 Task: Search one way flight ticket for 5 adults, 2 children, 1 infant in seat and 2 infants on lap in economy from Worcester: Worcester Regional Airport to New Bern: Coastal Carolina Regional Airport (was Craven County Regional) on 5-4-2023. Choice of flights is JetBlue. Number of bags: 2 checked bags. Price is upto 72000. Outbound departure time preference is 11:30.
Action: Mouse moved to (262, 102)
Screenshot: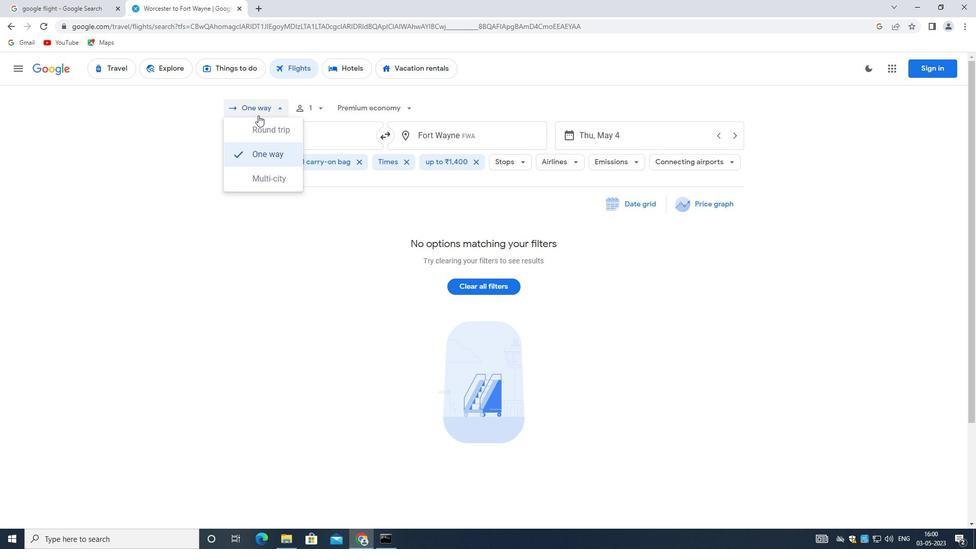 
Action: Mouse pressed left at (262, 102)
Screenshot: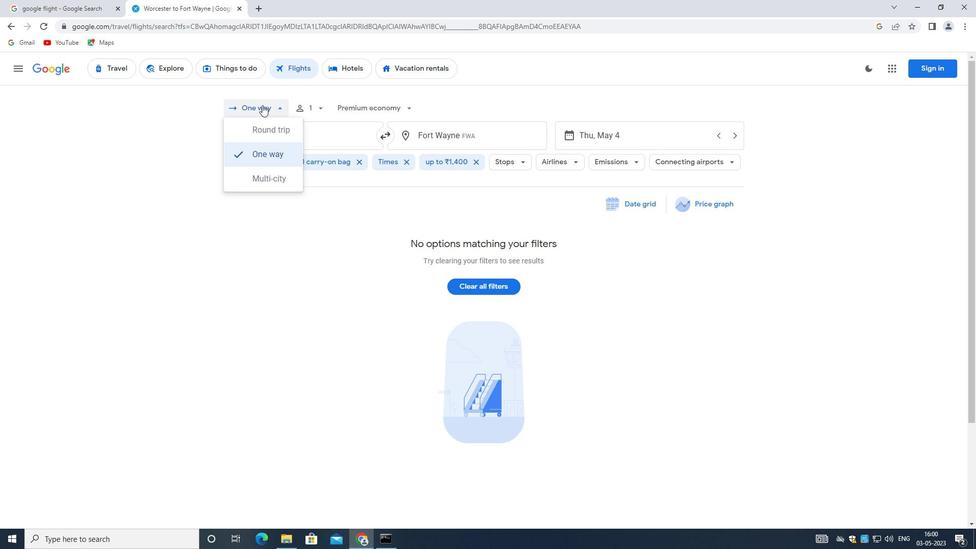 
Action: Mouse moved to (271, 106)
Screenshot: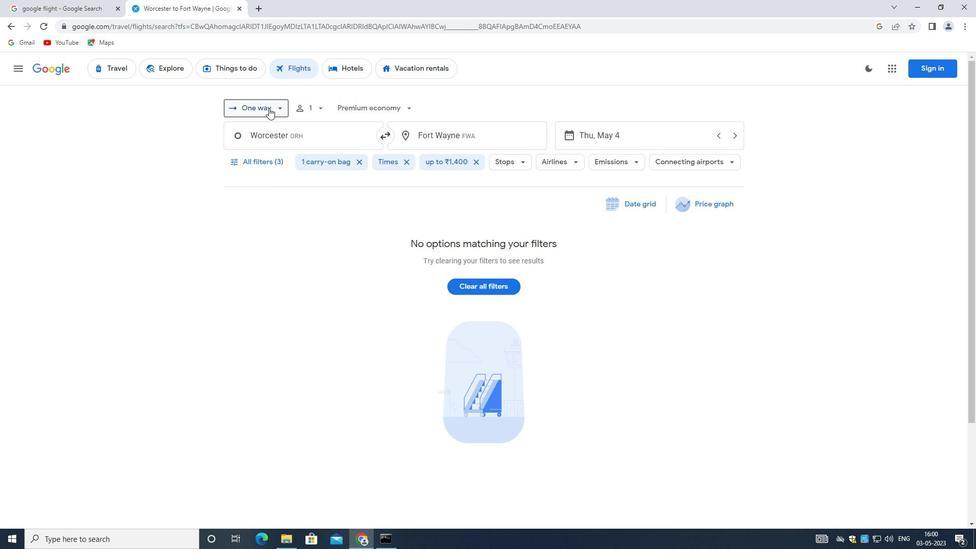 
Action: Mouse pressed left at (271, 106)
Screenshot: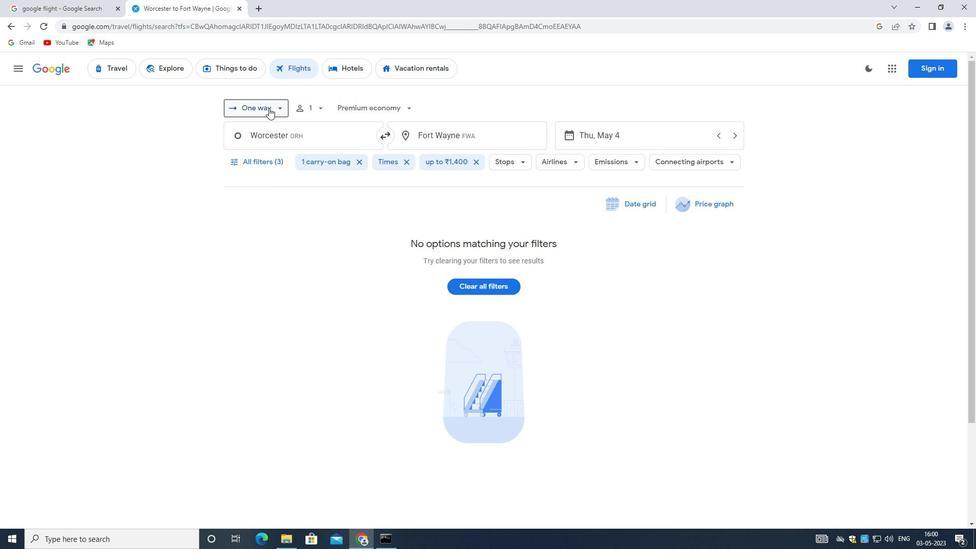 
Action: Mouse moved to (273, 150)
Screenshot: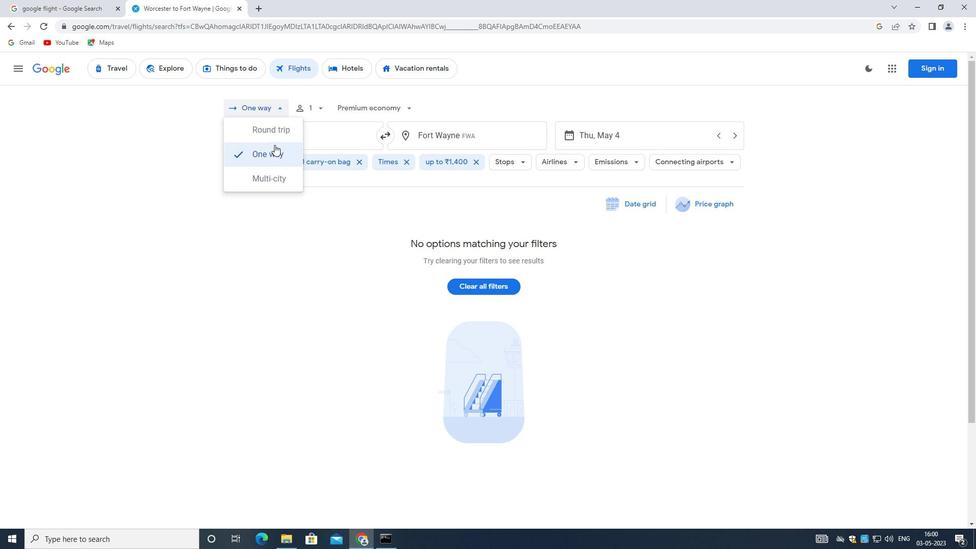 
Action: Mouse pressed left at (273, 150)
Screenshot: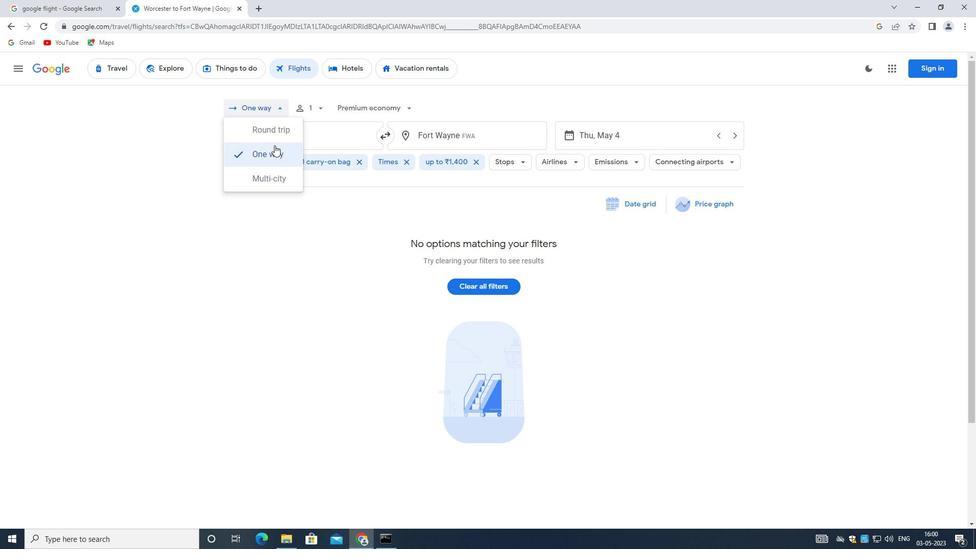 
Action: Mouse moved to (320, 108)
Screenshot: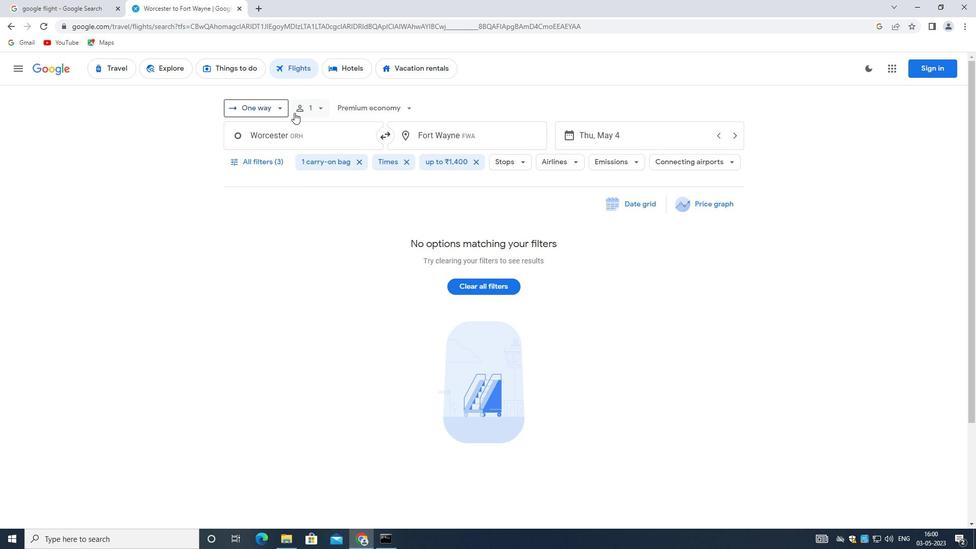 
Action: Mouse pressed left at (320, 108)
Screenshot: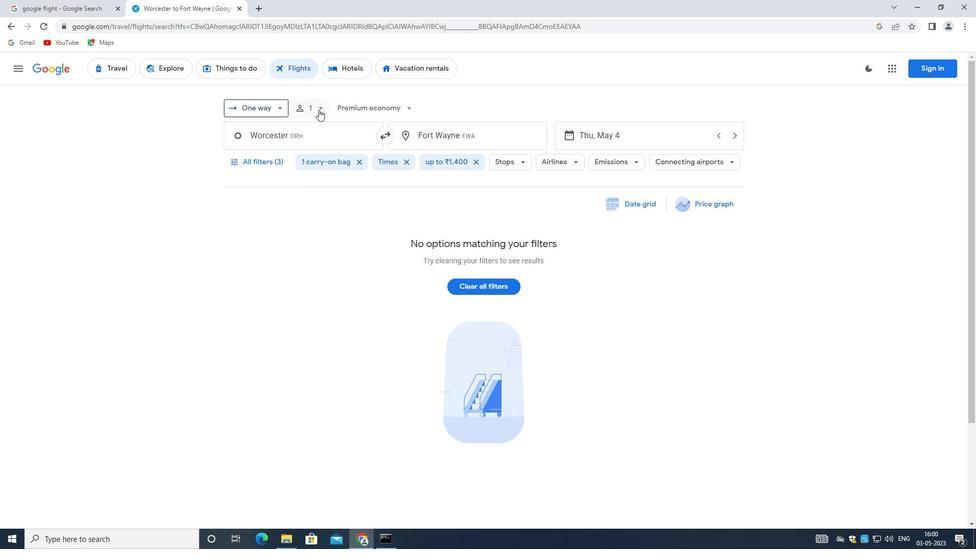 
Action: Mouse moved to (403, 131)
Screenshot: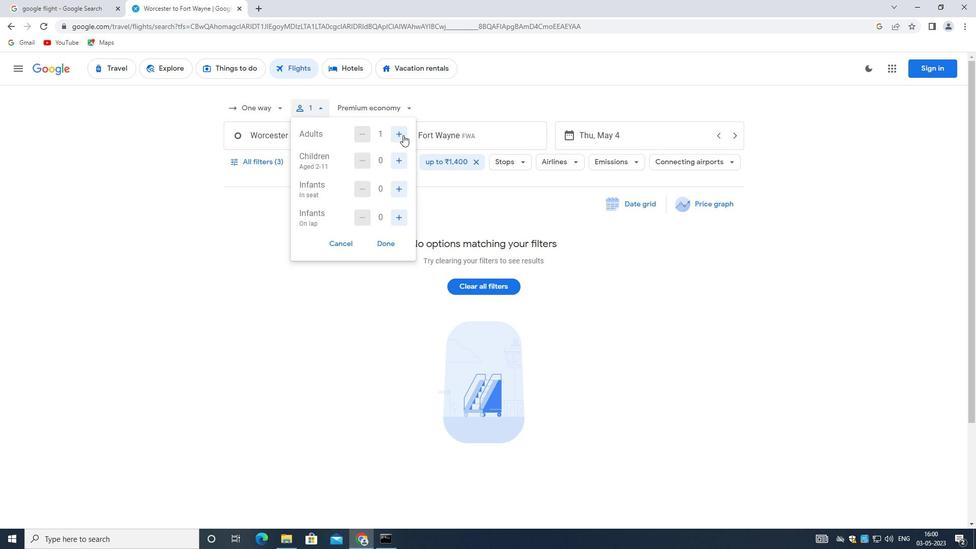 
Action: Mouse pressed left at (403, 131)
Screenshot: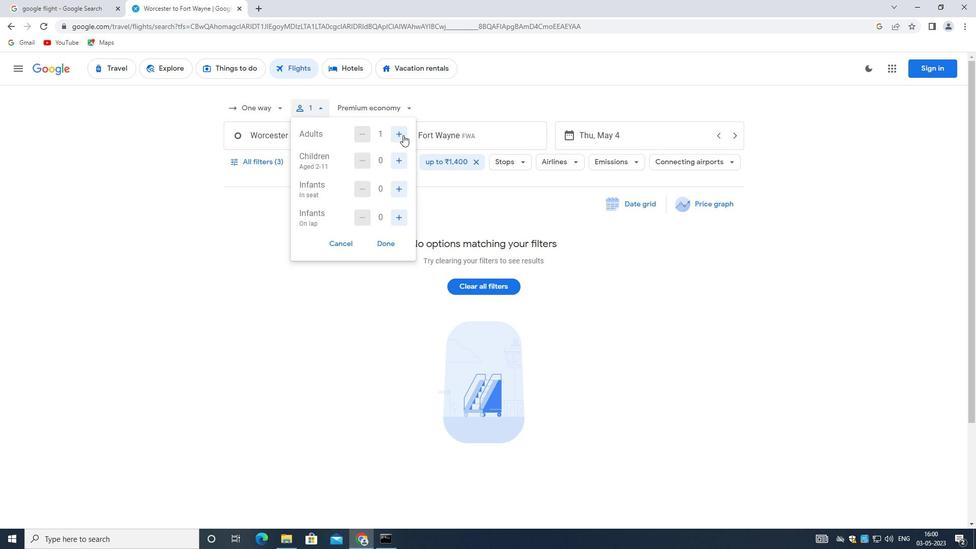 
Action: Mouse pressed left at (403, 131)
Screenshot: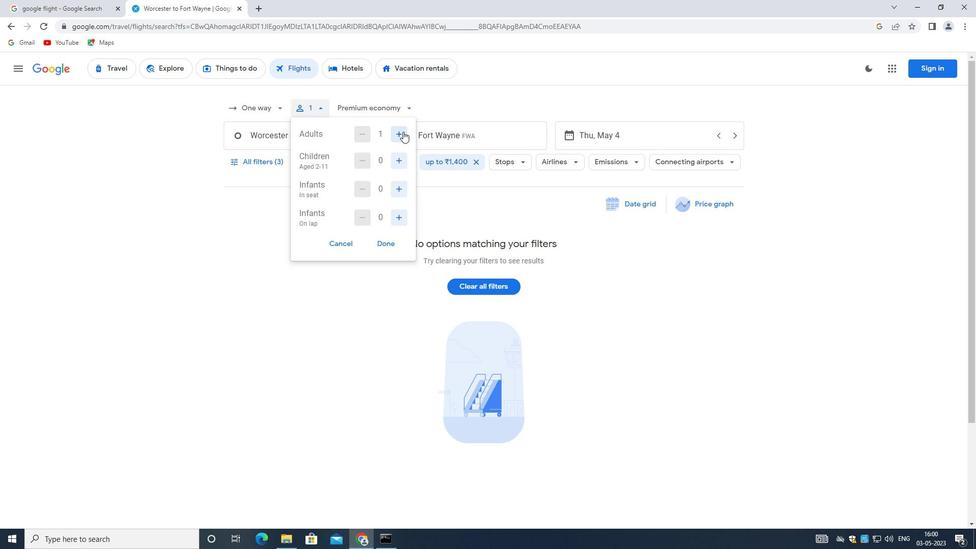 
Action: Mouse moved to (403, 131)
Screenshot: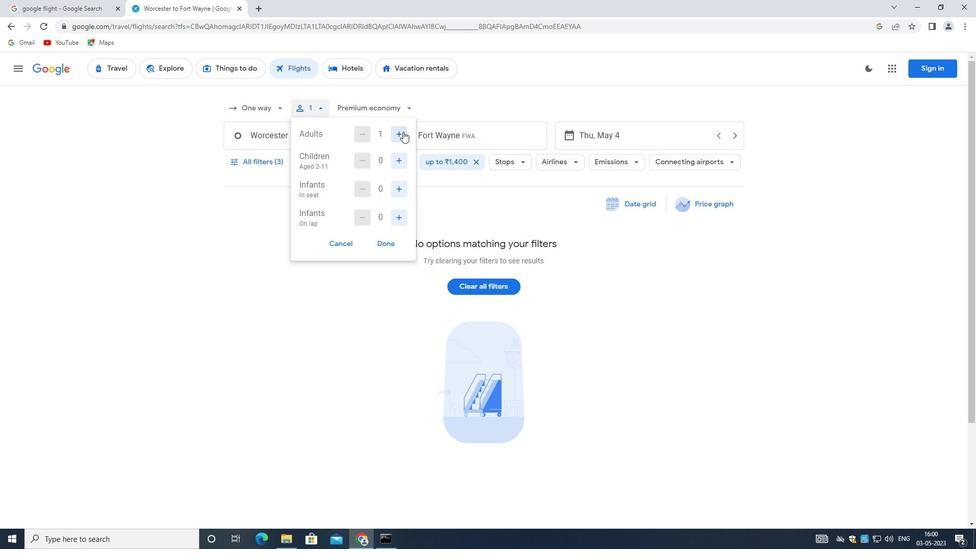 
Action: Mouse pressed left at (403, 131)
Screenshot: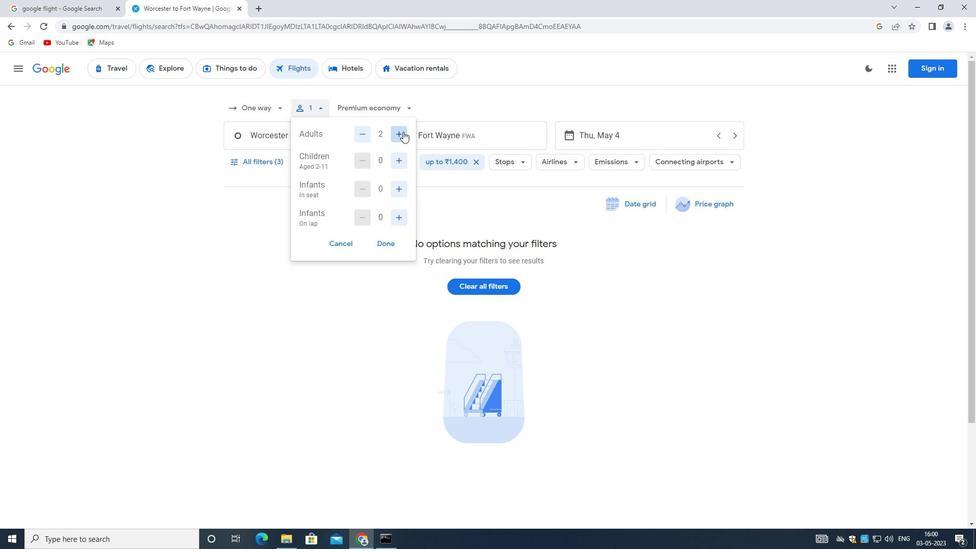 
Action: Mouse pressed left at (403, 131)
Screenshot: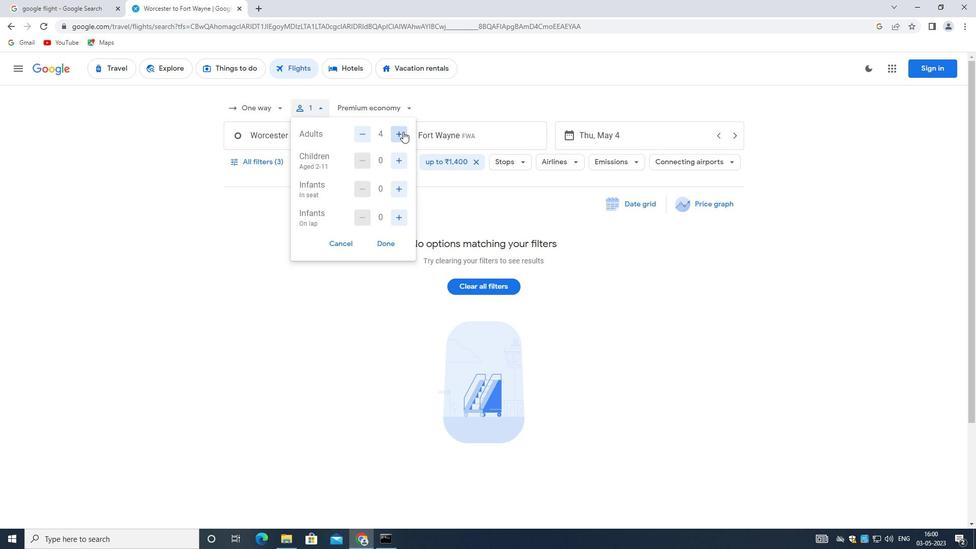 
Action: Mouse moved to (399, 163)
Screenshot: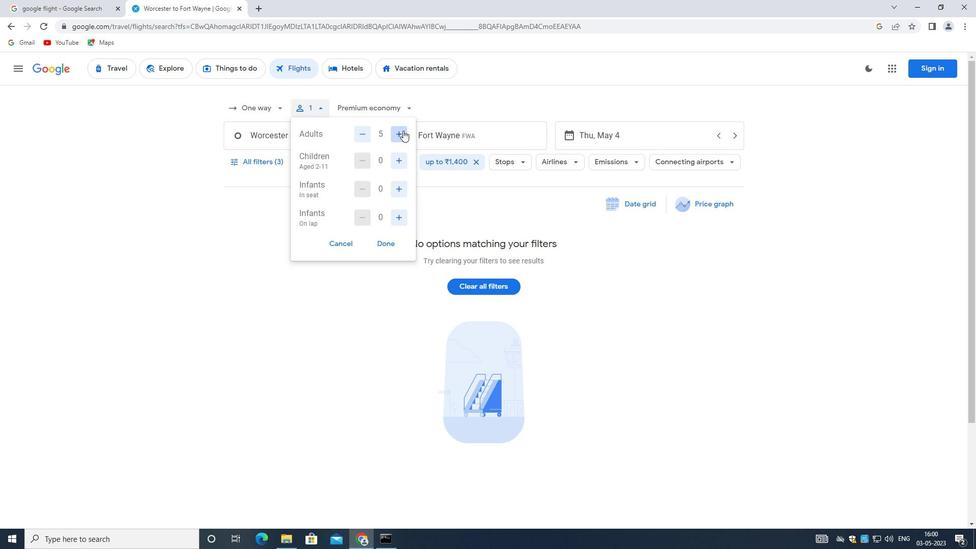 
Action: Mouse pressed left at (399, 163)
Screenshot: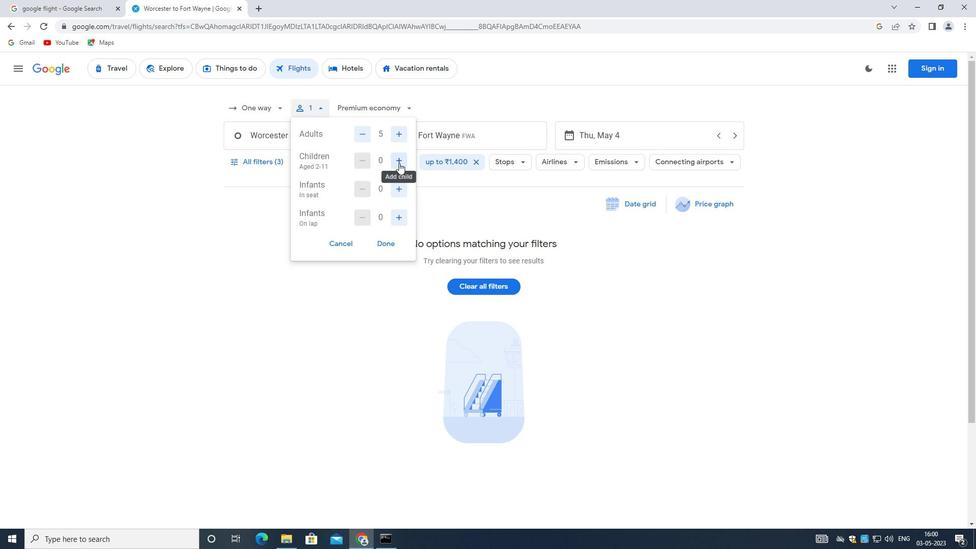 
Action: Mouse moved to (399, 163)
Screenshot: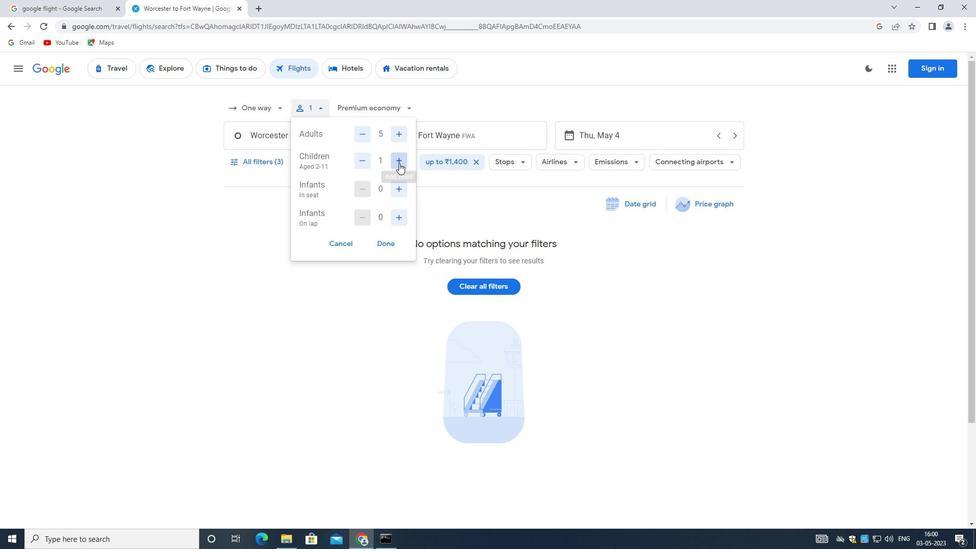 
Action: Mouse pressed left at (399, 163)
Screenshot: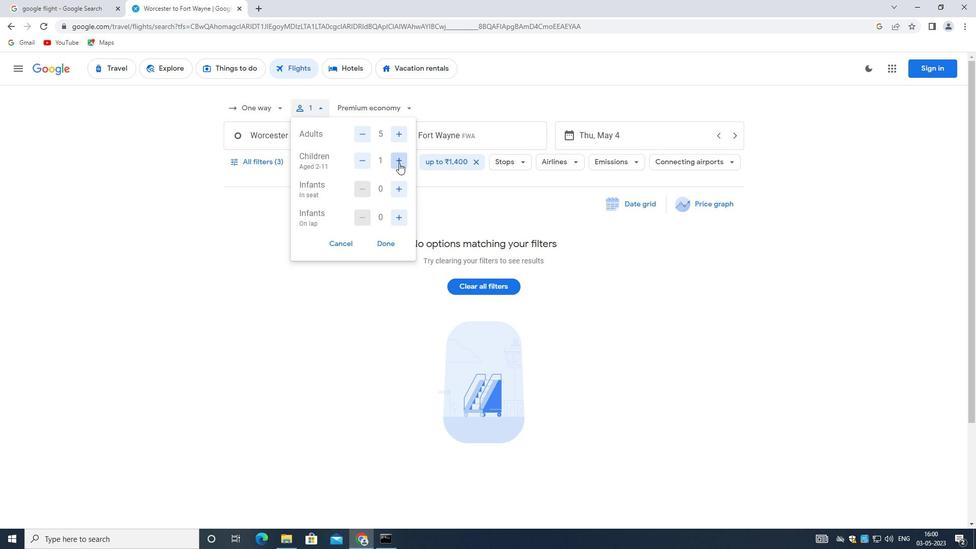 
Action: Mouse moved to (396, 191)
Screenshot: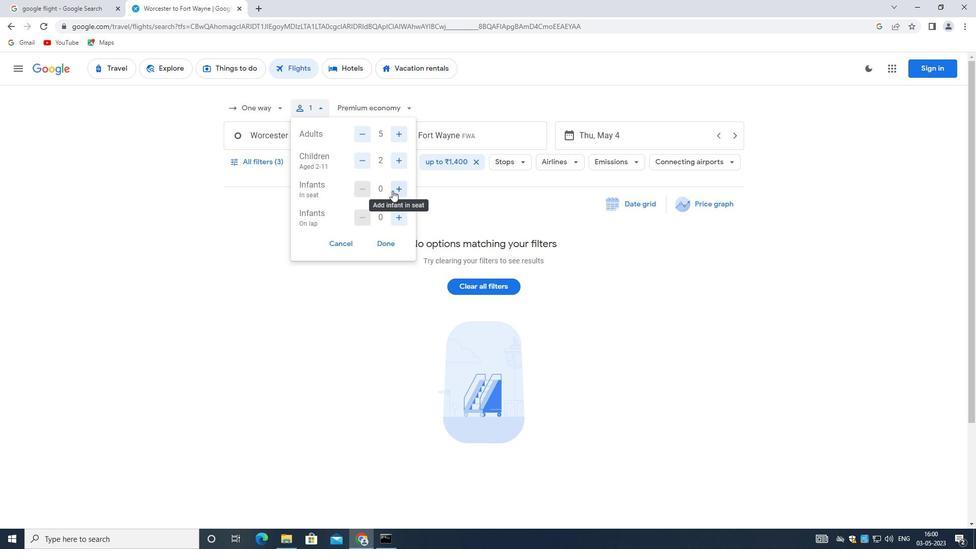 
Action: Mouse pressed left at (396, 191)
Screenshot: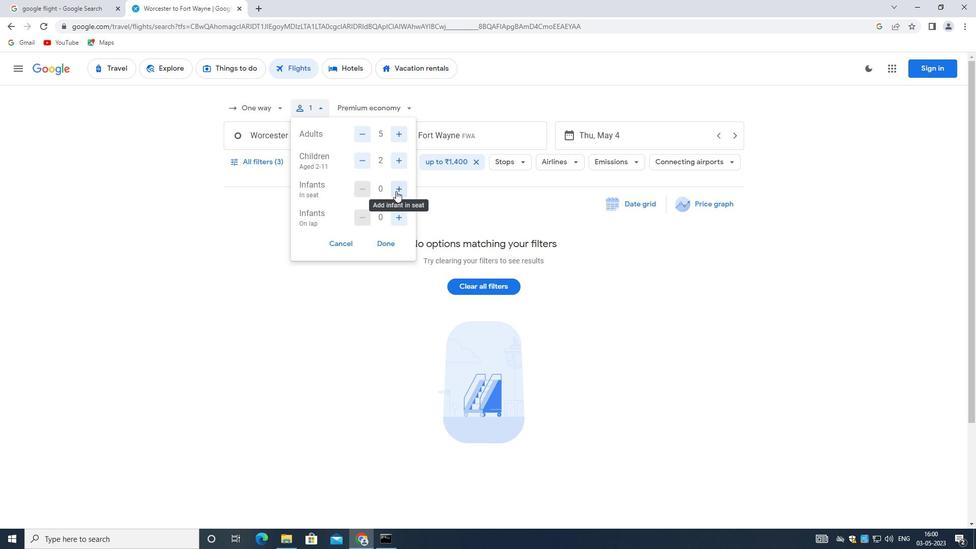 
Action: Mouse moved to (396, 213)
Screenshot: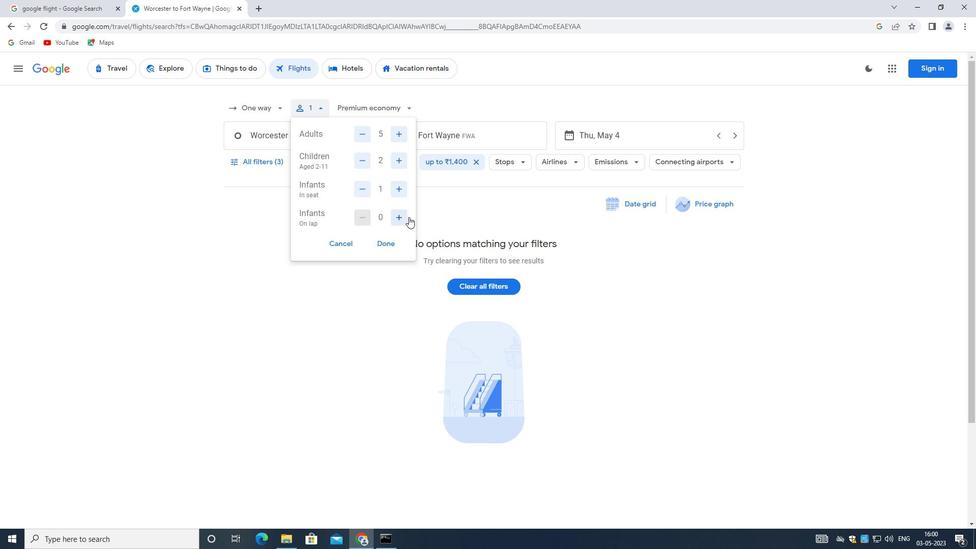 
Action: Mouse pressed left at (396, 213)
Screenshot: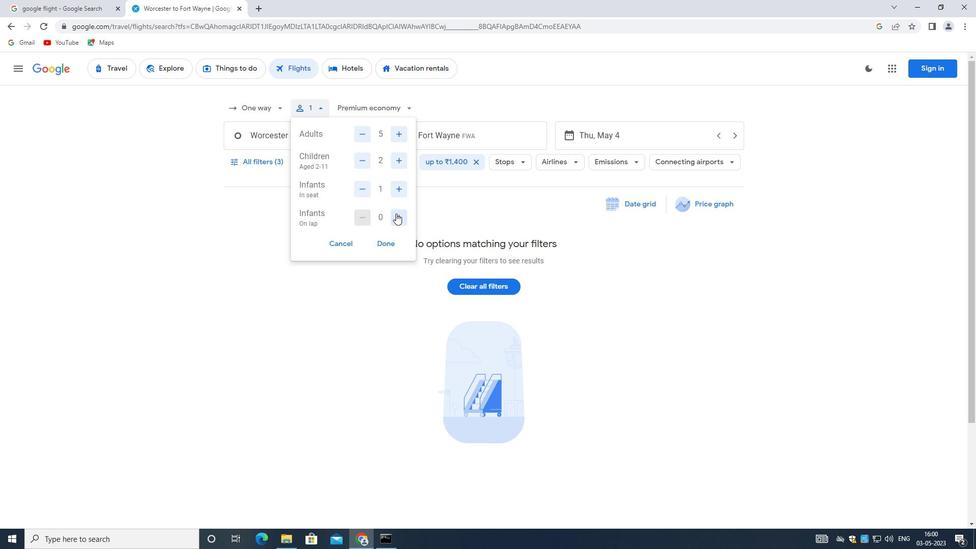 
Action: Mouse moved to (388, 241)
Screenshot: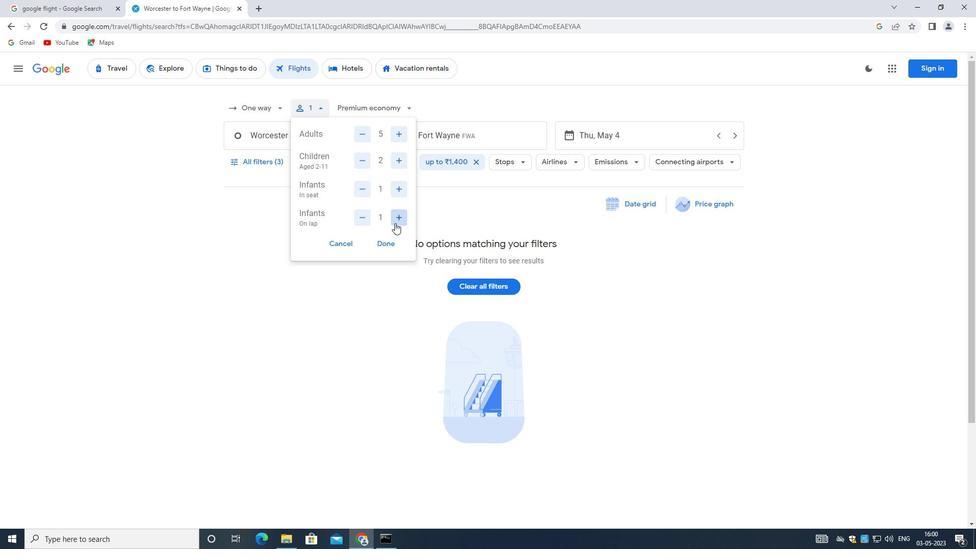 
Action: Mouse pressed left at (388, 241)
Screenshot: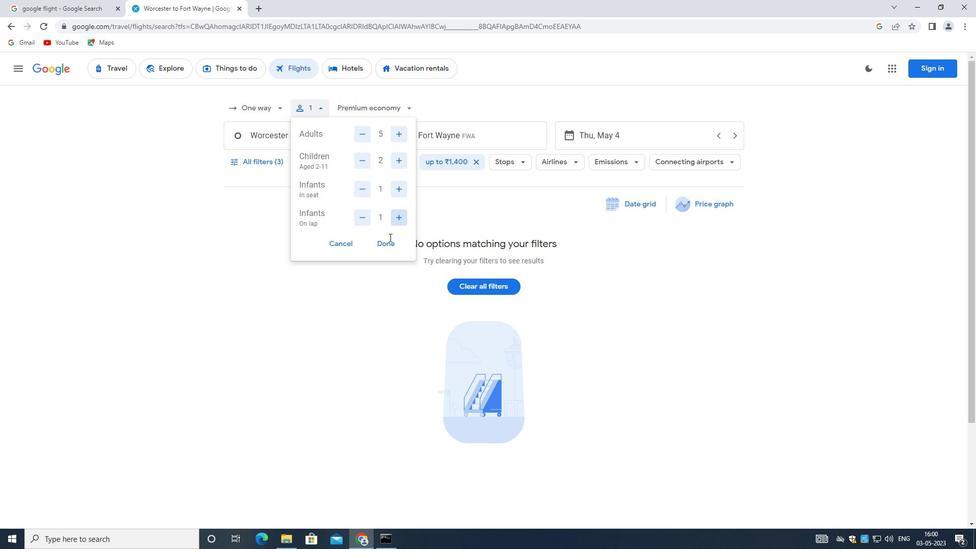 
Action: Mouse moved to (358, 109)
Screenshot: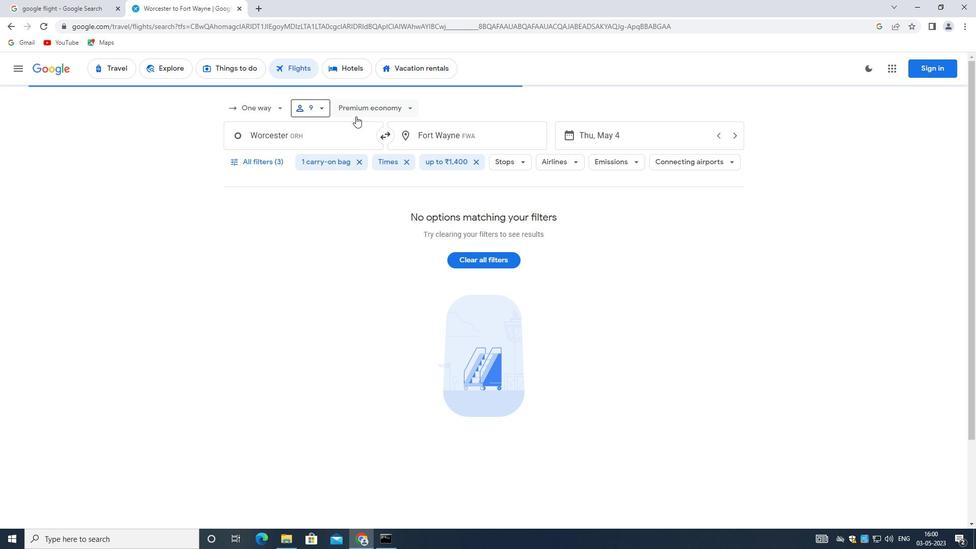 
Action: Mouse pressed left at (358, 109)
Screenshot: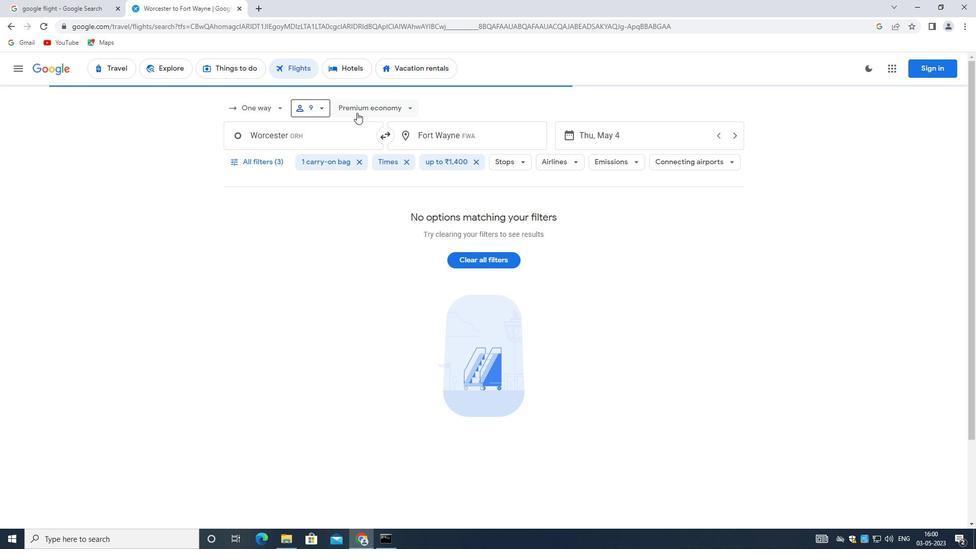 
Action: Mouse moved to (390, 126)
Screenshot: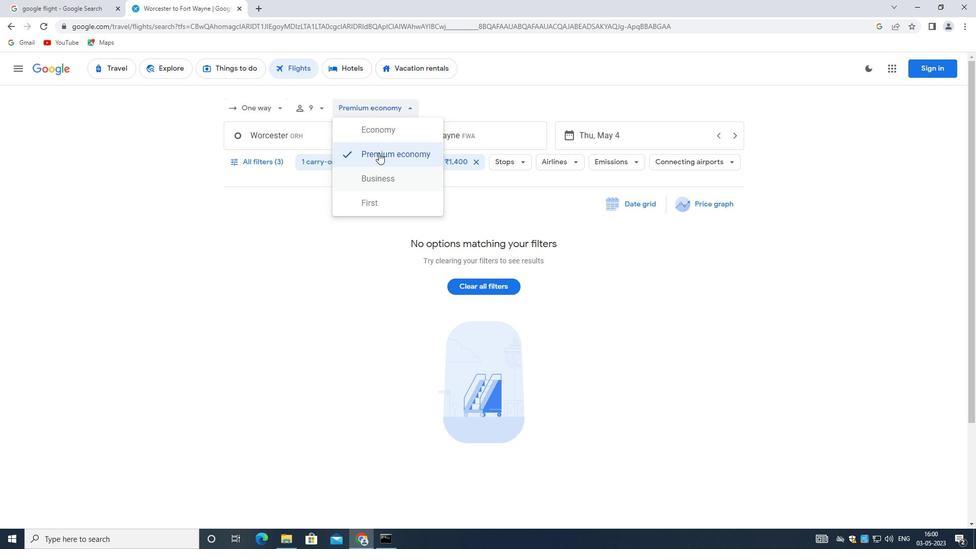 
Action: Mouse pressed left at (390, 126)
Screenshot: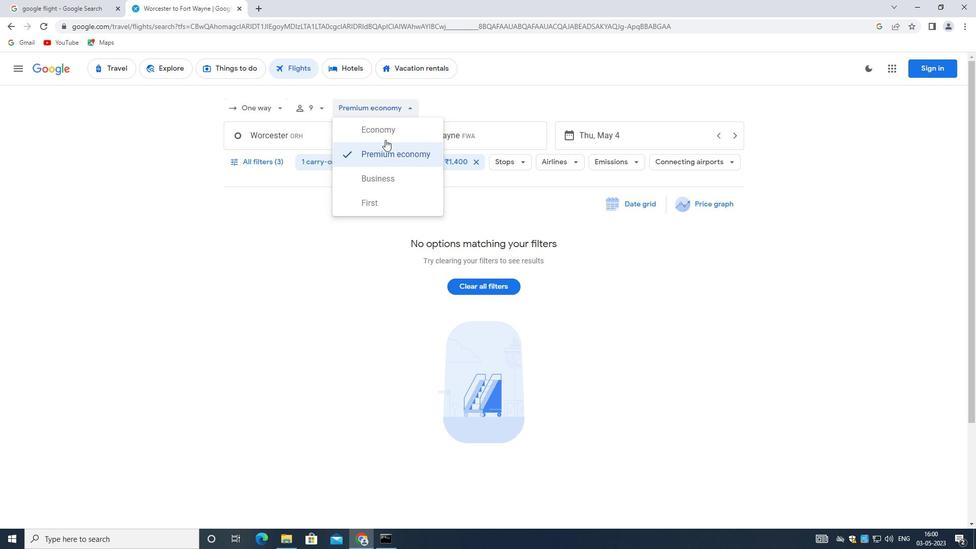 
Action: Mouse moved to (300, 138)
Screenshot: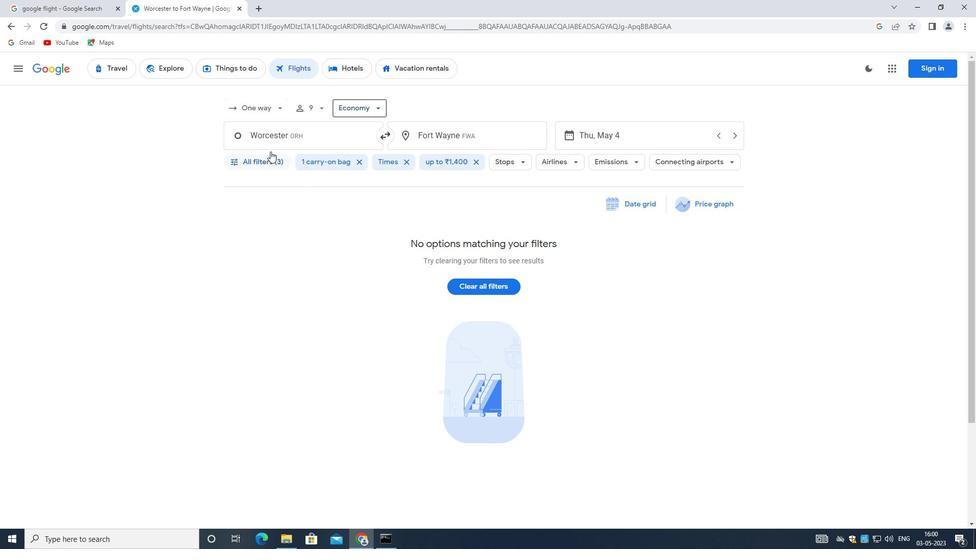 
Action: Mouse pressed left at (300, 138)
Screenshot: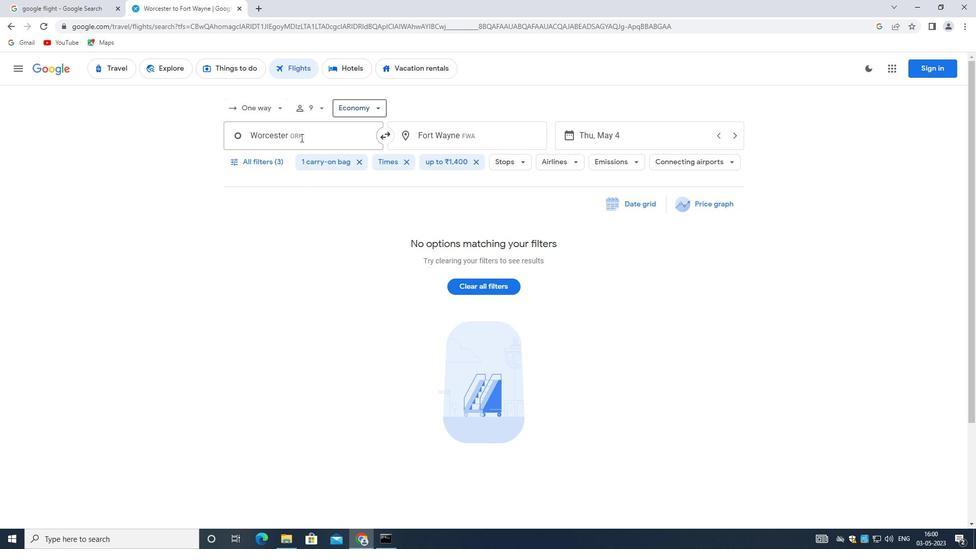 
Action: Mouse moved to (300, 138)
Screenshot: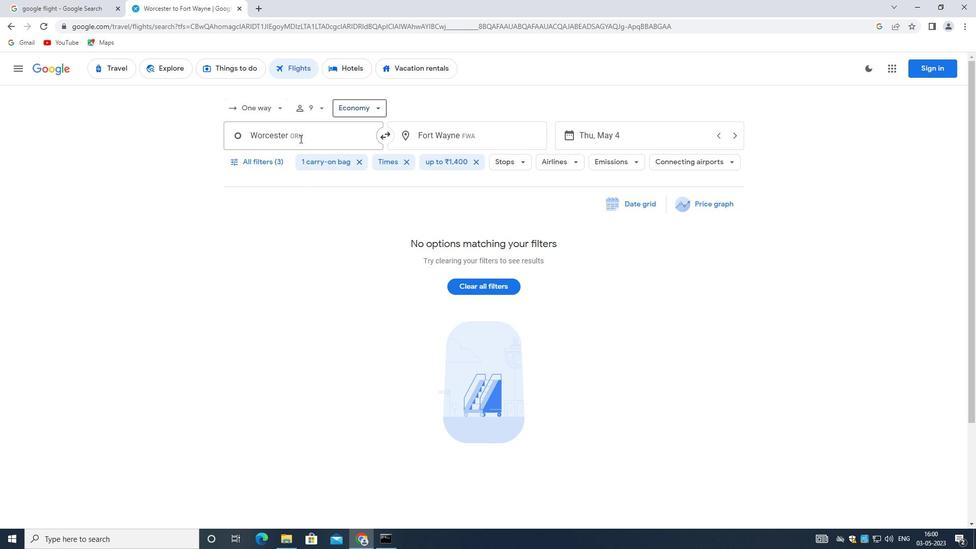 
Action: Key pressed <Key.backspace><Key.shift>WORCESTER<Key.space><Key.shift><Key.shift><Key.shift><Key.shift><Key.shift><Key.shift><Key.shift><Key.shift><Key.shift><Key.shift><Key.shift><Key.shift><Key.shift><Key.shift><Key.shift><Key.shift><Key.shift><Key.shift><Key.shift><Key.shift><Key.shift><Key.shift><Key.shift><Key.shift><Key.shift><Key.shift><Key.shift><Key.shift><Key.shift><Key.shift><Key.shift><Key.shift><Key.shift><Key.shift><Key.shift><Key.shift><Key.shift><Key.shift><Key.shift><Key.shift><Key.shift><Key.shift><Key.shift><Key.shift><Key.shift><Key.shift><Key.shift><Key.shift><Key.shift><Key.shift><Key.shift><Key.shift><Key.shift><Key.shift><Key.shift><Key.shift><Key.shift><Key.shift><Key.shift><Key.shift><Key.shift><Key.shift><Key.shift><Key.shift><Key.shift><Key.shift>
Screenshot: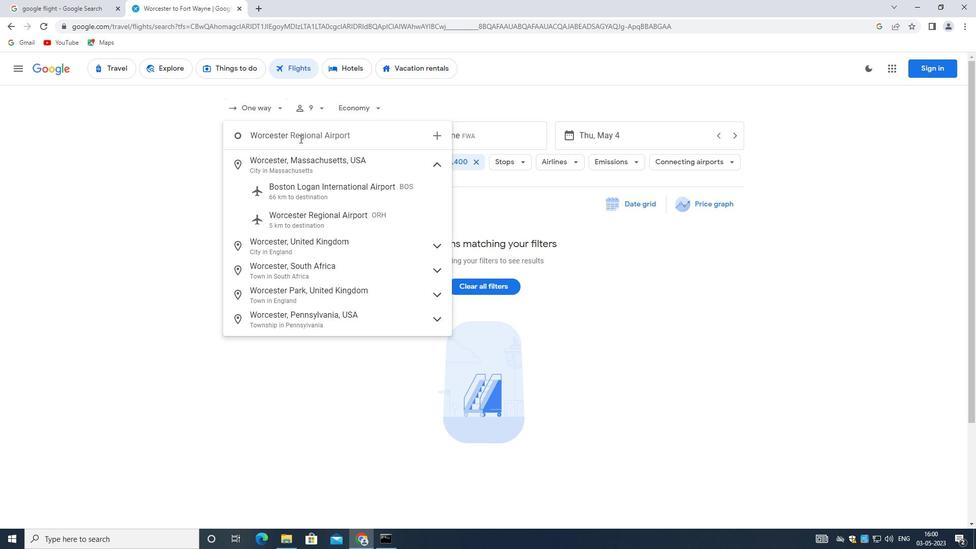 
Action: Mouse moved to (303, 215)
Screenshot: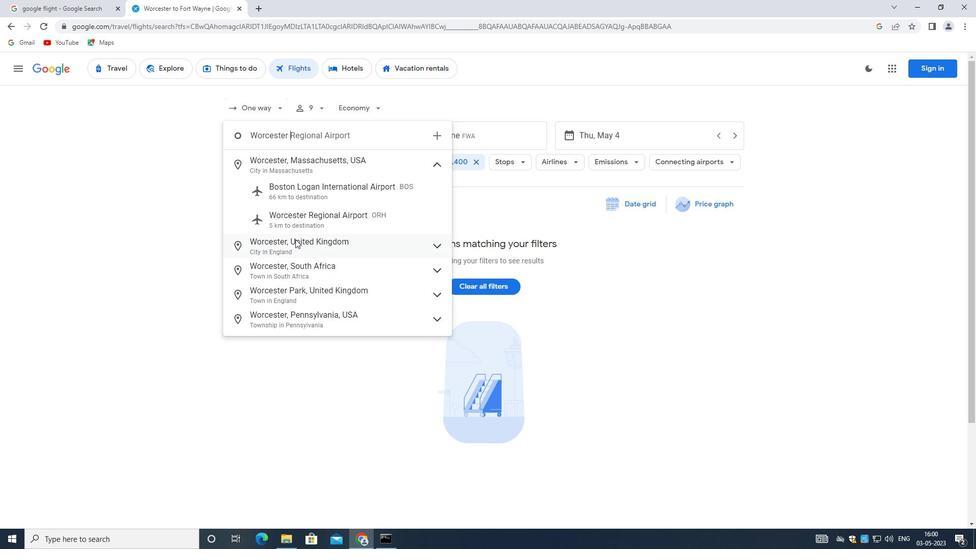 
Action: Mouse pressed left at (303, 215)
Screenshot: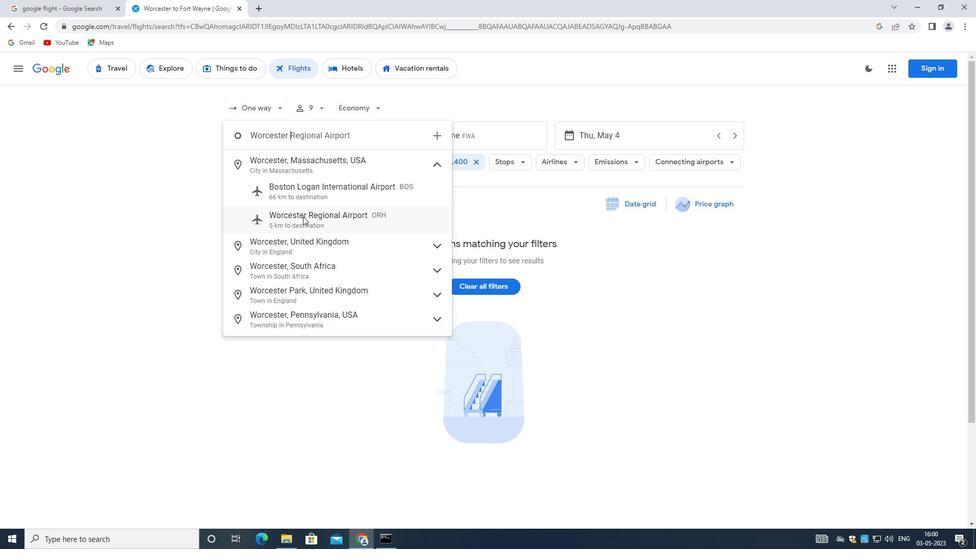 
Action: Mouse moved to (424, 131)
Screenshot: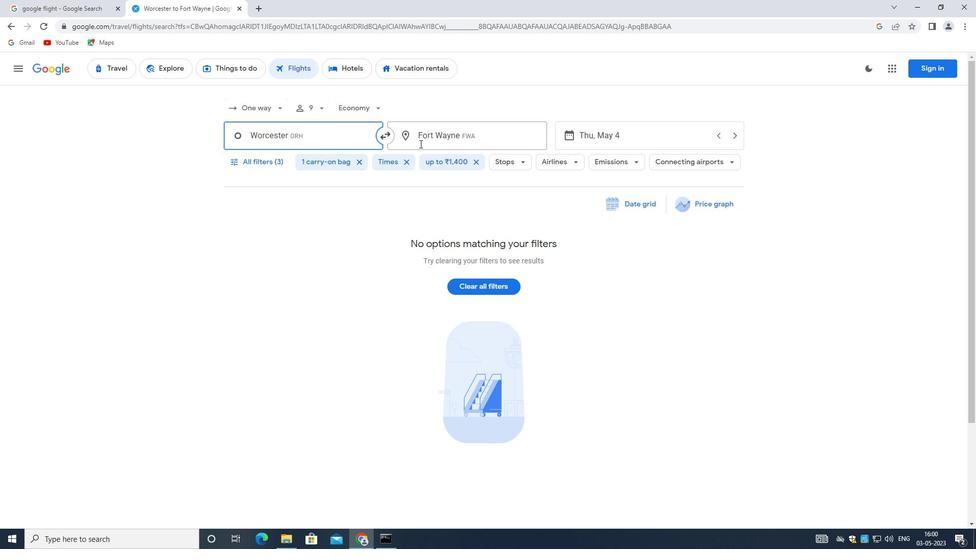 
Action: Mouse pressed left at (424, 131)
Screenshot: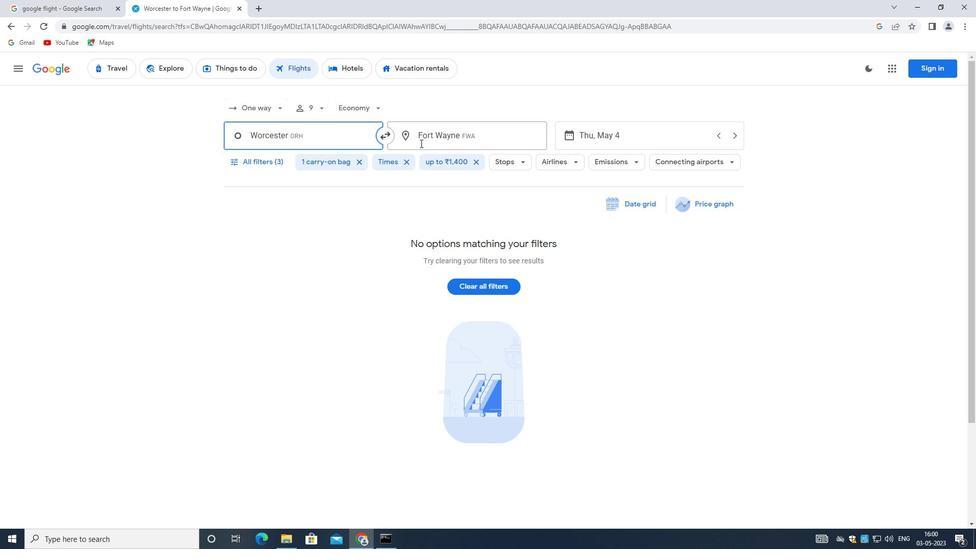 
Action: Key pressed <Key.backspace><Key.shift_r><Key.shift_r><Key.shift_r><Key.shift_r><Key.shift_r><Key.shift_r><Key.shift_r><Key.shift_r><Key.shift_r><Key.shift_r><Key.shift_r><Key.shift_r><Key.shift_r><Key.shift_r><Key.shift_r><Key.shift_r><Key.shift_r><Key.shift_r>NEW<Key.space>
Screenshot: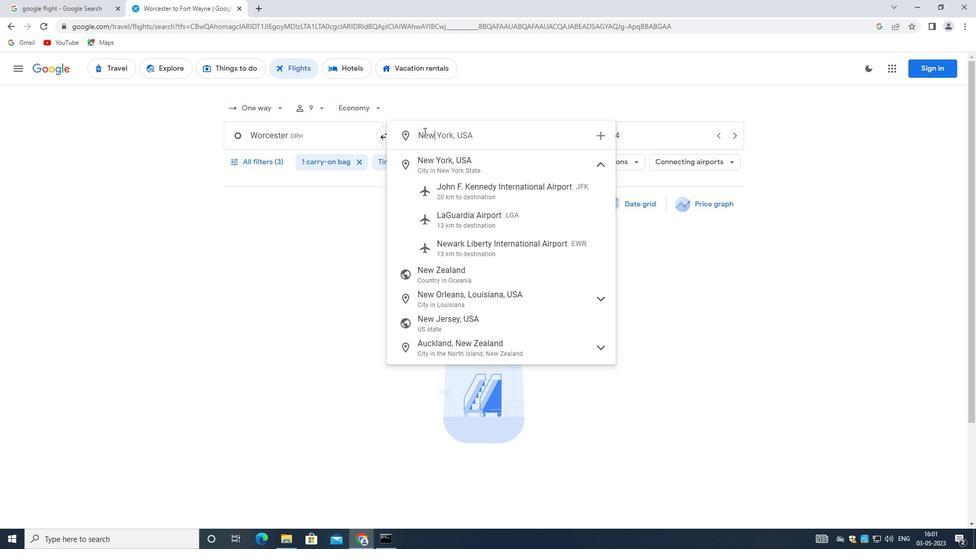
Action: Mouse moved to (411, 195)
Screenshot: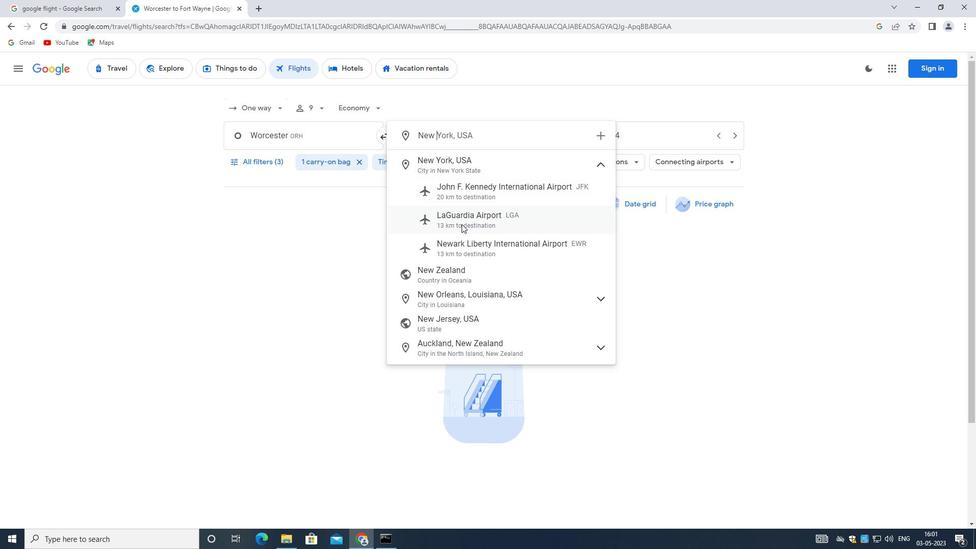 
Action: Key pressed <Key.backspace><Key.backspace><Key.backspace><Key.backspace><Key.backspace><Key.shift><Key.shift><Key.shift><Key.shift>COSTAL<Key.space><Key.shift>CAROLINA<Key.space><Key.shift><Key.shift><Key.shift>REGIONAL<Key.space><Key.shift>AIRPORT
Screenshot: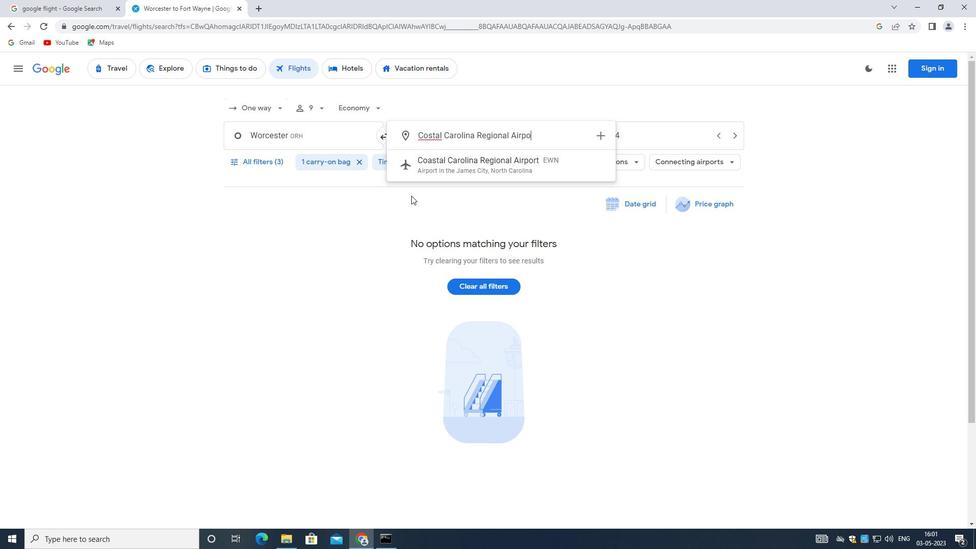 
Action: Mouse moved to (471, 165)
Screenshot: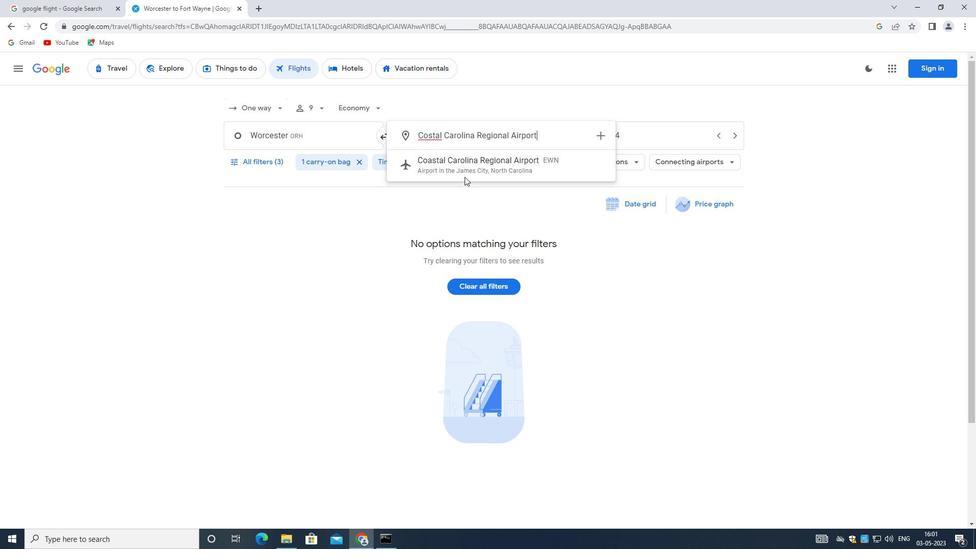
Action: Mouse pressed left at (471, 165)
Screenshot: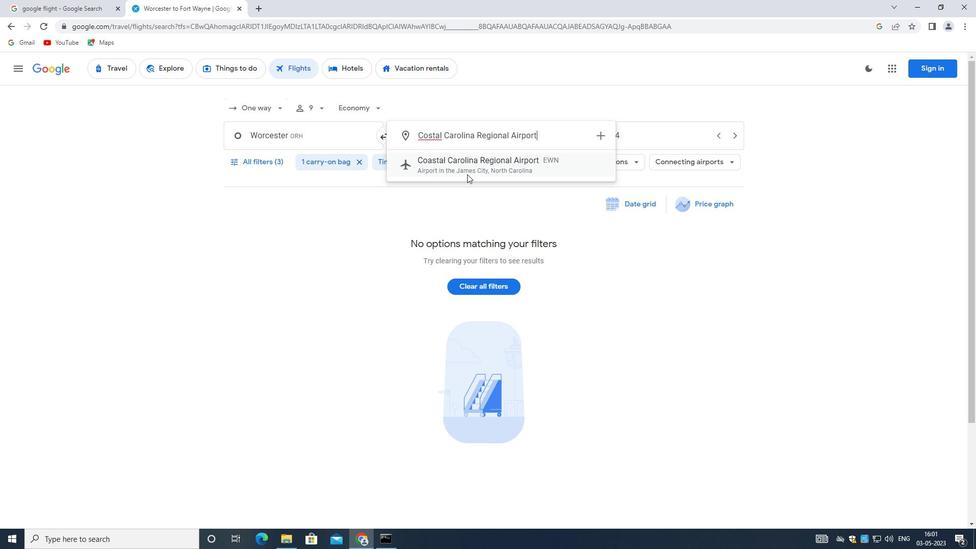 
Action: Mouse moved to (622, 135)
Screenshot: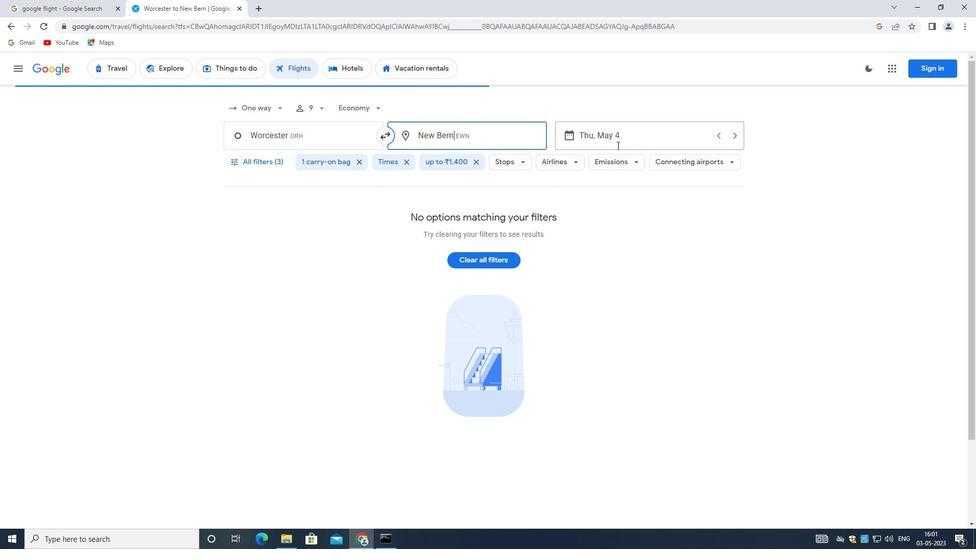 
Action: Mouse pressed left at (622, 135)
Screenshot: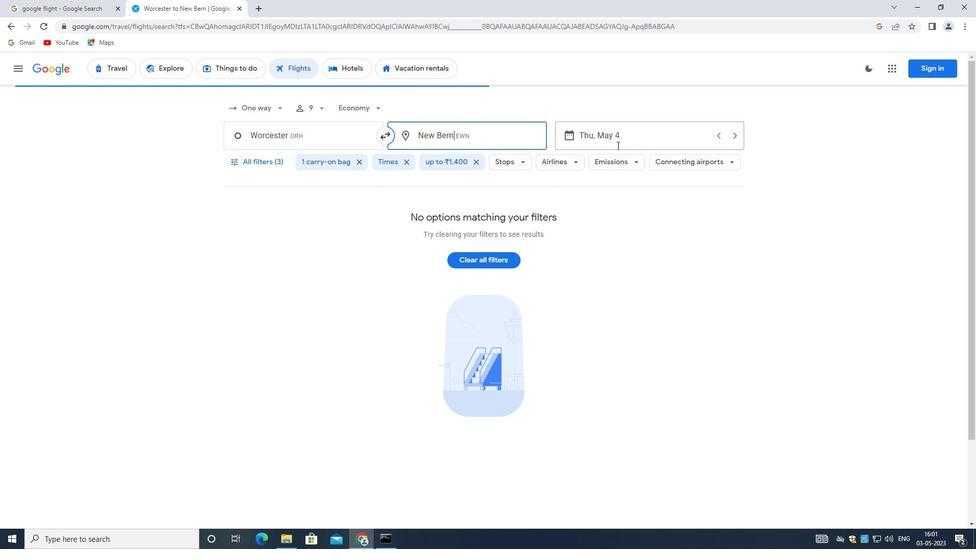 
Action: Mouse moved to (724, 378)
Screenshot: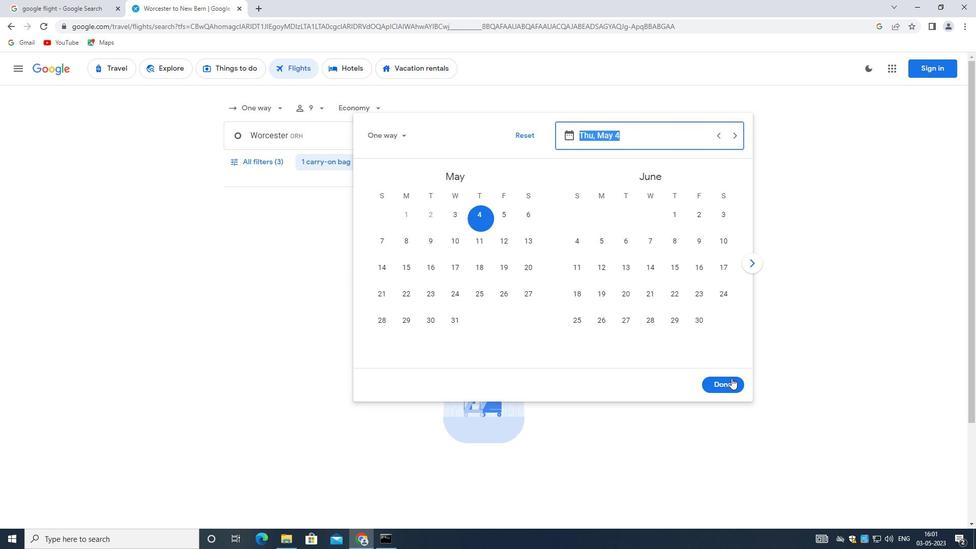 
Action: Mouse pressed left at (724, 378)
Screenshot: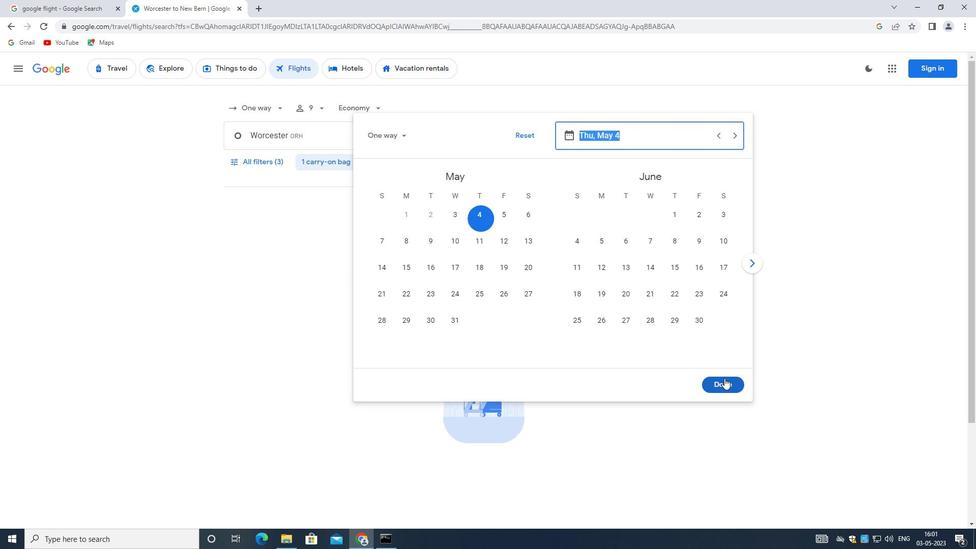 
Action: Mouse moved to (253, 164)
Screenshot: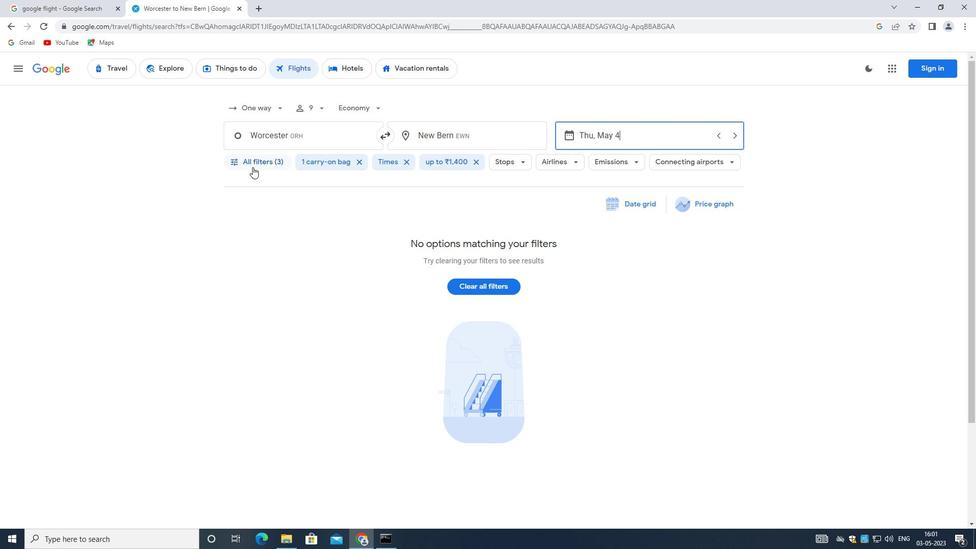 
Action: Mouse pressed left at (253, 164)
Screenshot: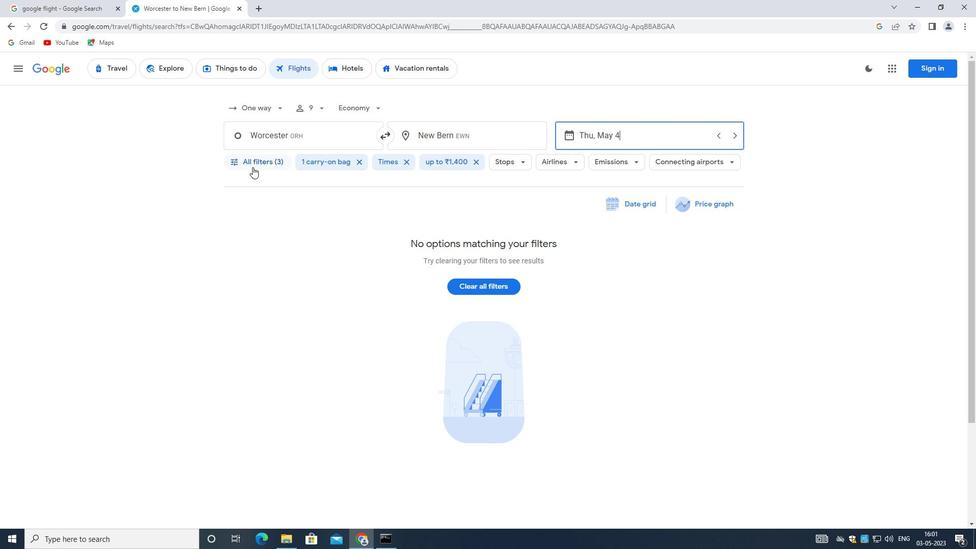 
Action: Mouse moved to (304, 329)
Screenshot: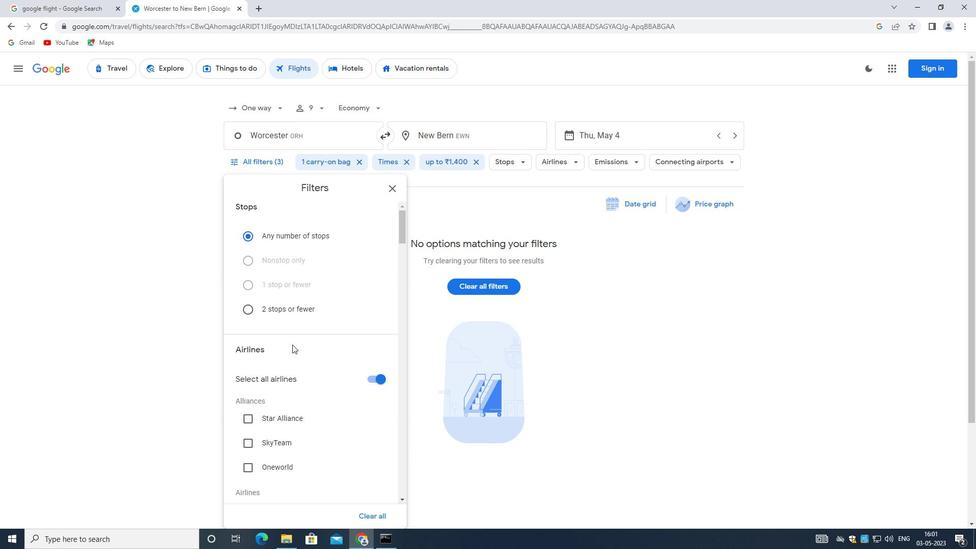 
Action: Mouse scrolled (304, 329) with delta (0, 0)
Screenshot: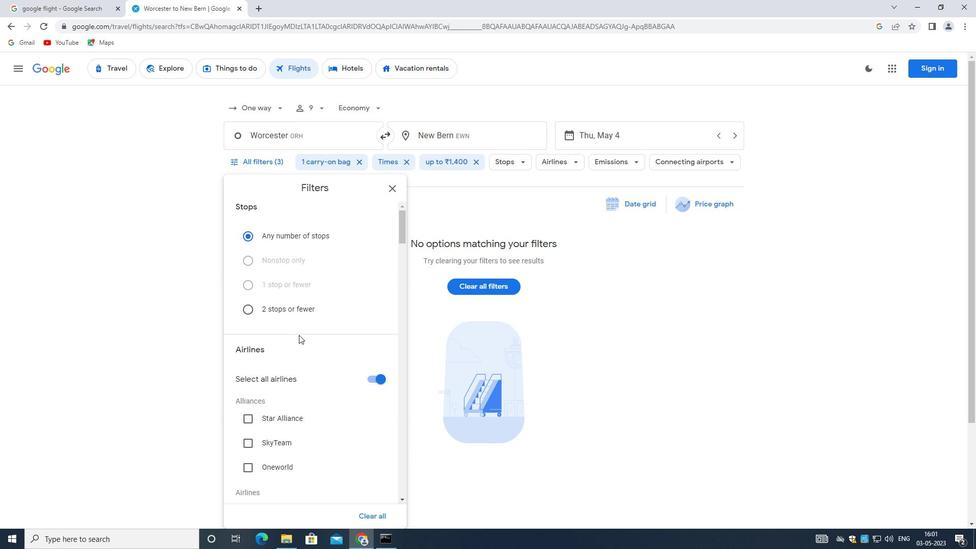
Action: Mouse scrolled (304, 329) with delta (0, 0)
Screenshot: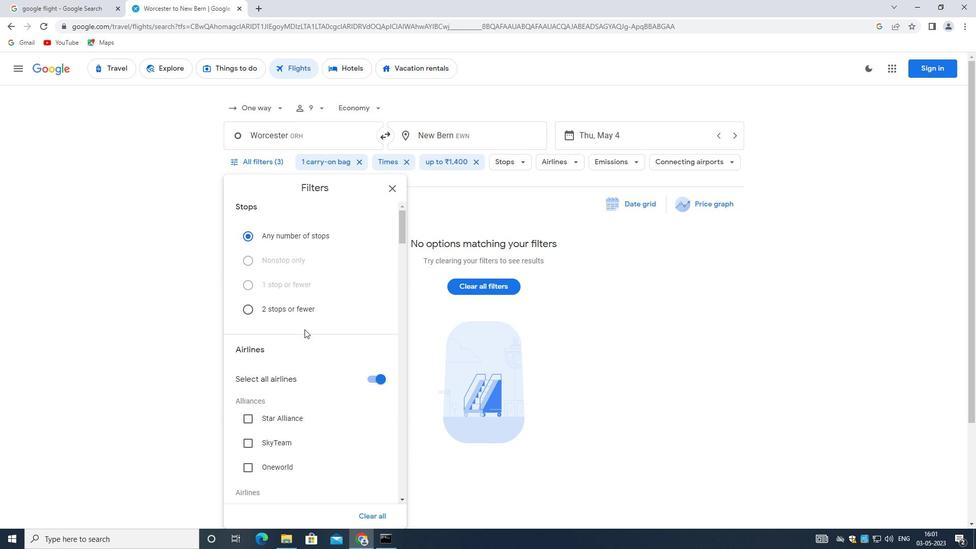 
Action: Mouse scrolled (304, 329) with delta (0, 0)
Screenshot: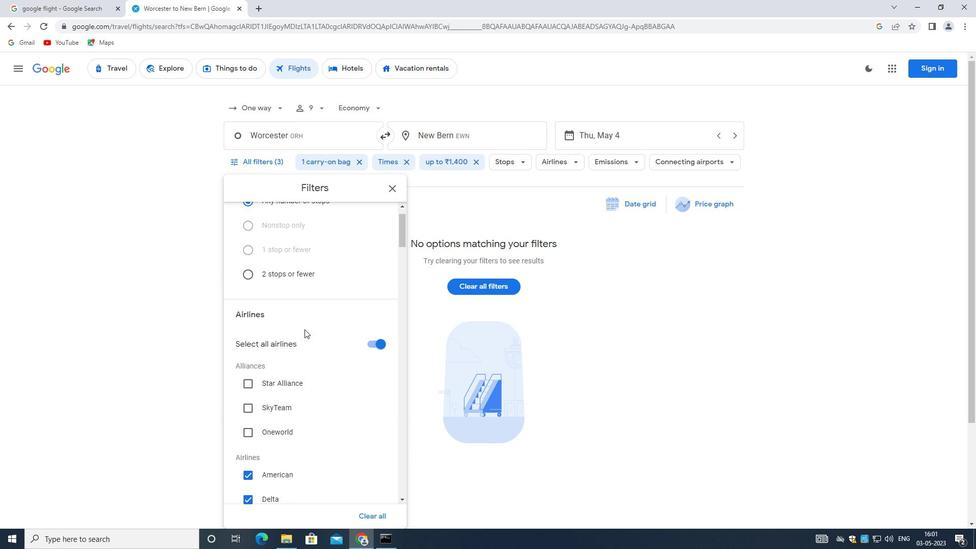 
Action: Mouse scrolled (304, 329) with delta (0, 0)
Screenshot: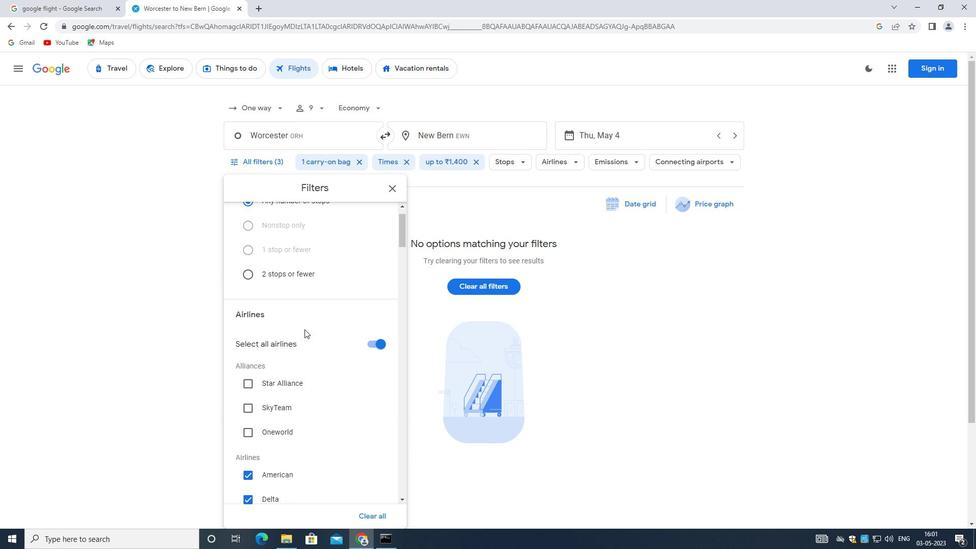 
Action: Mouse moved to (353, 255)
Screenshot: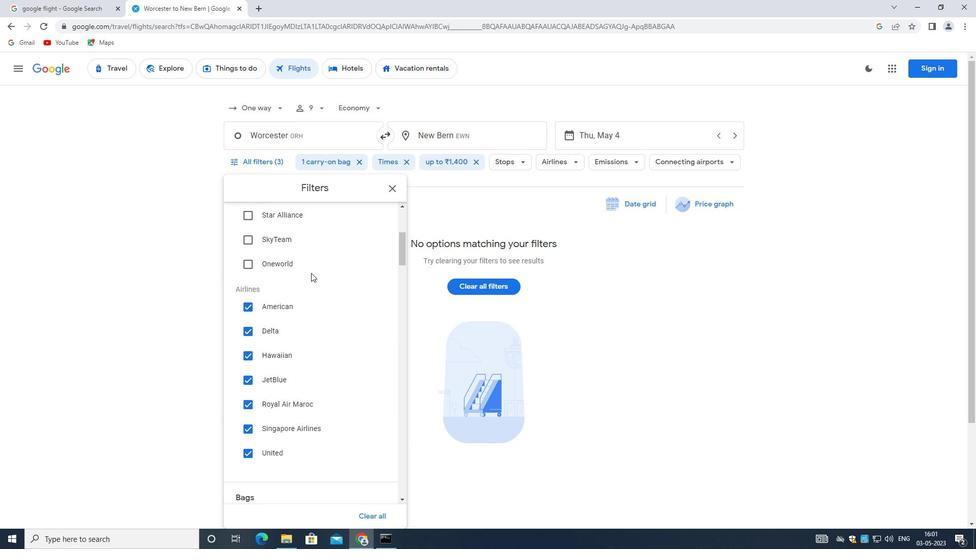 
Action: Mouse scrolled (353, 255) with delta (0, 0)
Screenshot: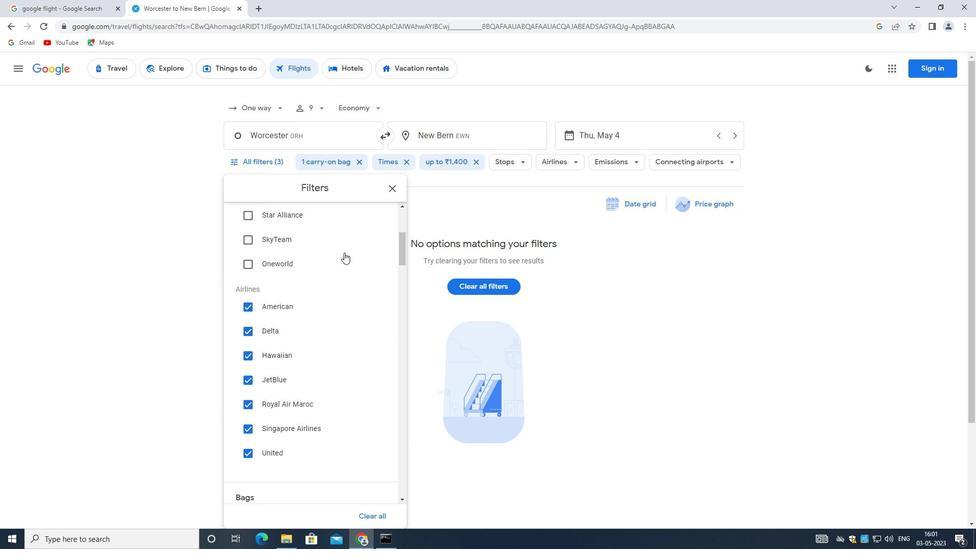 
Action: Mouse moved to (352, 312)
Screenshot: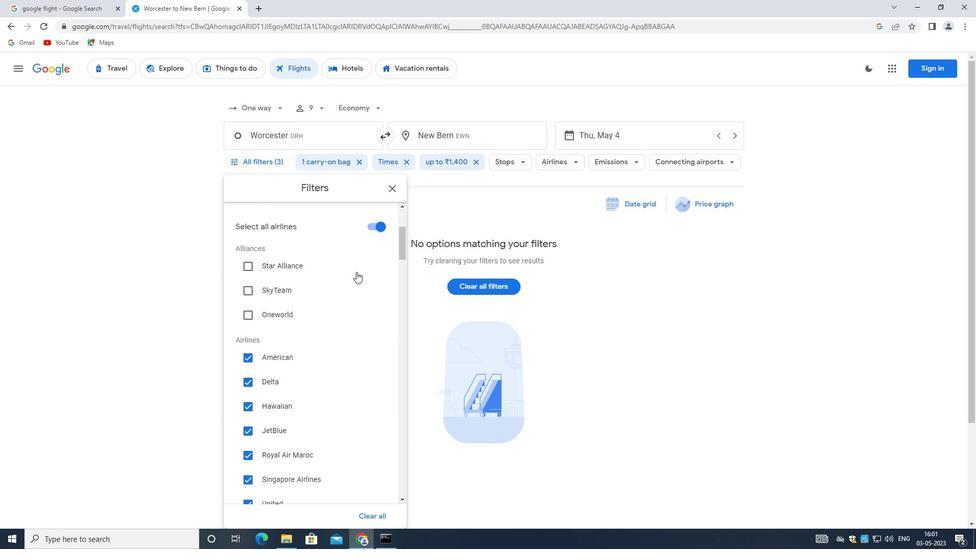 
Action: Mouse scrolled (352, 313) with delta (0, 0)
Screenshot: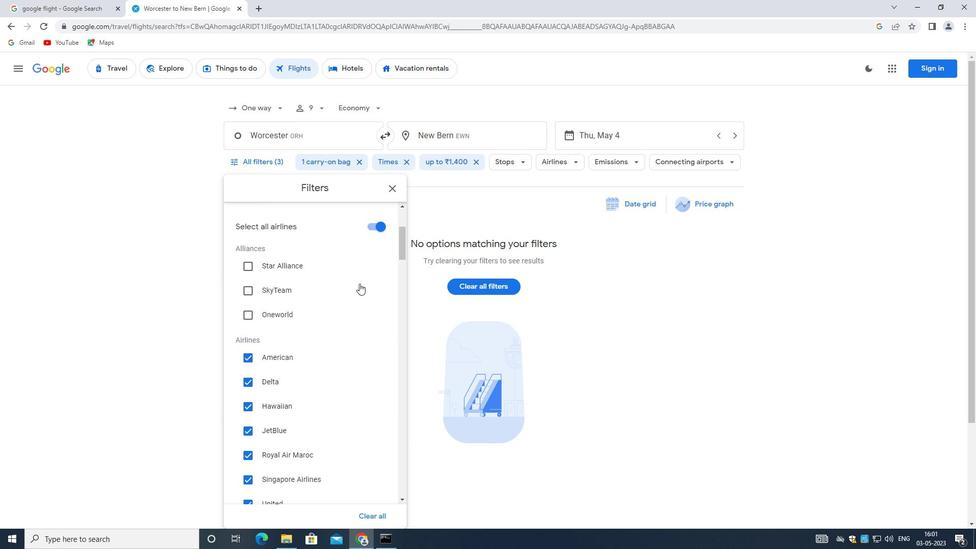 
Action: Mouse moved to (352, 313)
Screenshot: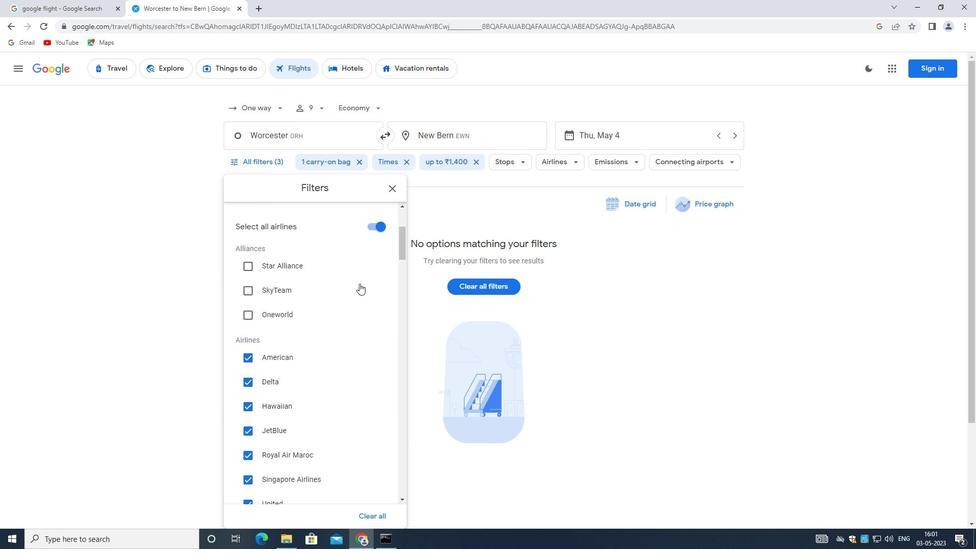 
Action: Mouse scrolled (352, 313) with delta (0, 0)
Screenshot: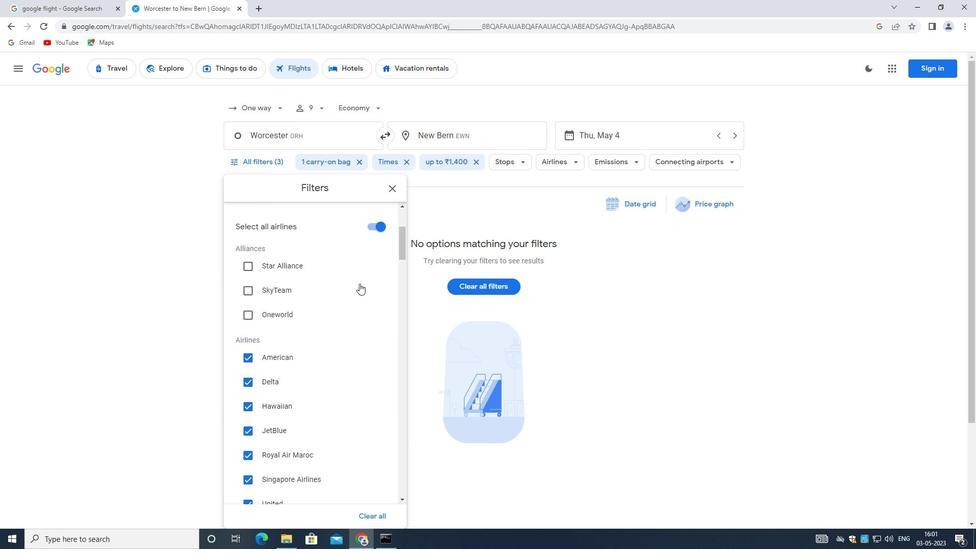 
Action: Mouse moved to (350, 312)
Screenshot: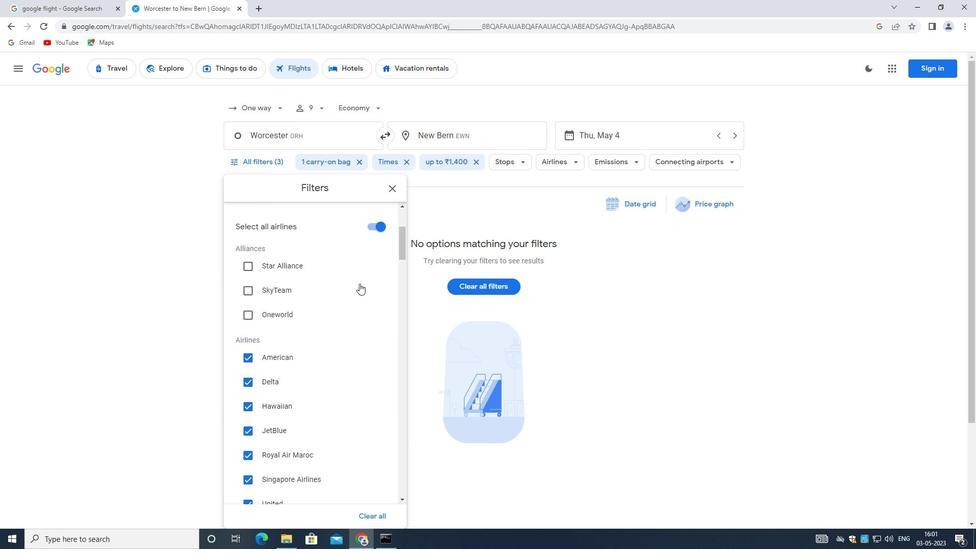 
Action: Mouse scrolled (350, 312) with delta (0, 0)
Screenshot: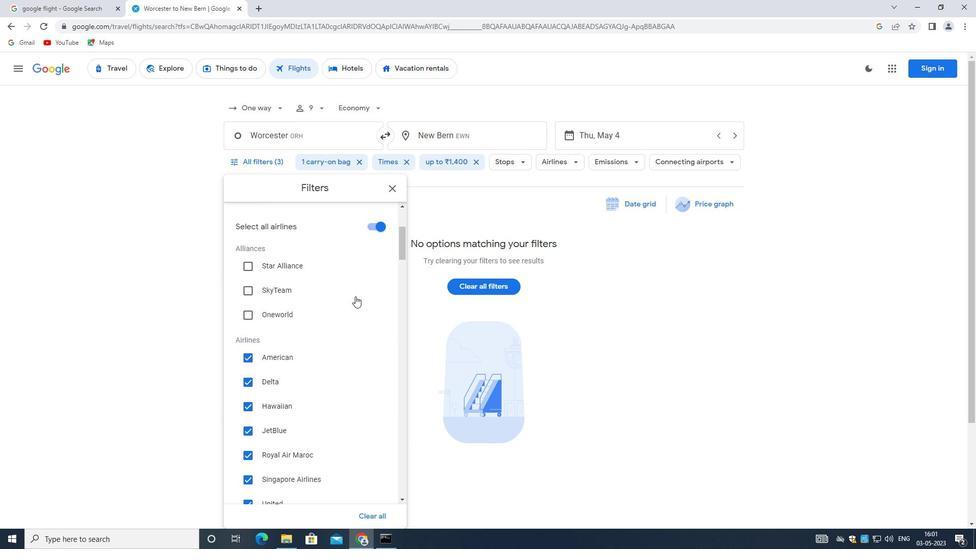 
Action: Mouse scrolled (350, 312) with delta (0, 0)
Screenshot: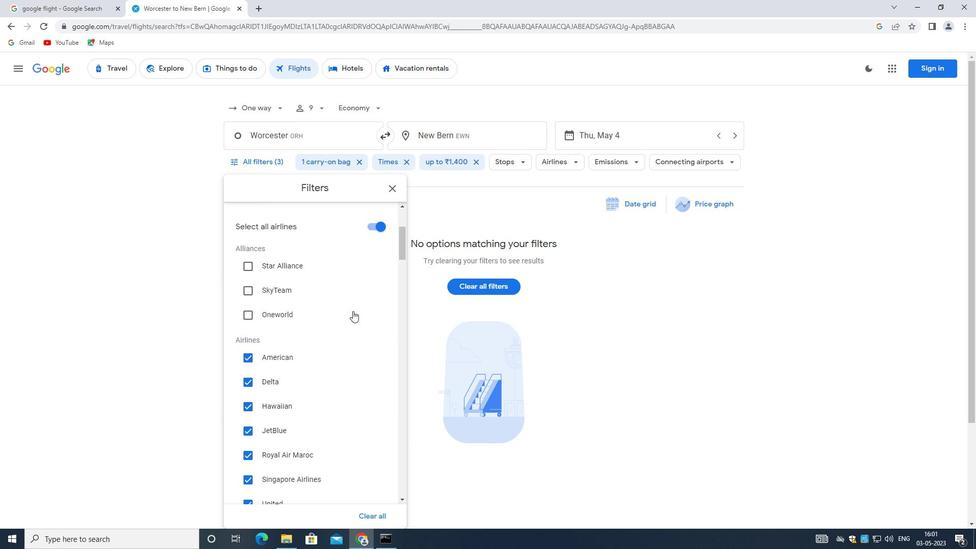 
Action: Mouse moved to (367, 374)
Screenshot: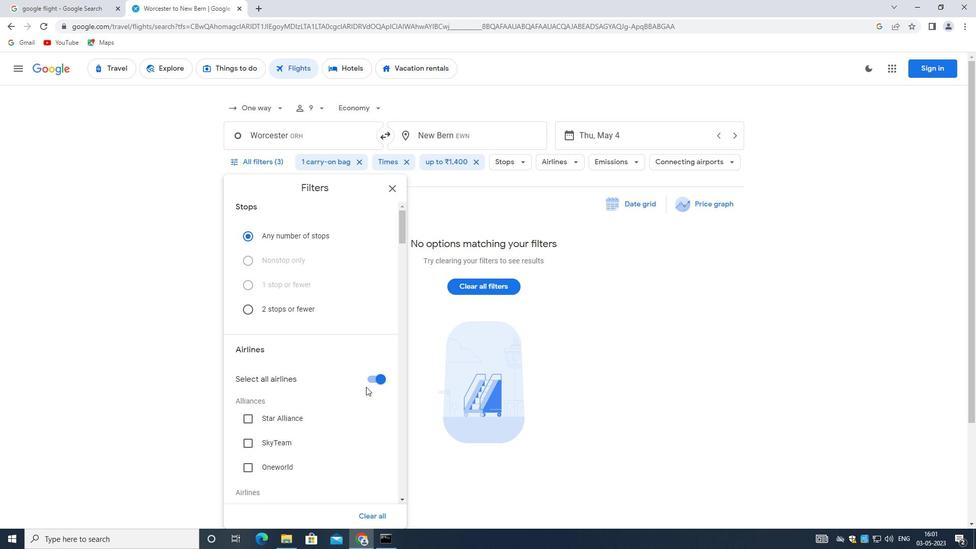 
Action: Mouse pressed left at (367, 374)
Screenshot: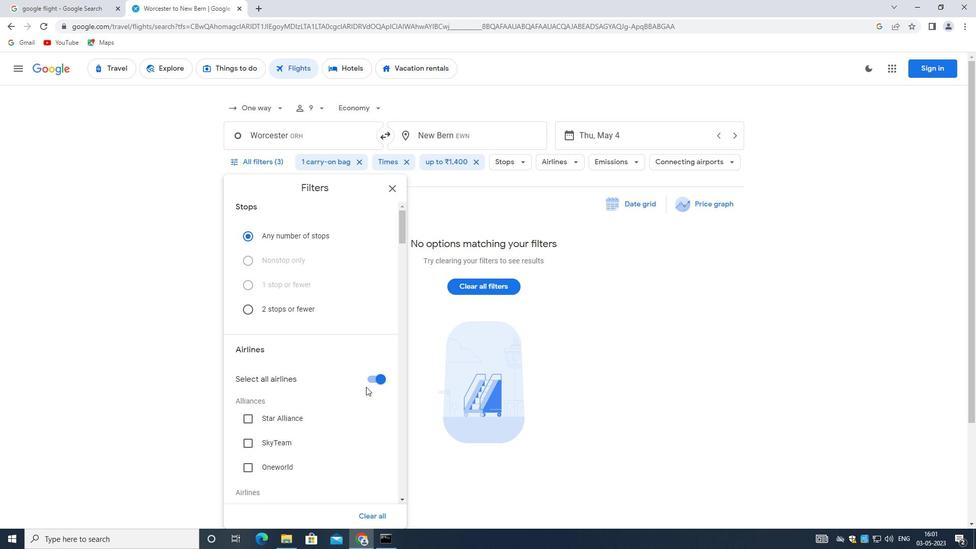 
Action: Mouse moved to (313, 339)
Screenshot: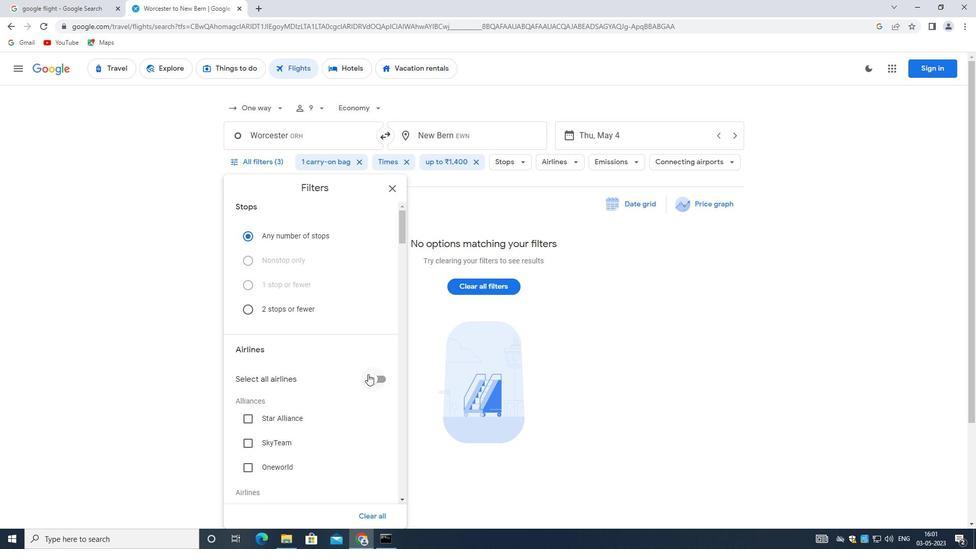 
Action: Mouse scrolled (313, 338) with delta (0, 0)
Screenshot: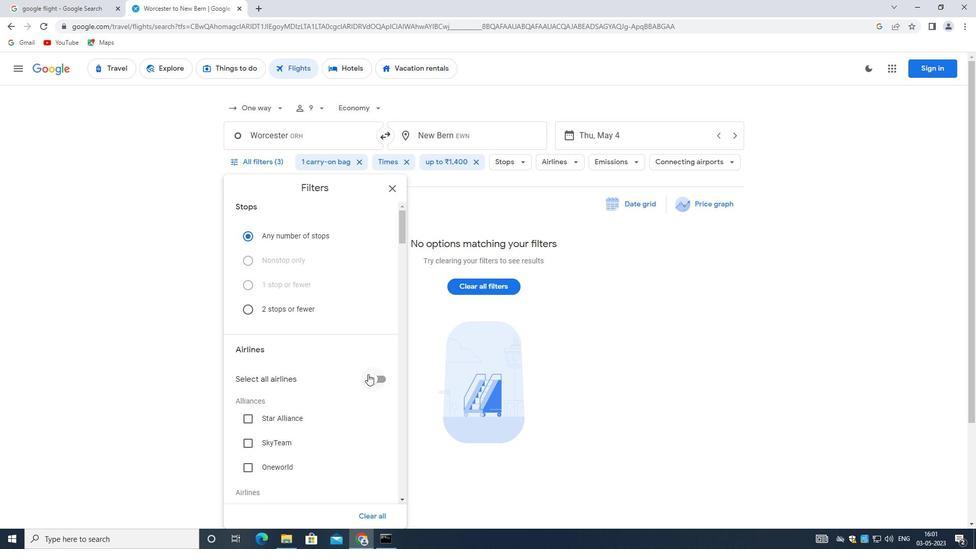 
Action: Mouse scrolled (313, 338) with delta (0, 0)
Screenshot: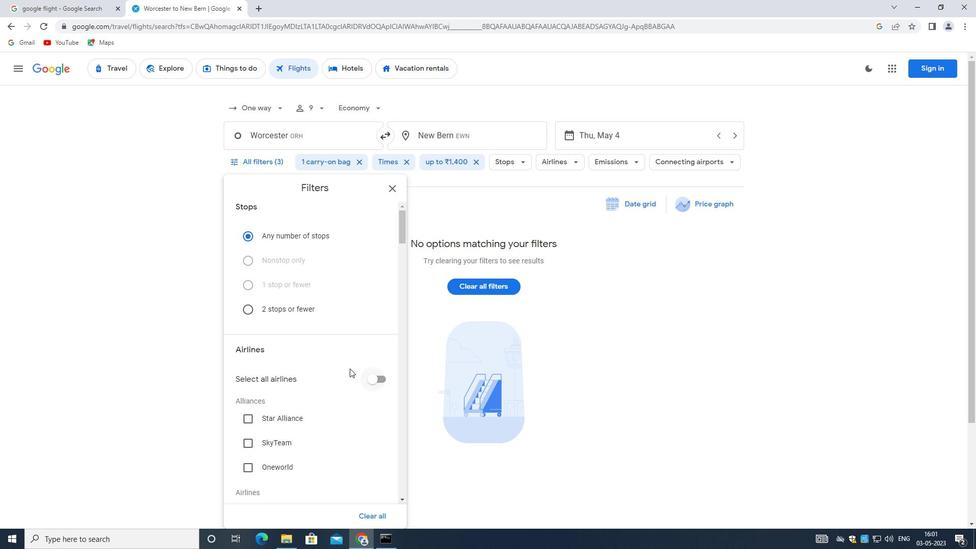 
Action: Mouse scrolled (313, 338) with delta (0, 0)
Screenshot: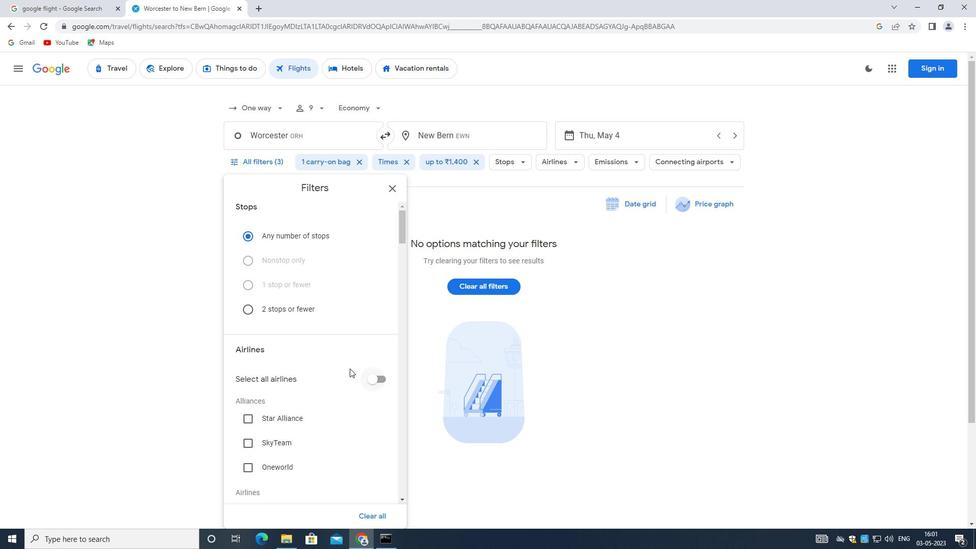 
Action: Mouse scrolled (313, 338) with delta (0, 0)
Screenshot: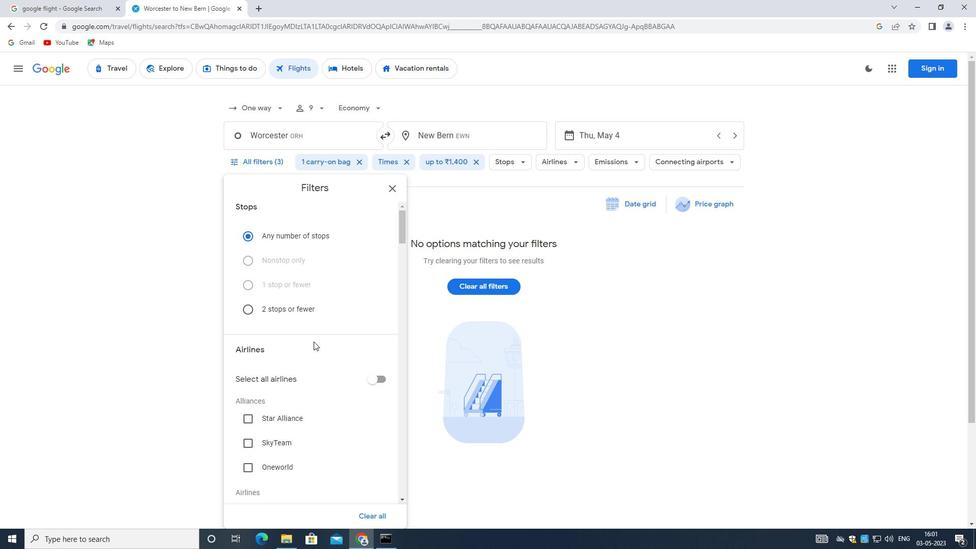
Action: Mouse scrolled (313, 338) with delta (0, 0)
Screenshot: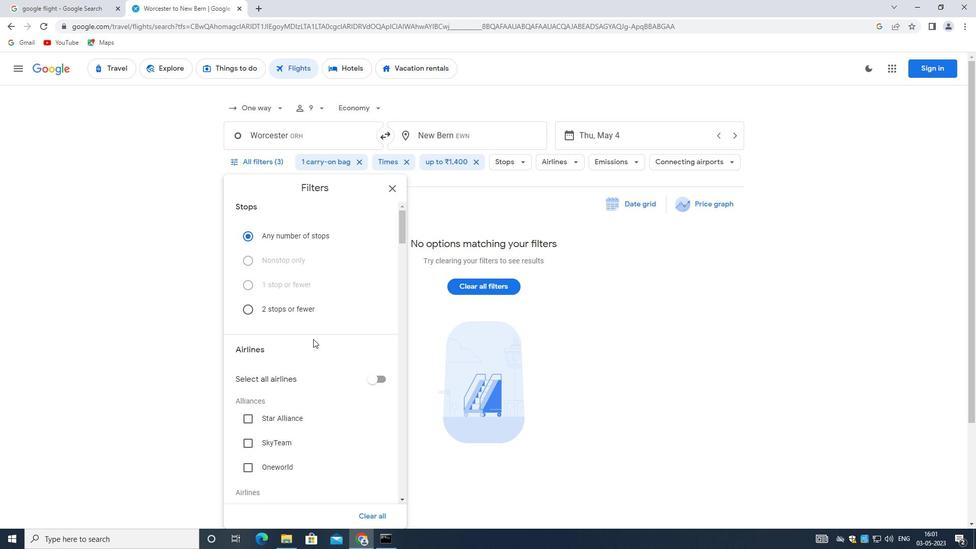 
Action: Mouse scrolled (313, 338) with delta (0, 0)
Screenshot: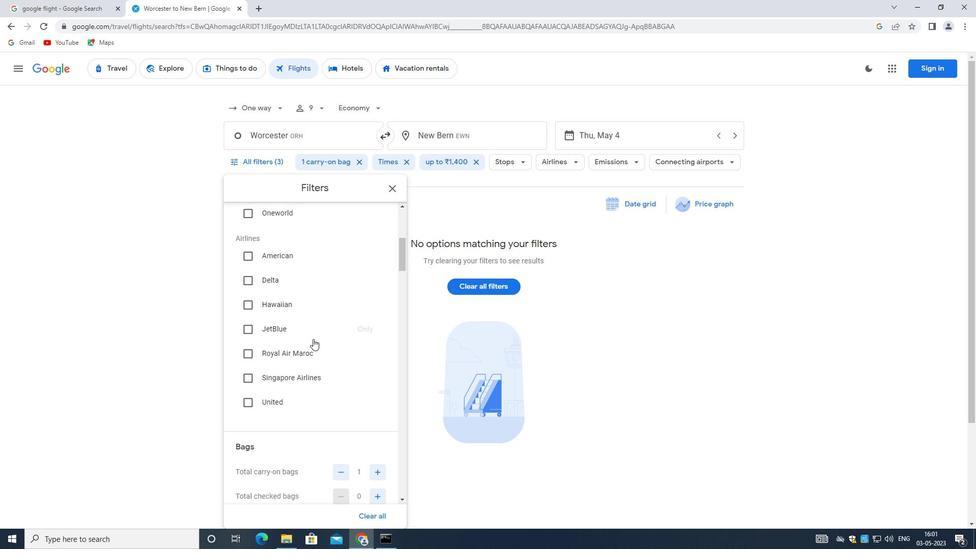 
Action: Mouse scrolled (313, 338) with delta (0, 0)
Screenshot: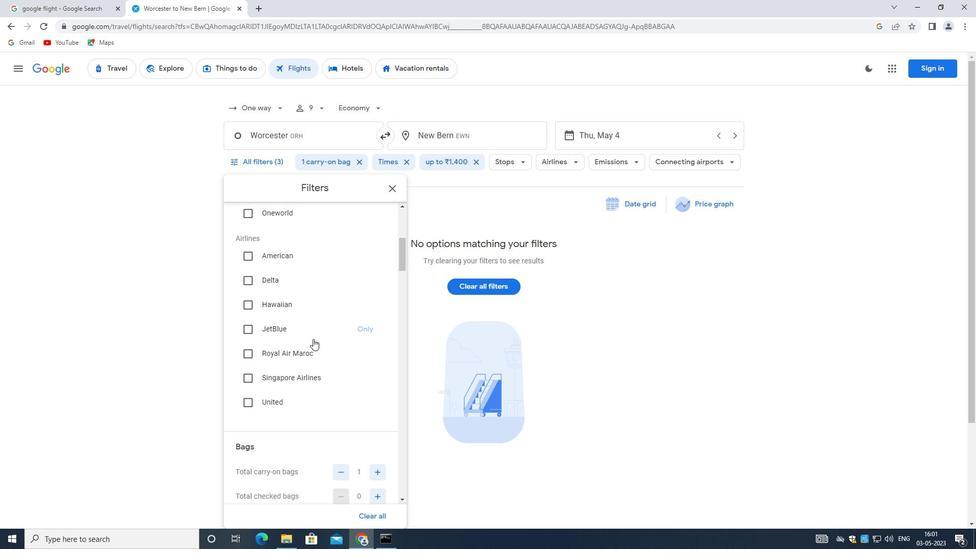 
Action: Mouse moved to (379, 394)
Screenshot: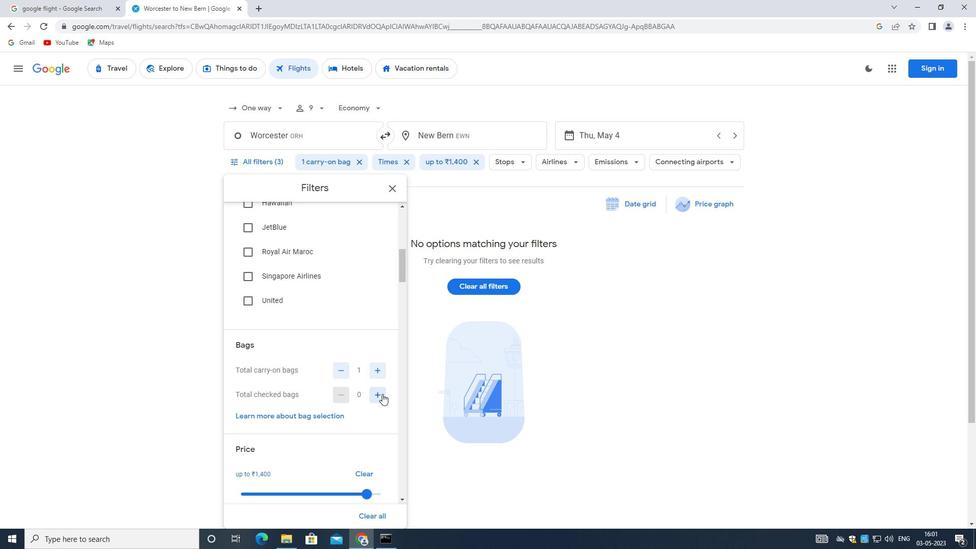 
Action: Mouse pressed left at (379, 394)
Screenshot: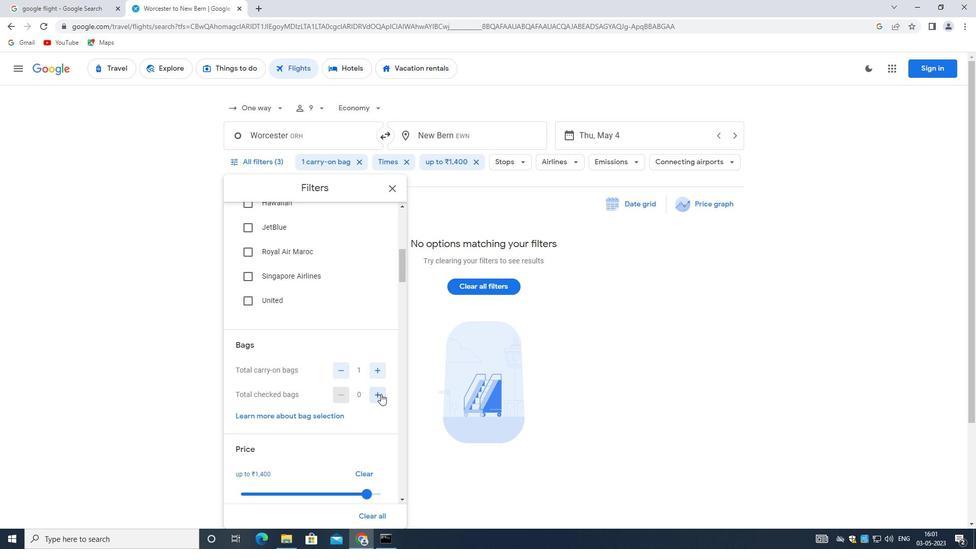 
Action: Mouse pressed left at (379, 394)
Screenshot: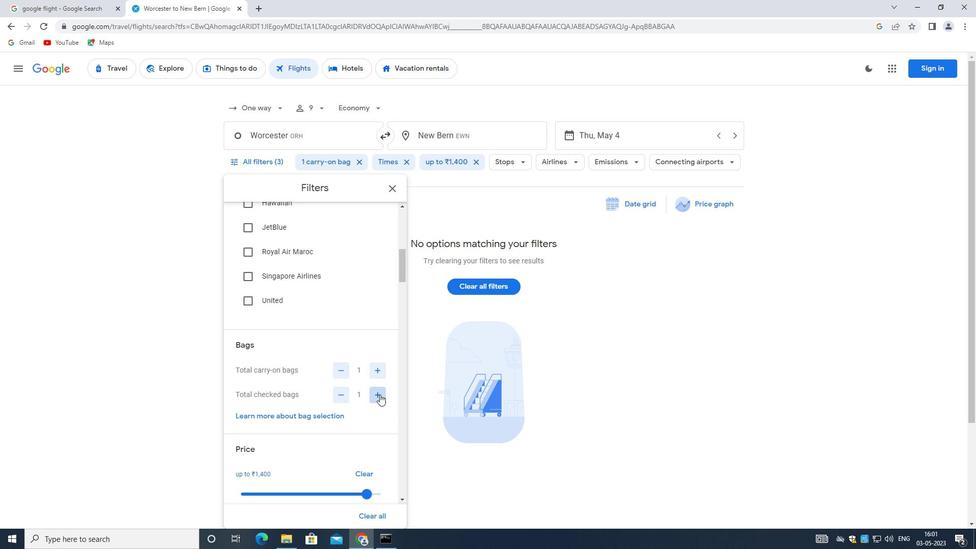 
Action: Mouse moved to (340, 372)
Screenshot: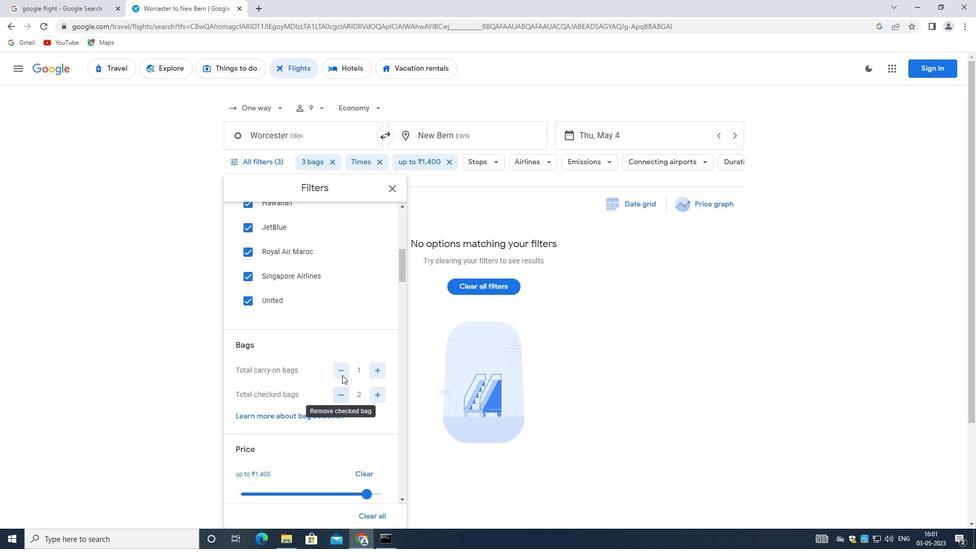 
Action: Mouse pressed left at (340, 372)
Screenshot: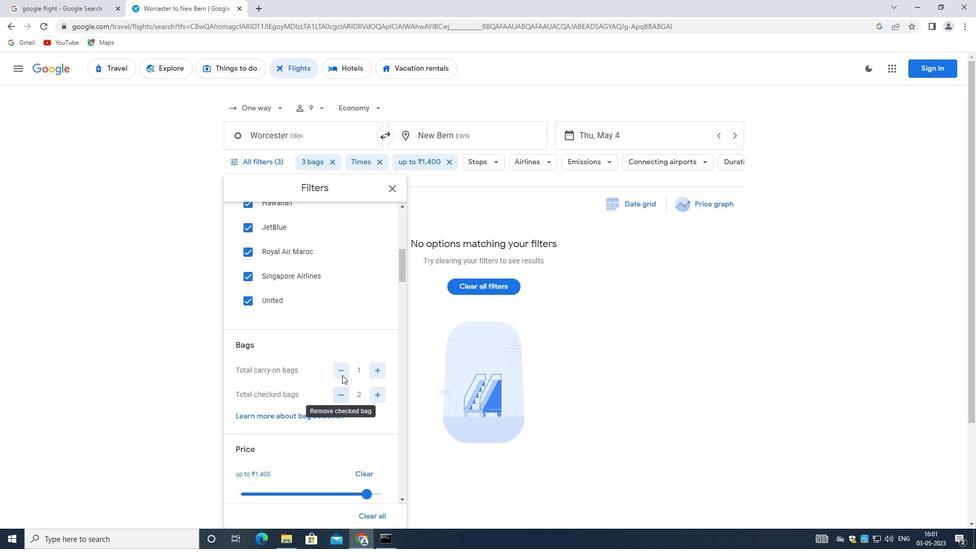 
Action: Mouse moved to (319, 379)
Screenshot: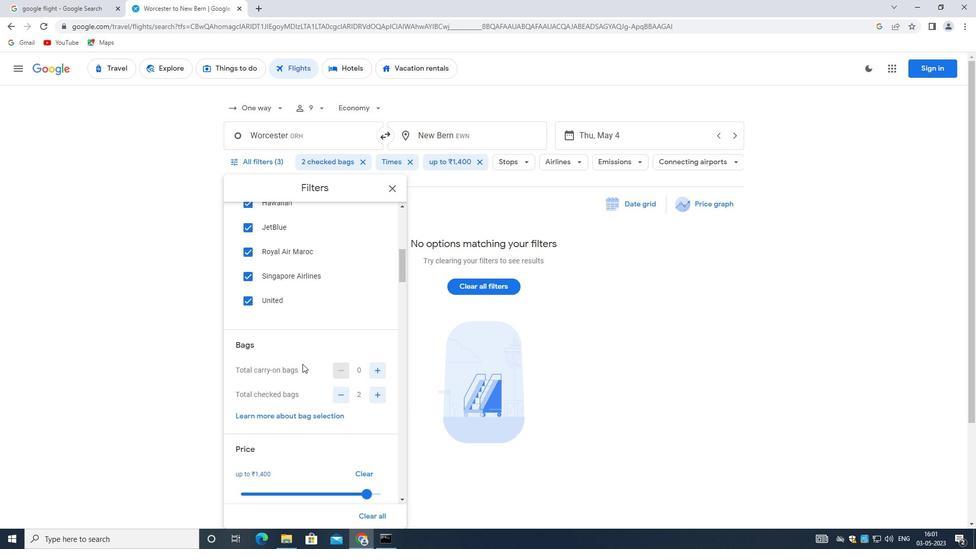 
Action: Mouse scrolled (319, 379) with delta (0, 0)
Screenshot: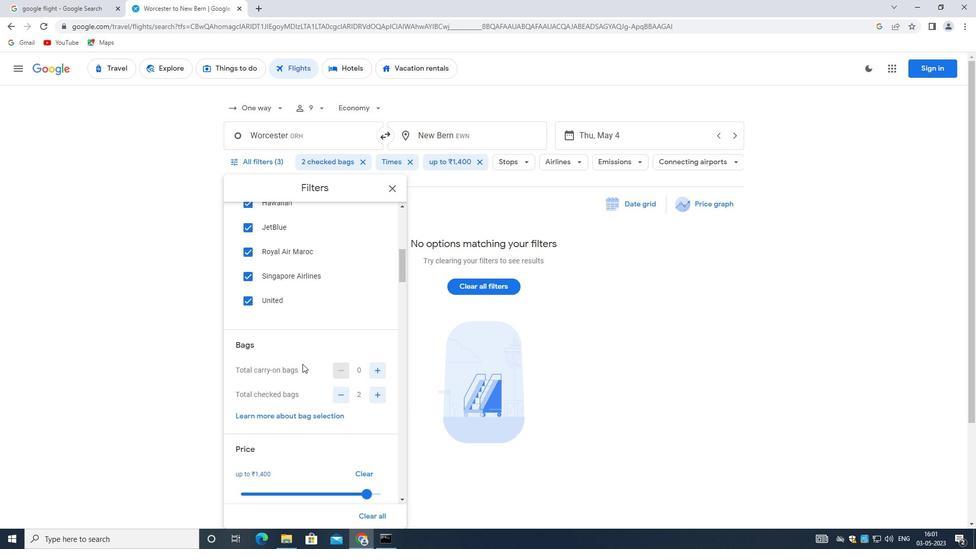 
Action: Mouse moved to (319, 379)
Screenshot: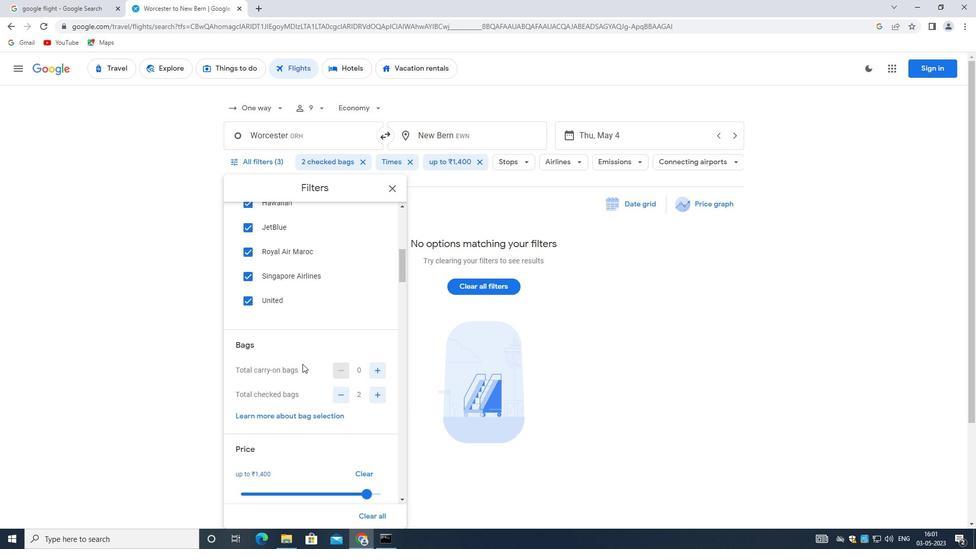 
Action: Mouse scrolled (319, 379) with delta (0, 0)
Screenshot: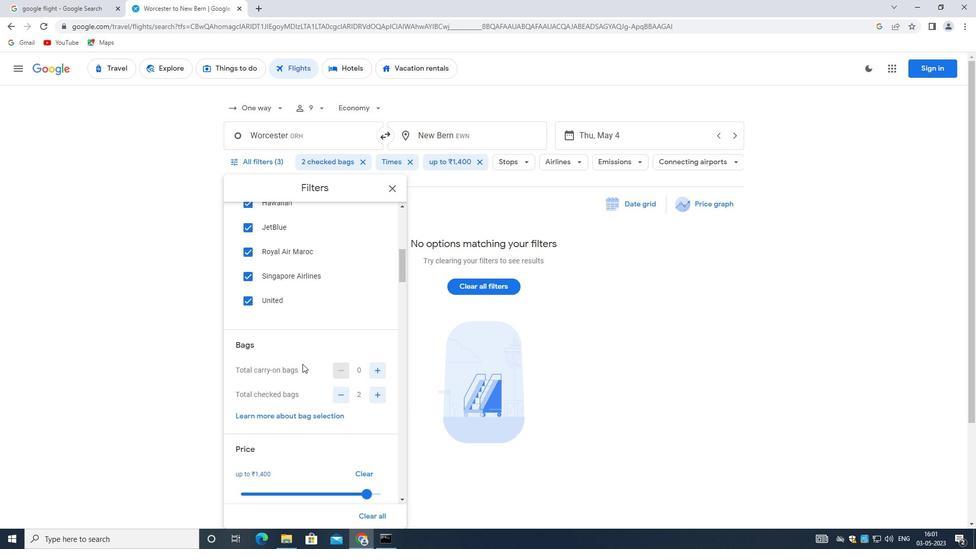 
Action: Mouse moved to (319, 380)
Screenshot: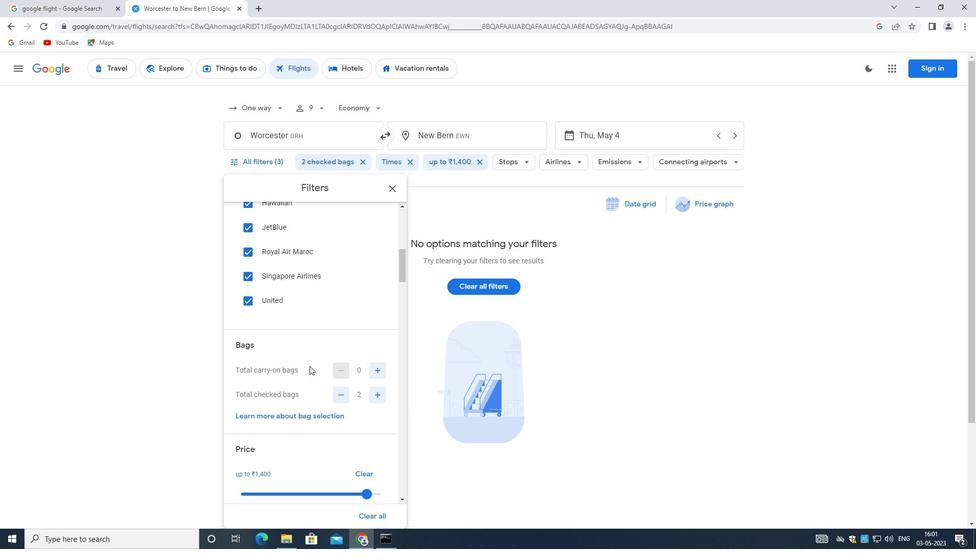 
Action: Mouse scrolled (319, 380) with delta (0, 0)
Screenshot: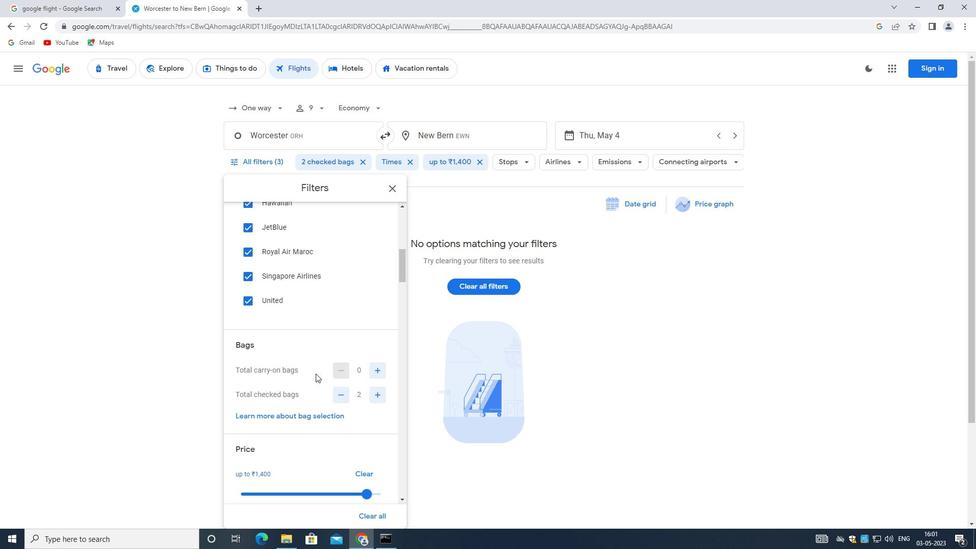 
Action: Mouse moved to (365, 340)
Screenshot: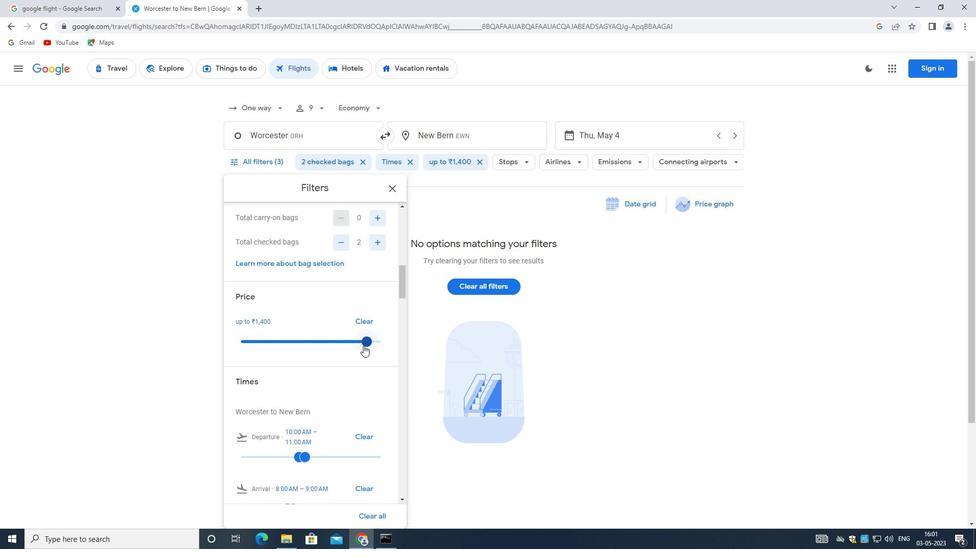 
Action: Mouse pressed left at (365, 340)
Screenshot: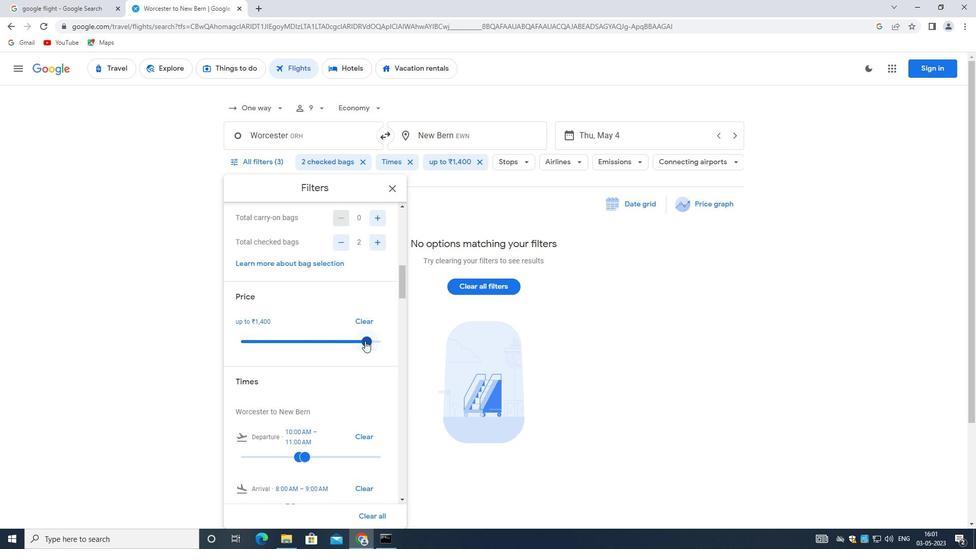 
Action: Mouse moved to (360, 376)
Screenshot: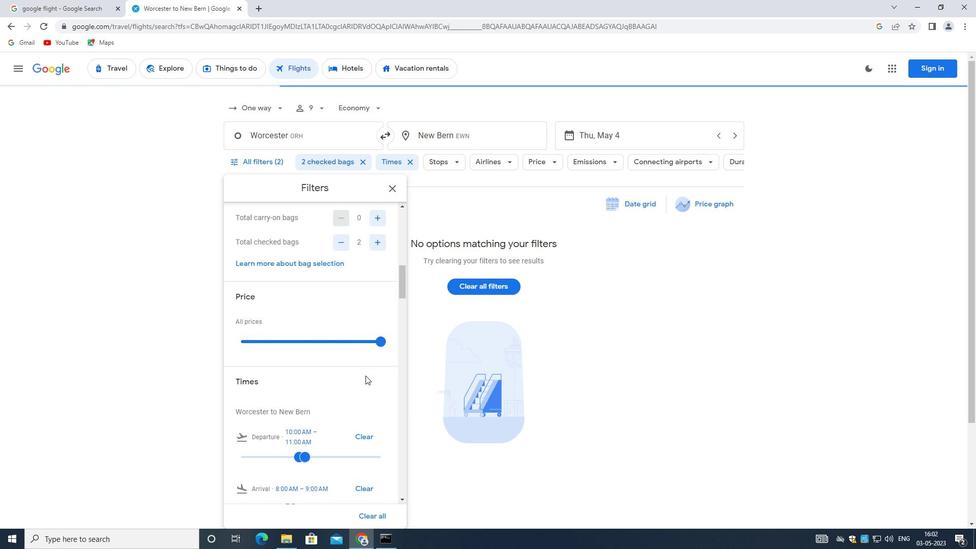 
Action: Mouse scrolled (360, 376) with delta (0, 0)
Screenshot: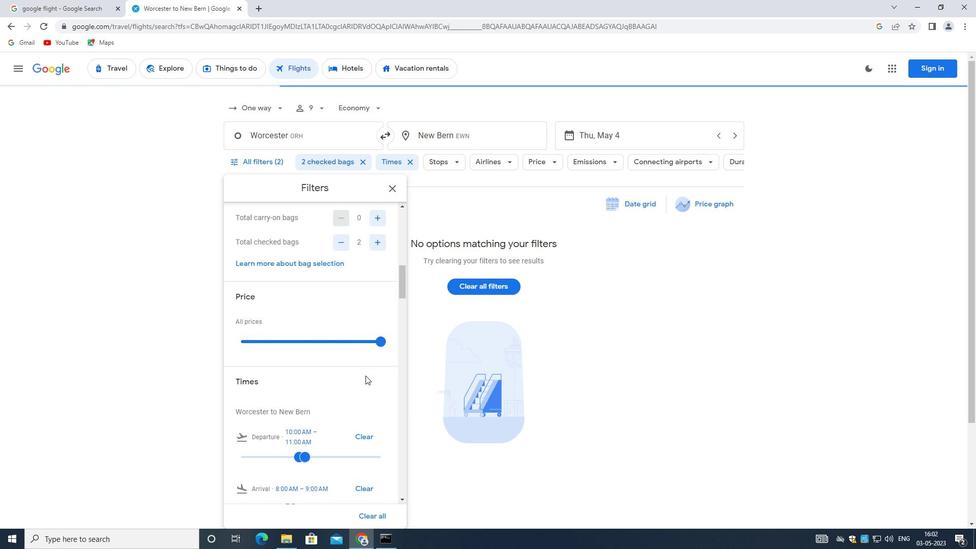 
Action: Mouse moved to (308, 404)
Screenshot: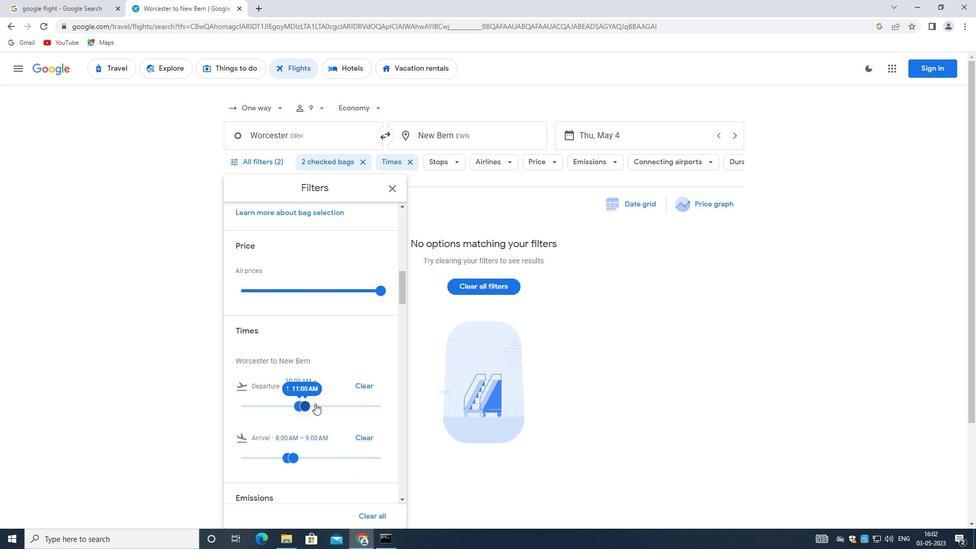 
Action: Mouse pressed left at (308, 404)
Screenshot: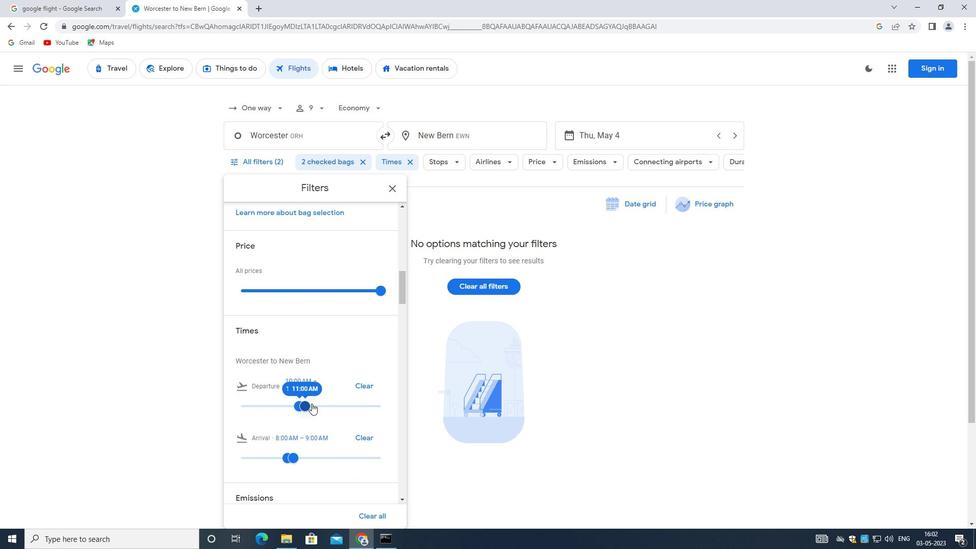 
Action: Mouse moved to (298, 405)
Screenshot: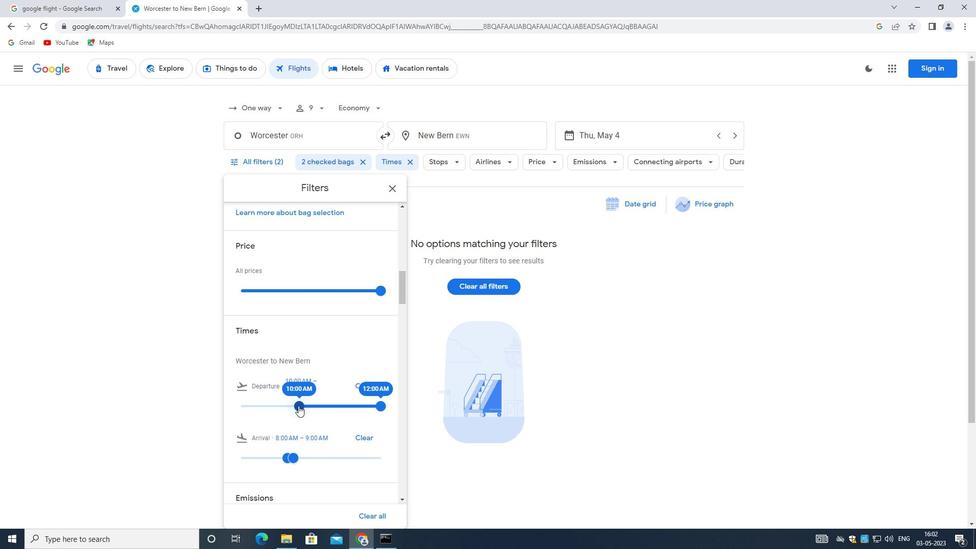 
Action: Mouse pressed left at (298, 405)
Screenshot: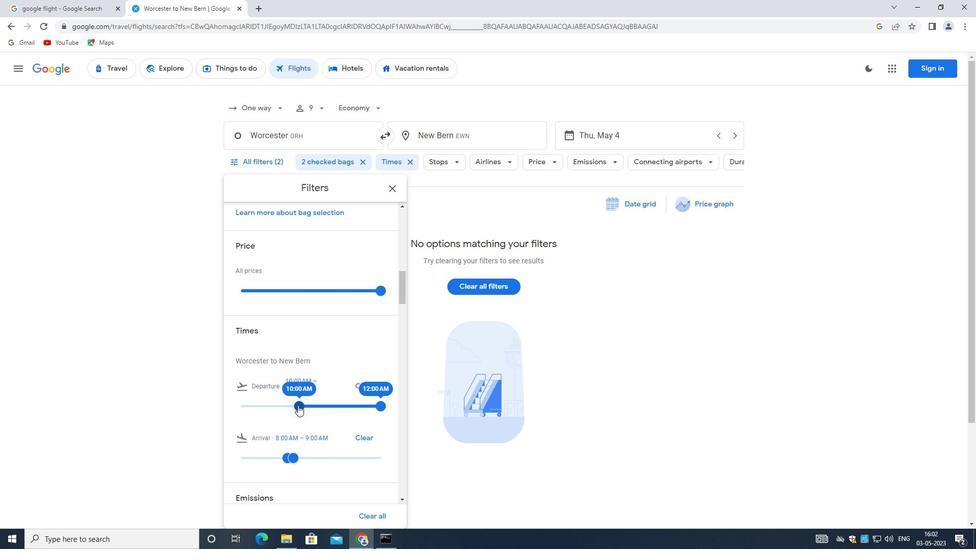 
Action: Mouse moved to (376, 403)
Screenshot: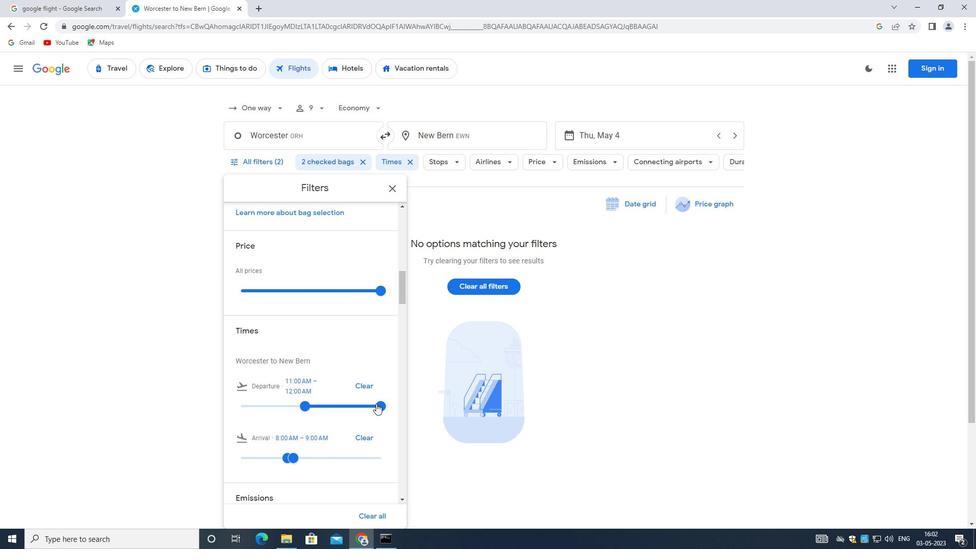 
Action: Mouse pressed left at (376, 403)
Screenshot: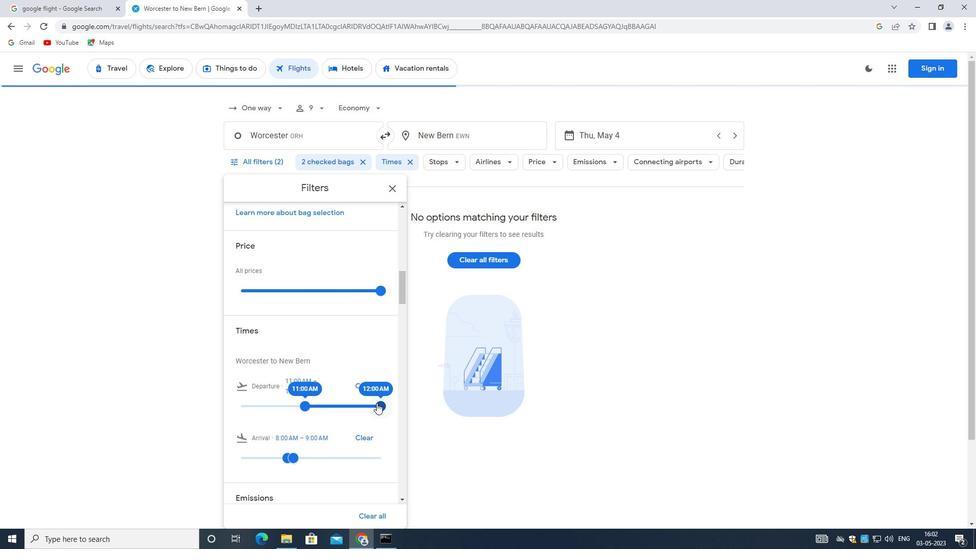
Action: Mouse moved to (319, 401)
Screenshot: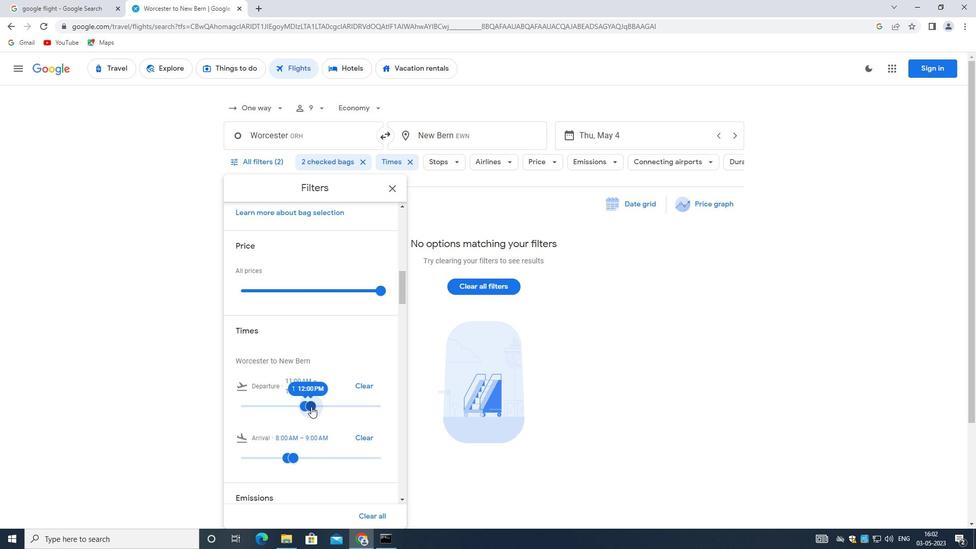 
Action: Mouse scrolled (319, 400) with delta (0, 0)
Screenshot: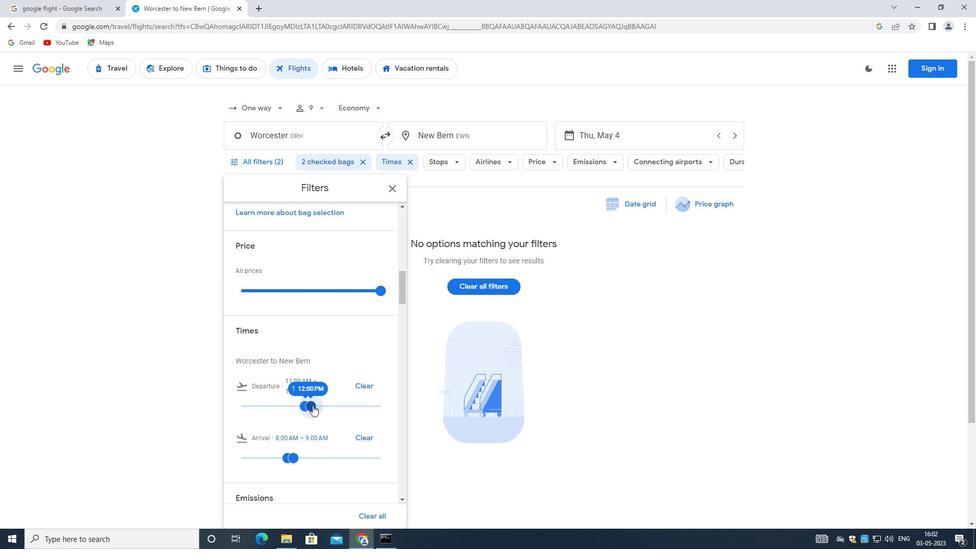 
Action: Mouse scrolled (319, 400) with delta (0, 0)
Screenshot: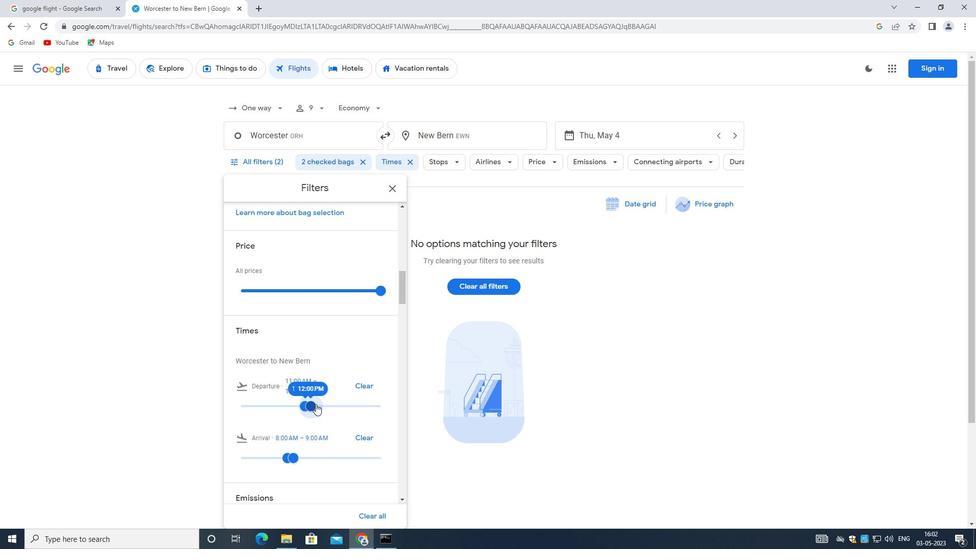 
Action: Mouse scrolled (319, 400) with delta (0, 0)
Screenshot: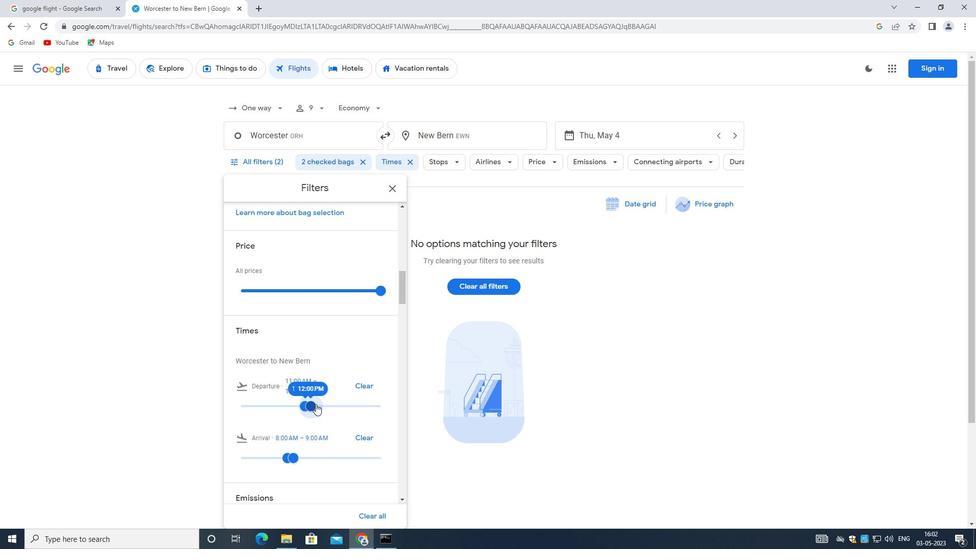 
Action: Mouse scrolled (319, 400) with delta (0, 0)
Screenshot: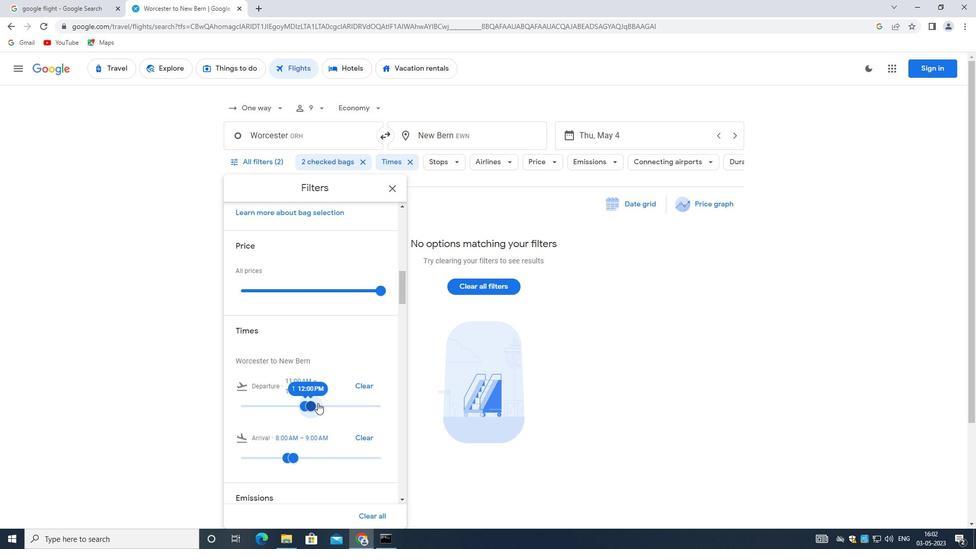 
Action: Mouse scrolled (319, 400) with delta (0, 0)
Screenshot: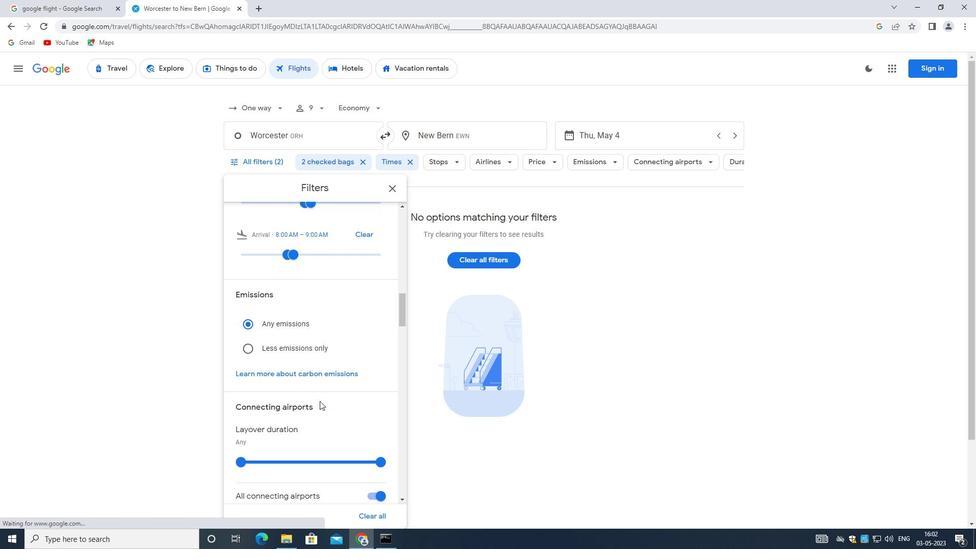
Action: Mouse scrolled (319, 400) with delta (0, 0)
Screenshot: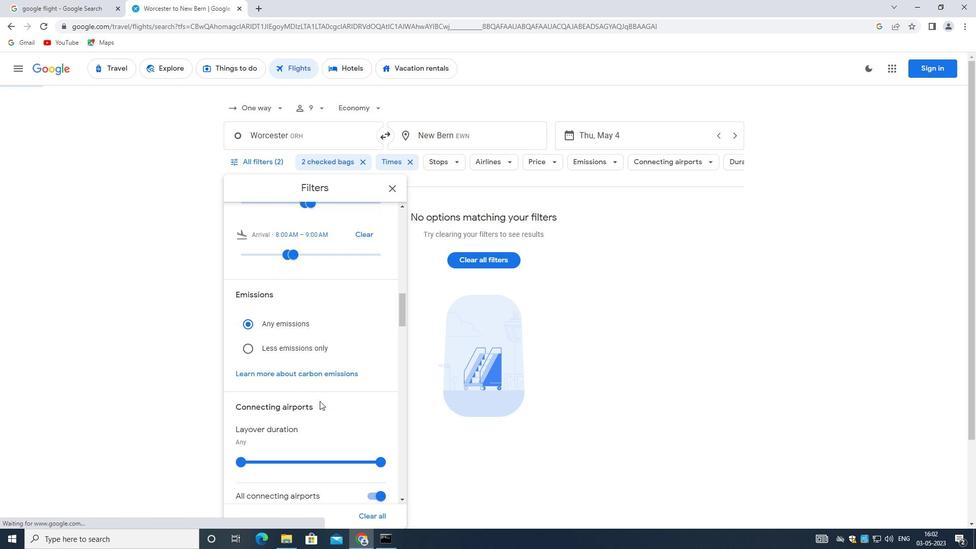 
Action: Mouse scrolled (319, 400) with delta (0, 0)
Screenshot: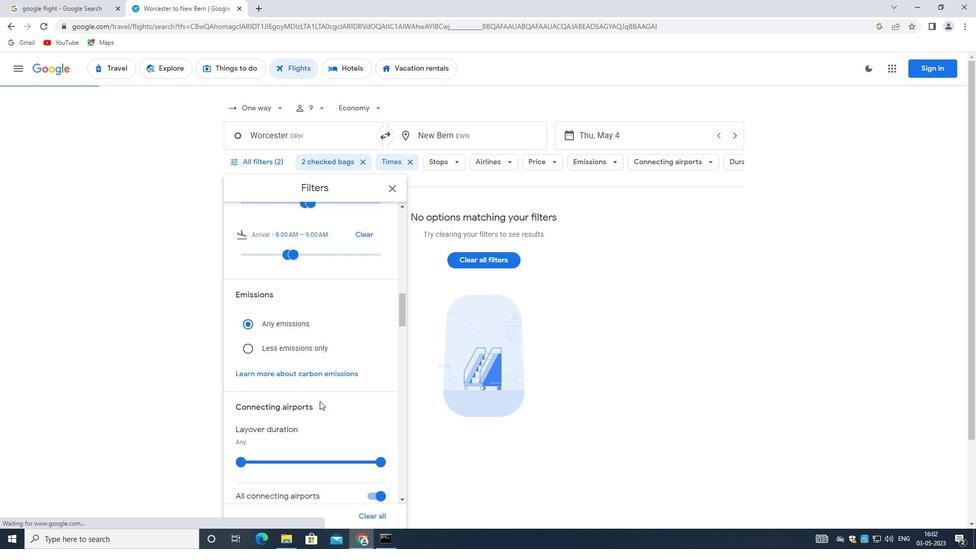 
Action: Mouse moved to (319, 401)
Screenshot: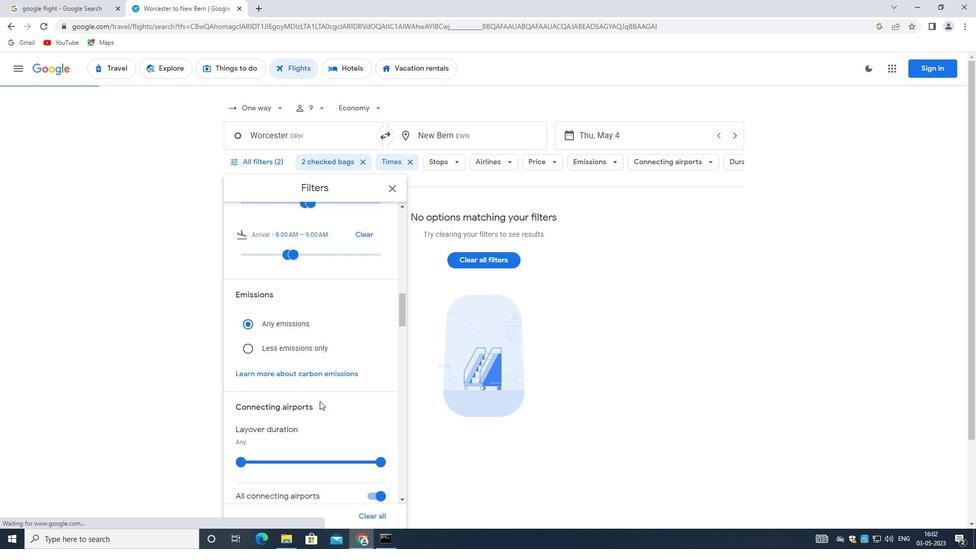 
Action: Mouse scrolled (319, 400) with delta (0, 0)
Screenshot: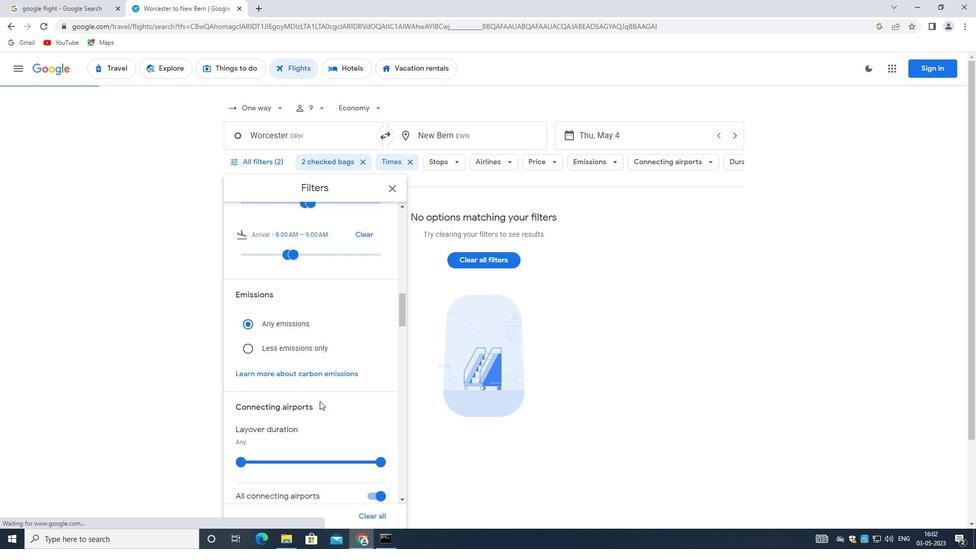 
Action: Mouse moved to (370, 295)
Screenshot: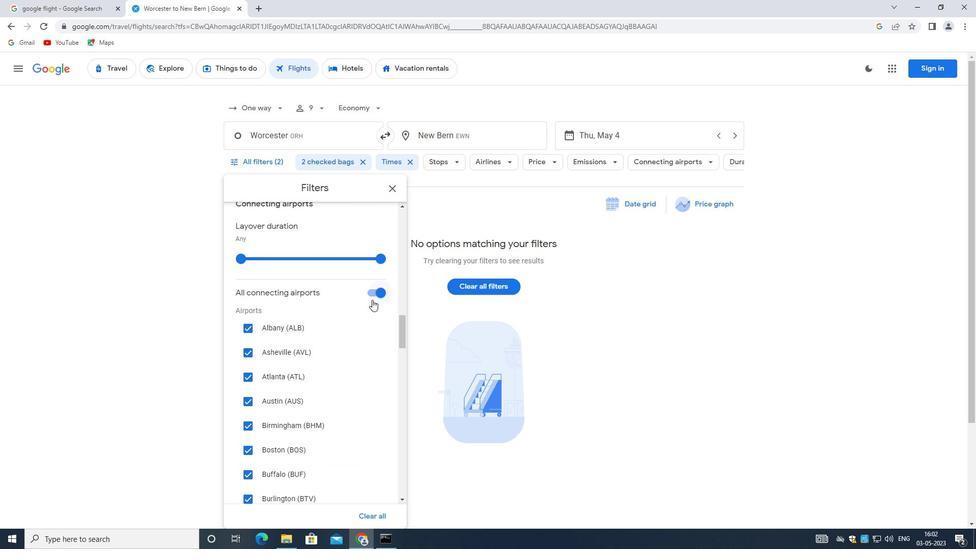 
Action: Mouse pressed left at (370, 295)
Screenshot: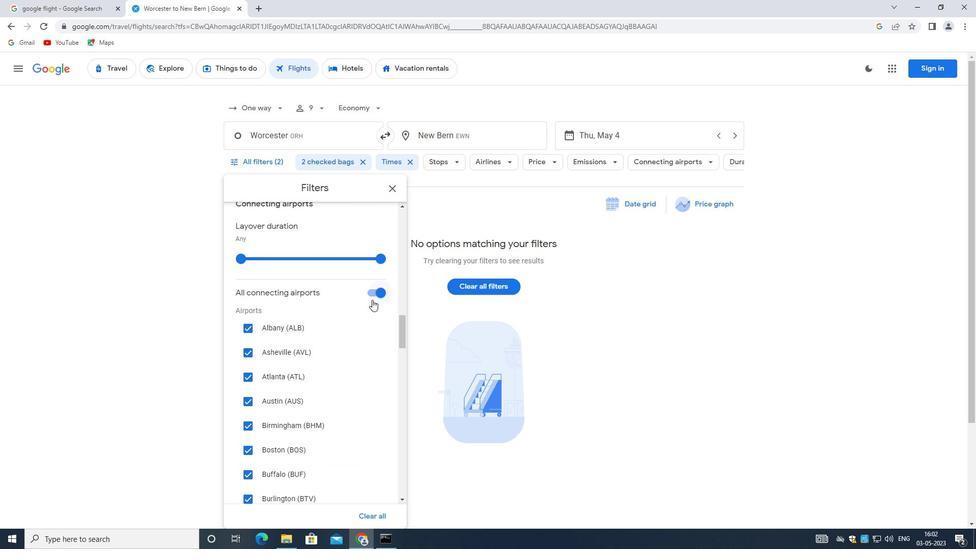 
Action: Mouse moved to (347, 337)
Screenshot: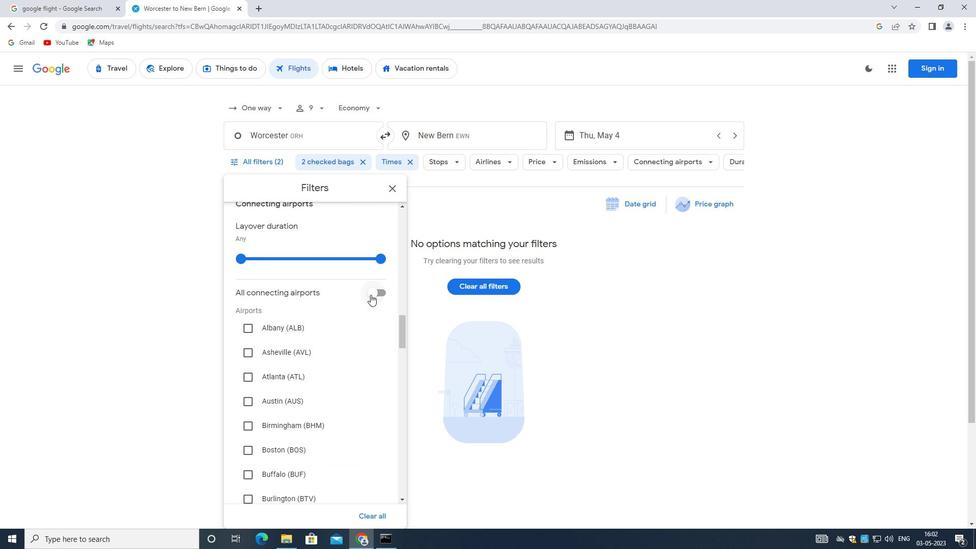 
Action: Mouse scrolled (347, 337) with delta (0, 0)
Screenshot: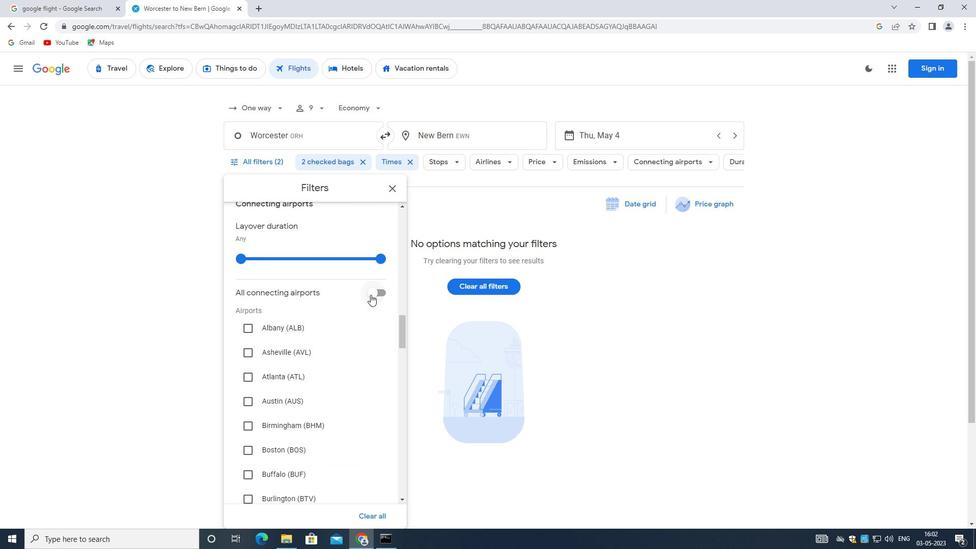 
Action: Mouse moved to (343, 344)
Screenshot: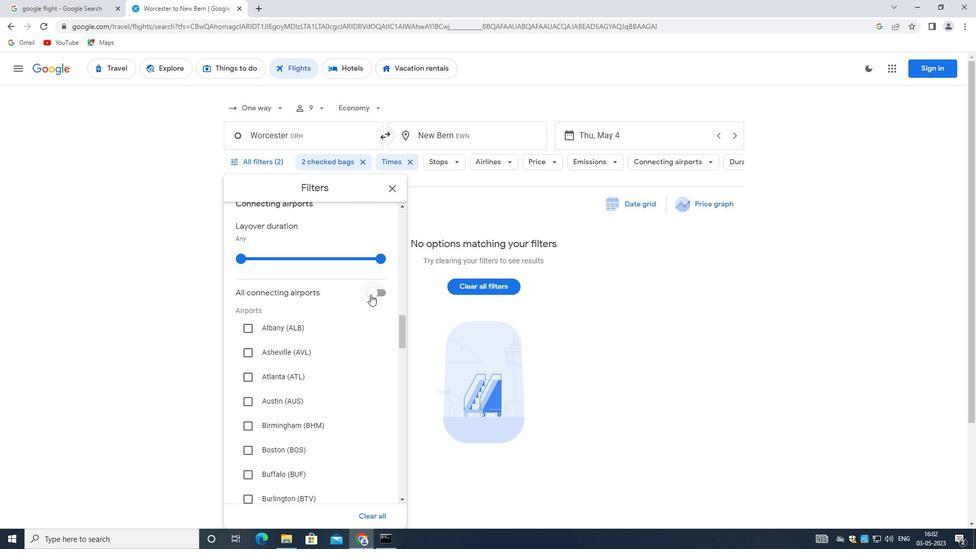 
Action: Mouse scrolled (343, 343) with delta (0, 0)
Screenshot: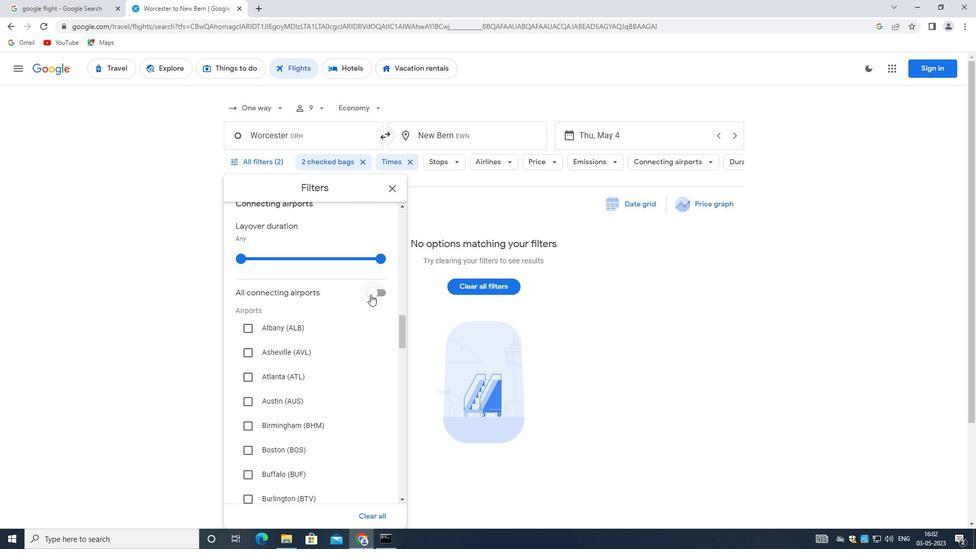 
Action: Mouse moved to (342, 346)
Screenshot: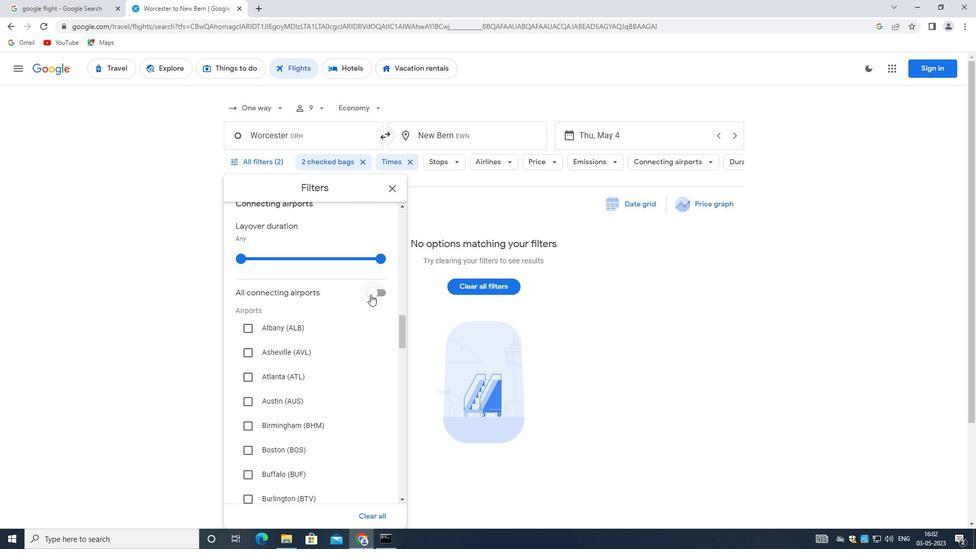 
Action: Mouse scrolled (342, 346) with delta (0, 0)
Screenshot: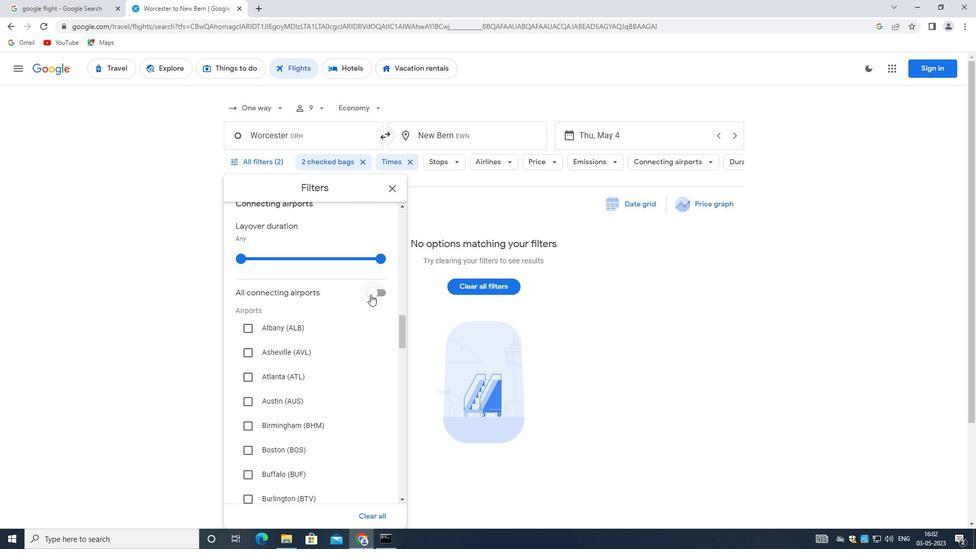 
Action: Mouse moved to (342, 347)
Screenshot: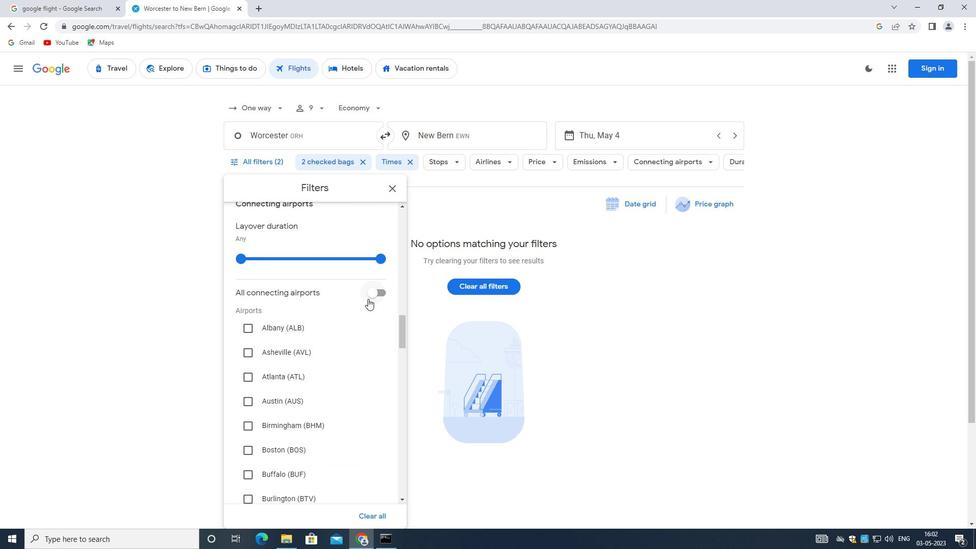 
Action: Mouse scrolled (342, 346) with delta (0, 0)
Screenshot: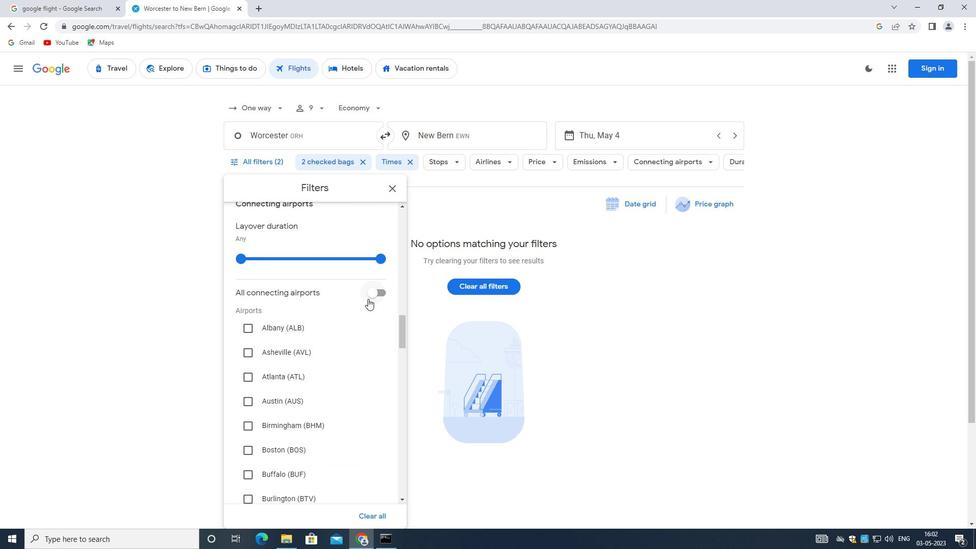 
Action: Mouse moved to (341, 348)
Screenshot: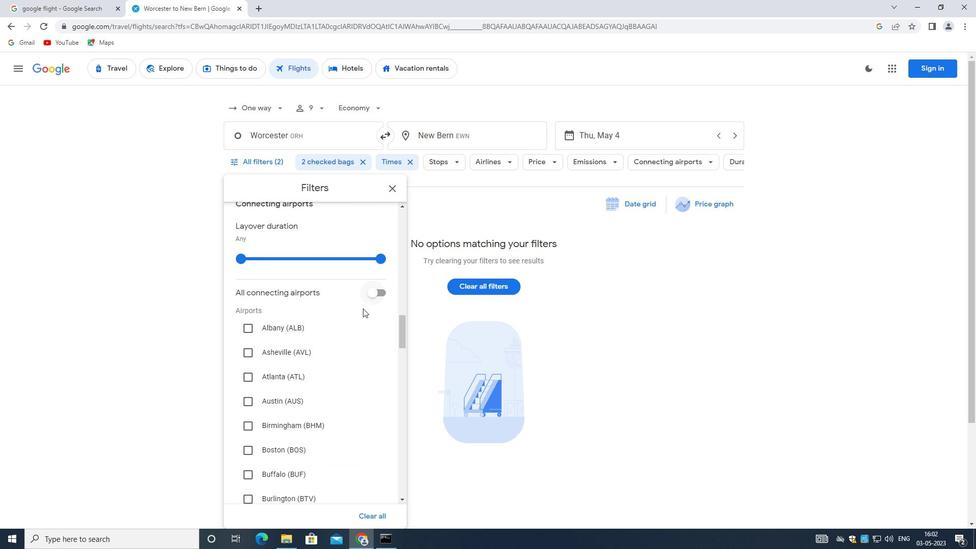 
Action: Mouse scrolled (341, 347) with delta (0, 0)
Screenshot: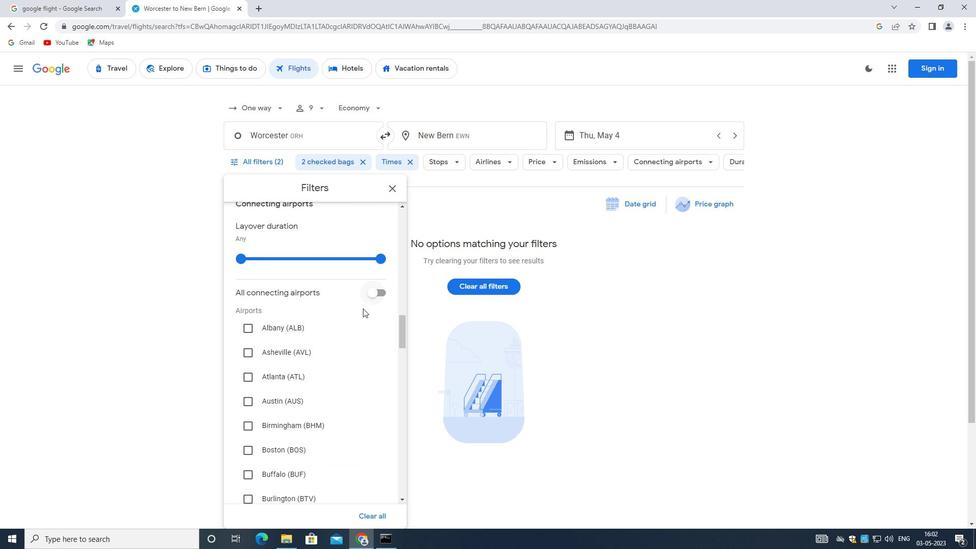
Action: Mouse moved to (337, 351)
Screenshot: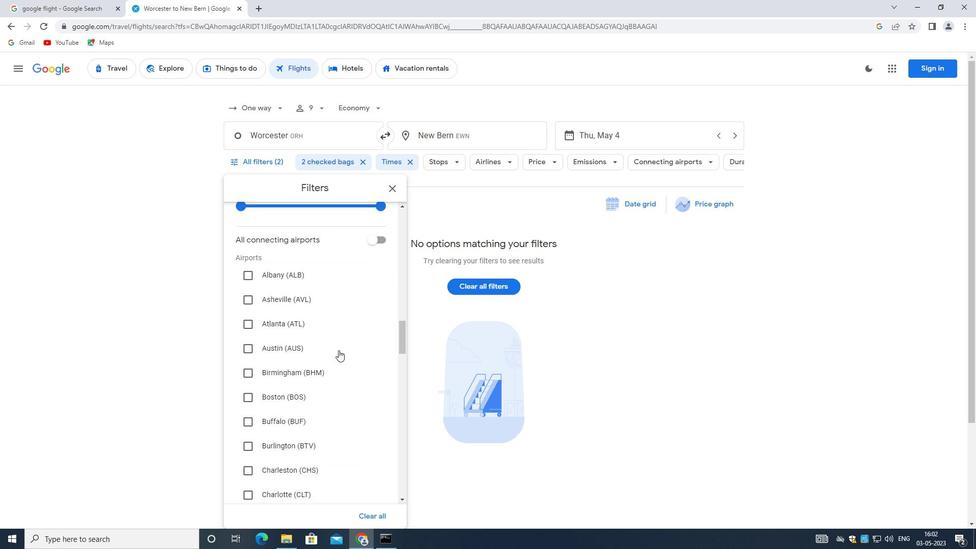 
Action: Mouse scrolled (337, 351) with delta (0, 0)
Screenshot: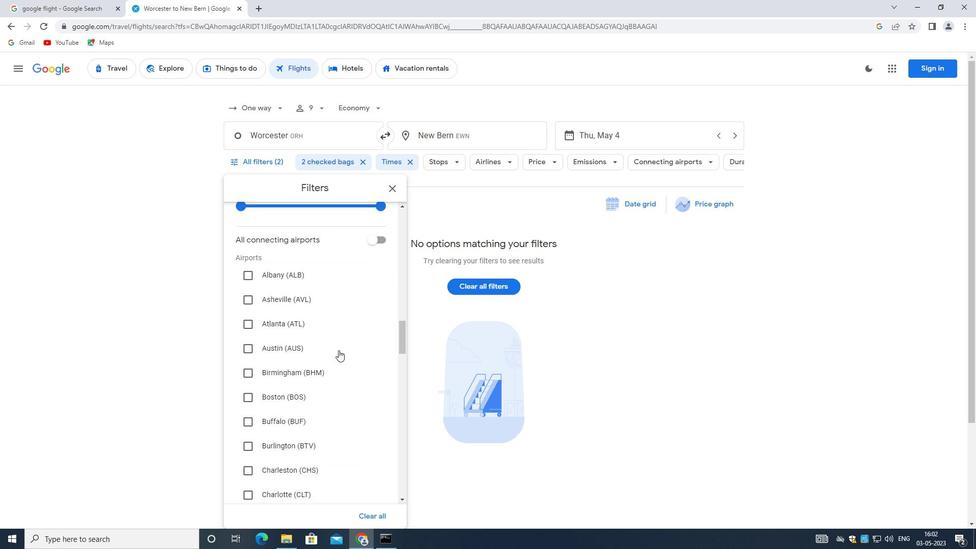 
Action: Mouse scrolled (337, 351) with delta (0, 0)
Screenshot: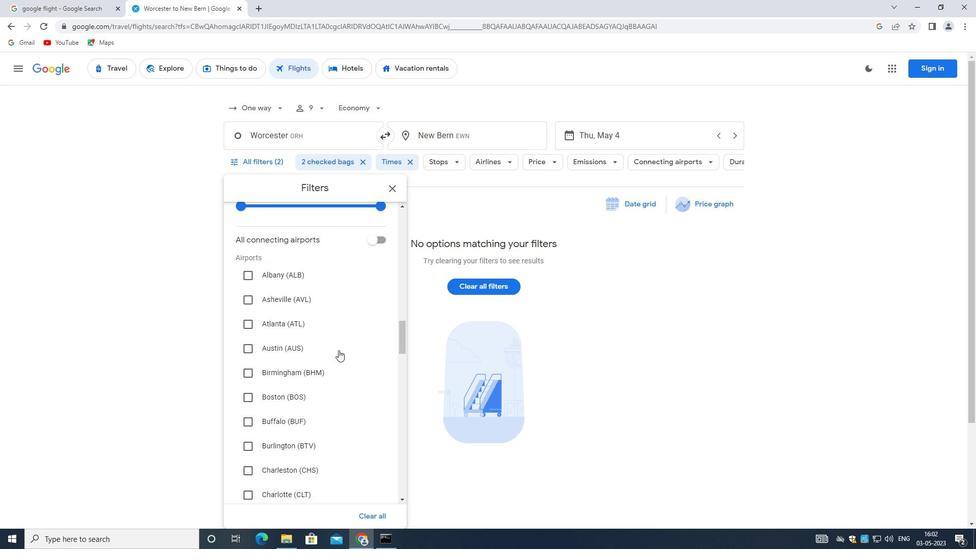 
Action: Mouse moved to (335, 353)
Screenshot: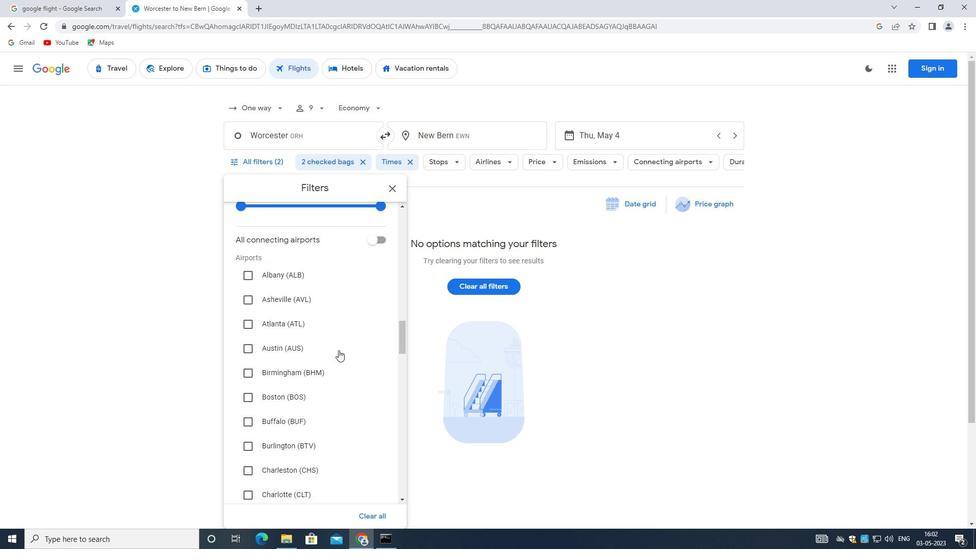 
Action: Mouse scrolled (335, 352) with delta (0, 0)
Screenshot: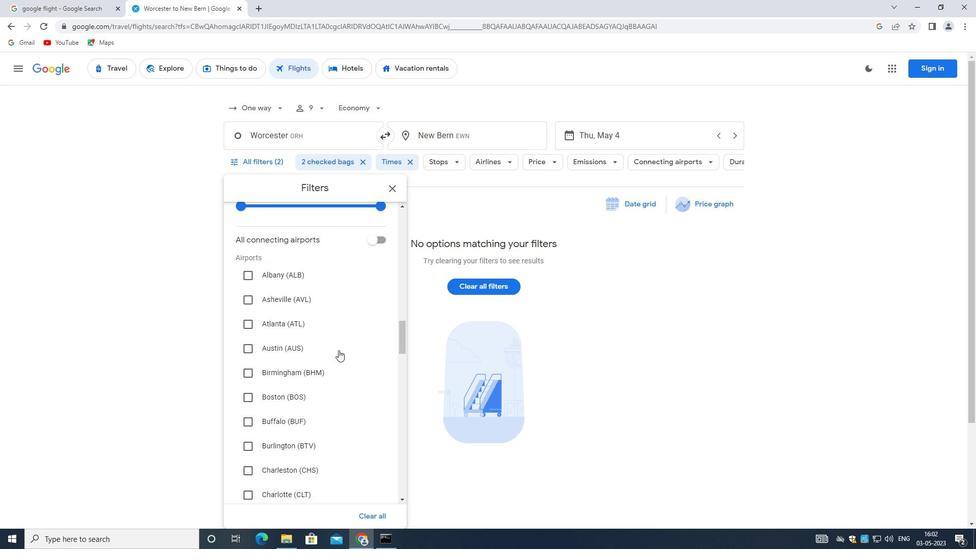 
Action: Mouse moved to (334, 353)
Screenshot: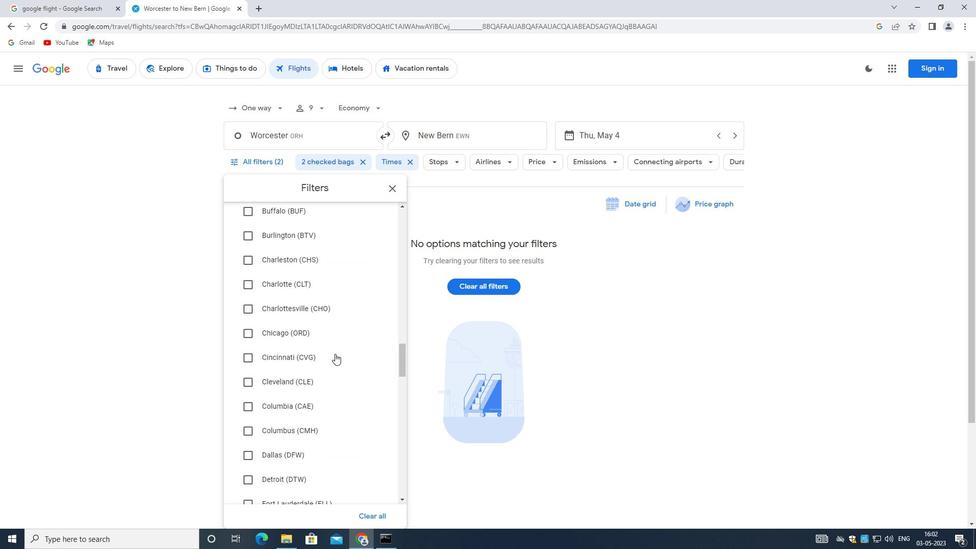 
Action: Mouse scrolled (334, 353) with delta (0, 0)
Screenshot: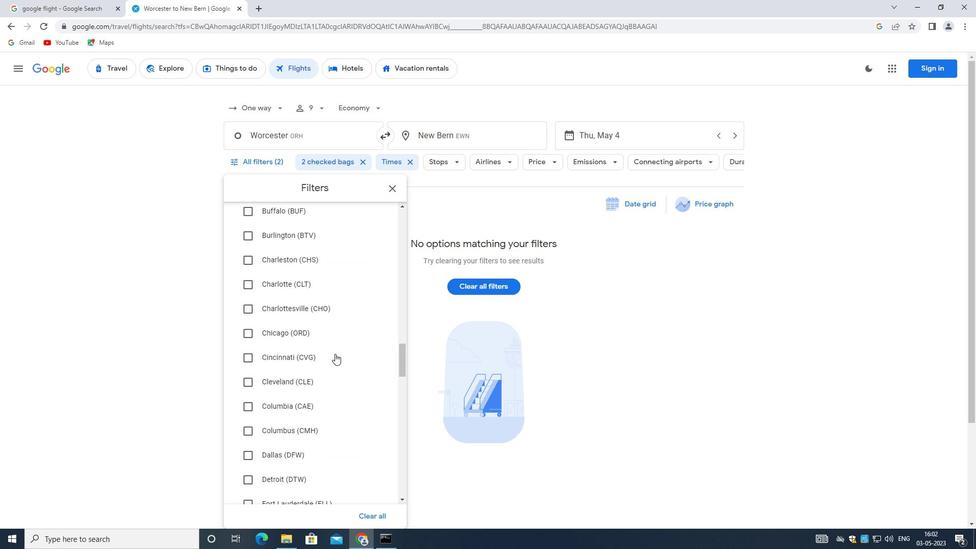 
Action: Mouse moved to (334, 353)
Screenshot: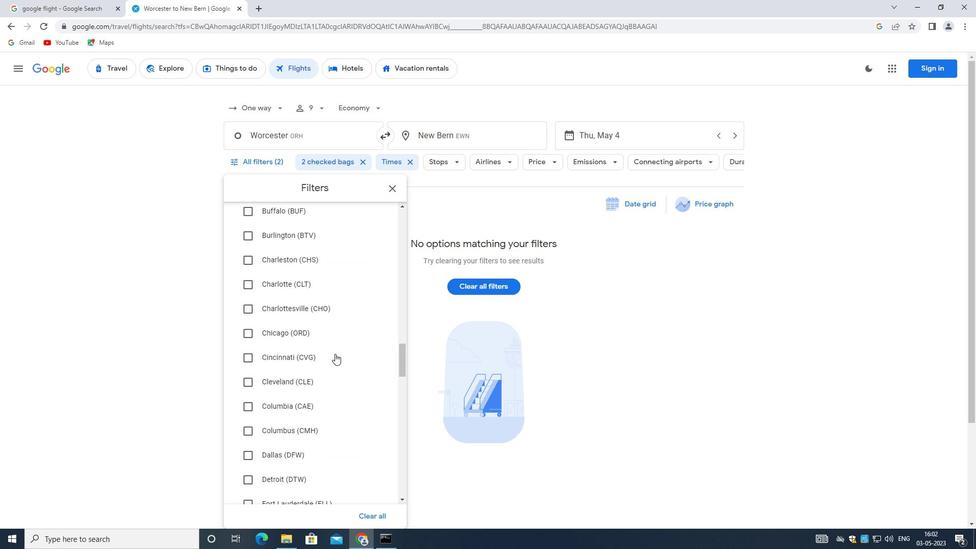 
Action: Mouse scrolled (334, 353) with delta (0, 0)
Screenshot: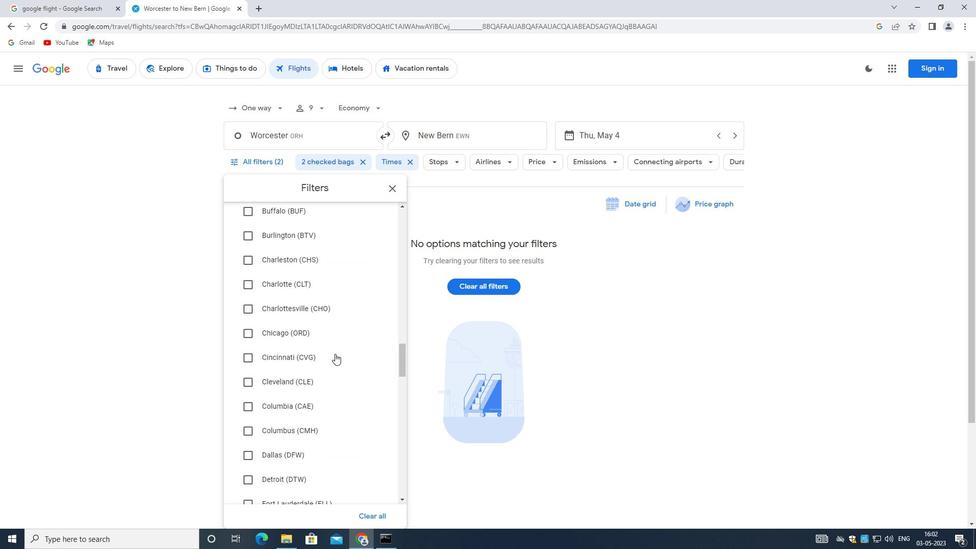 
Action: Mouse moved to (334, 354)
Screenshot: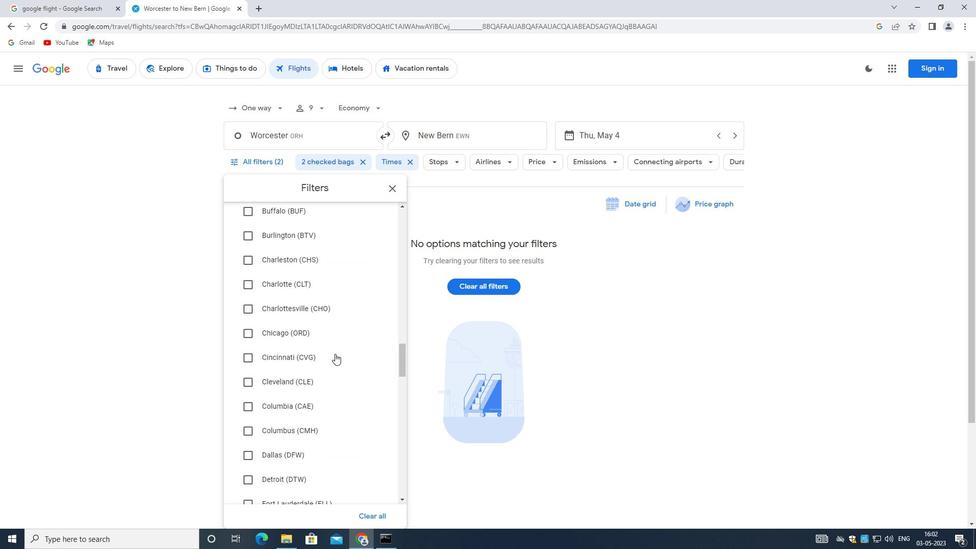 
Action: Mouse scrolled (334, 353) with delta (0, 0)
Screenshot: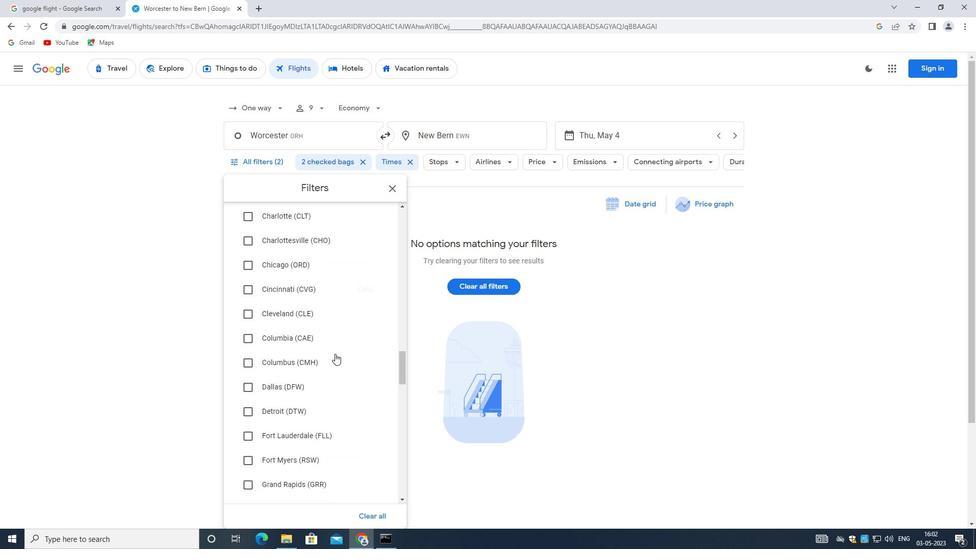 
Action: Mouse moved to (332, 354)
Screenshot: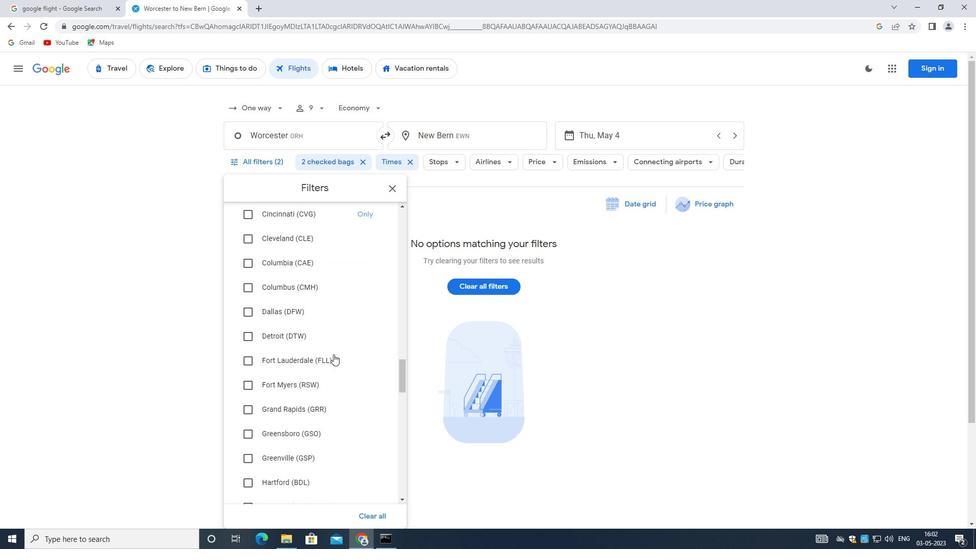 
Action: Mouse scrolled (332, 354) with delta (0, 0)
Screenshot: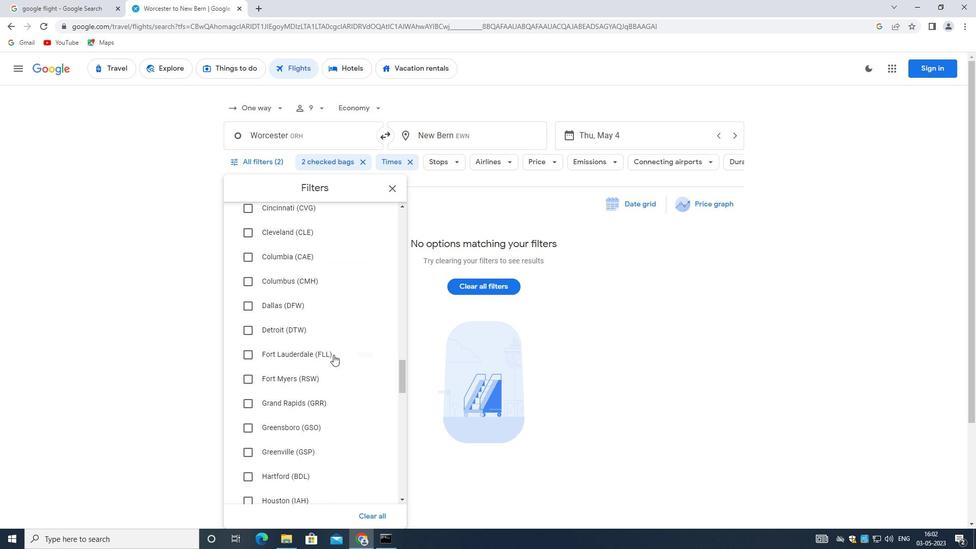 
Action: Mouse scrolled (332, 354) with delta (0, 0)
Screenshot: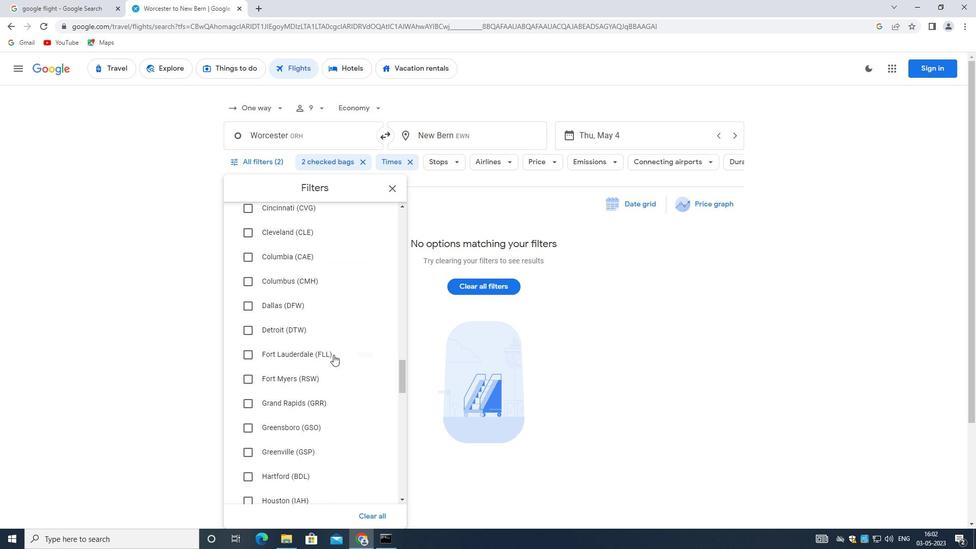 
Action: Mouse moved to (332, 354)
Screenshot: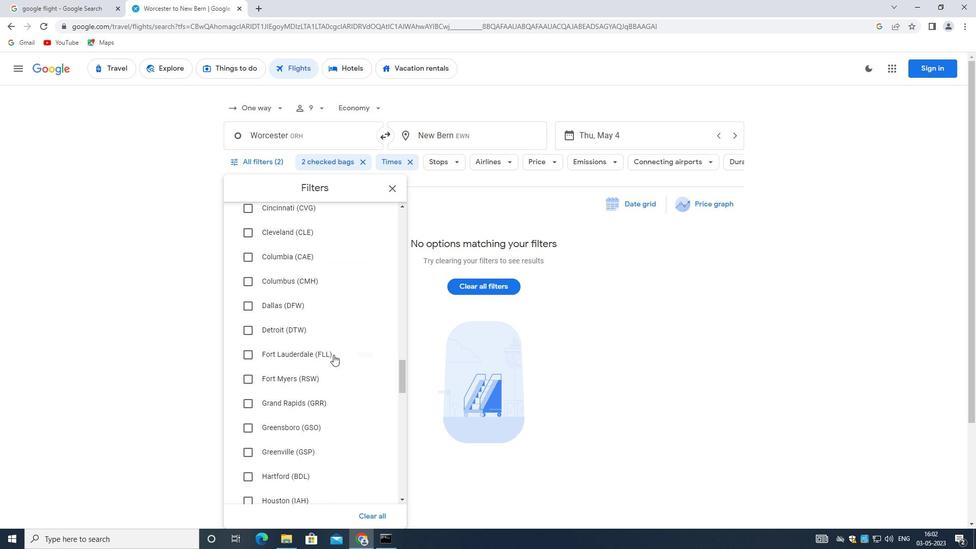 
Action: Mouse scrolled (332, 354) with delta (0, 0)
Screenshot: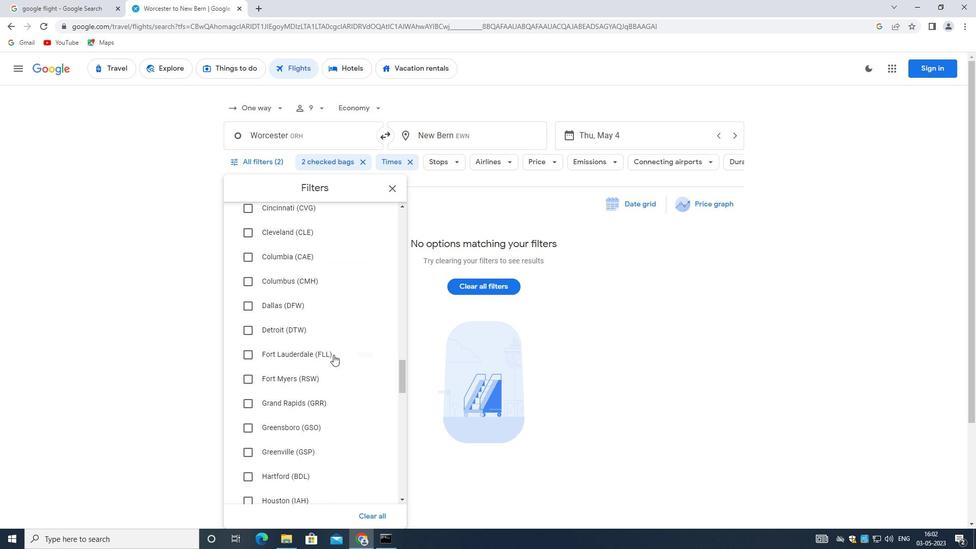 
Action: Mouse moved to (330, 354)
Screenshot: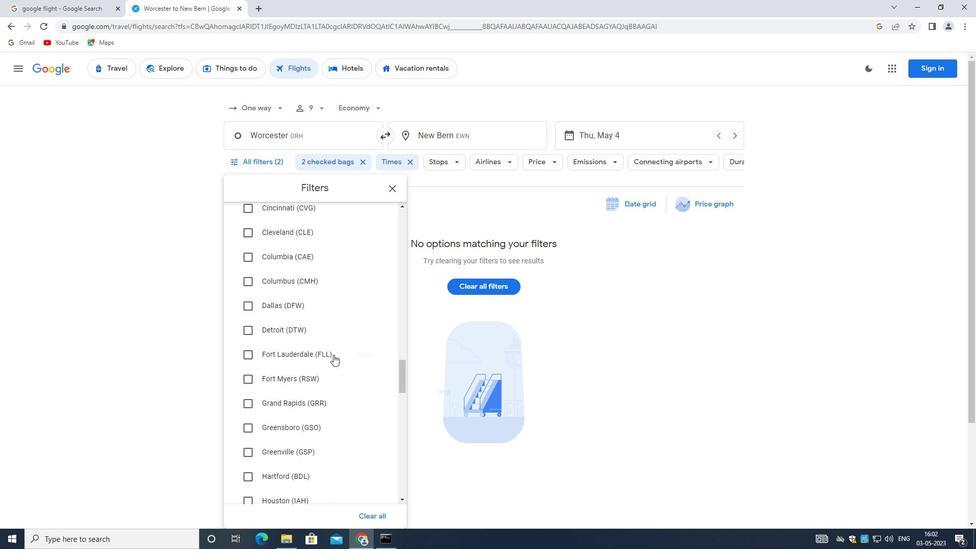 
Action: Mouse scrolled (330, 355) with delta (0, 0)
Screenshot: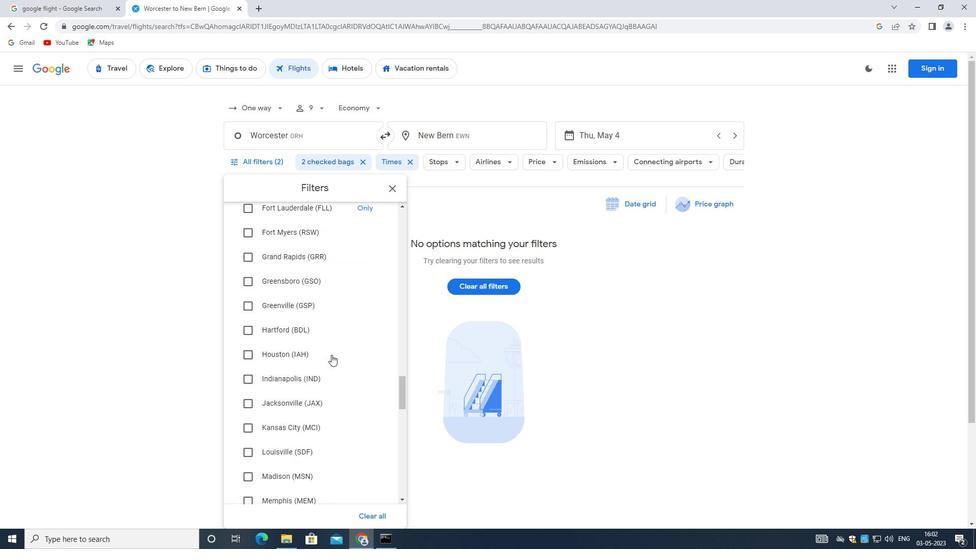 
Action: Mouse moved to (329, 358)
Screenshot: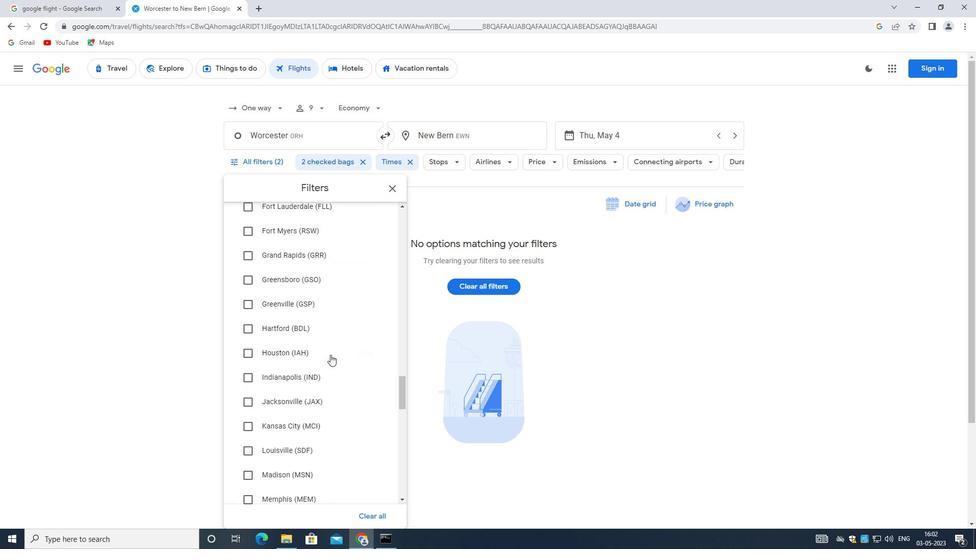 
Action: Mouse scrolled (329, 357) with delta (0, 0)
Screenshot: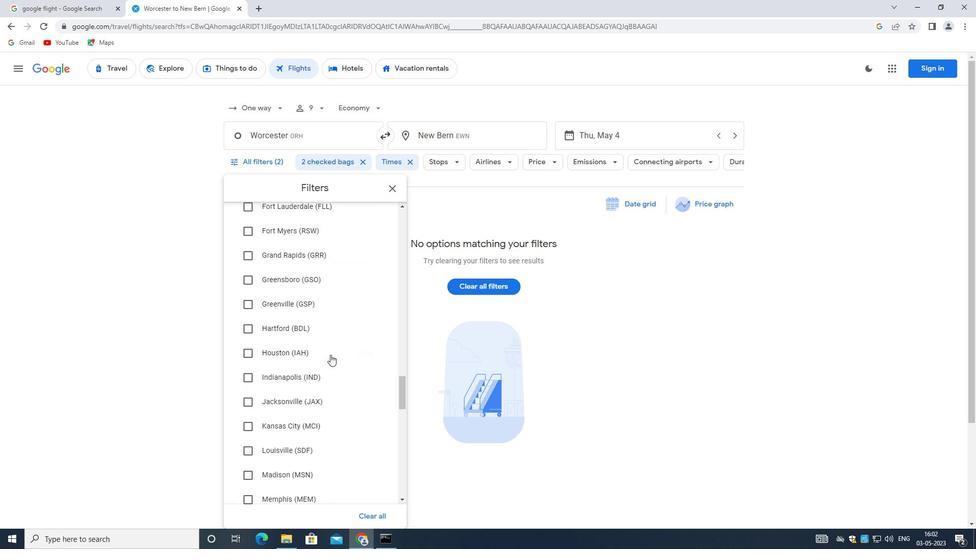 
Action: Mouse scrolled (329, 357) with delta (0, 0)
Screenshot: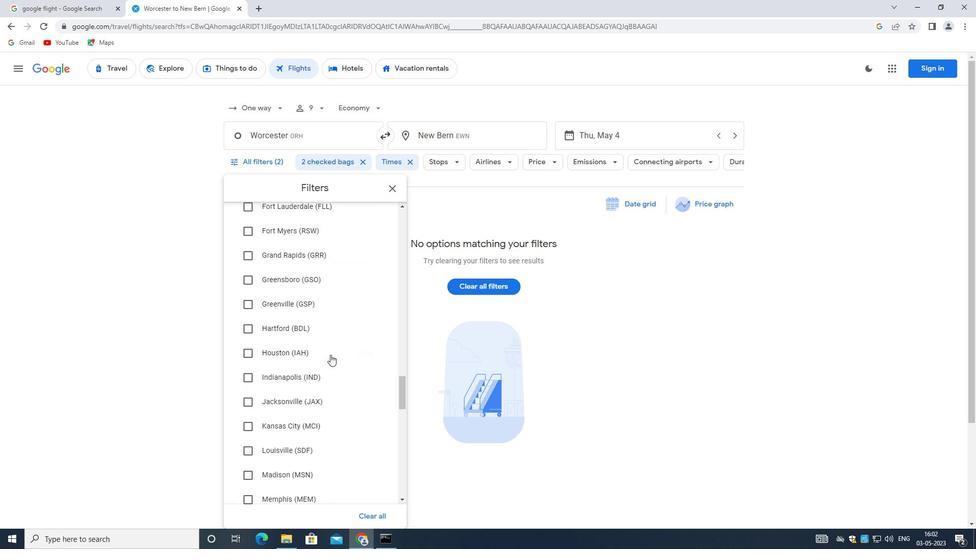 
Action: Mouse scrolled (329, 357) with delta (0, 0)
Screenshot: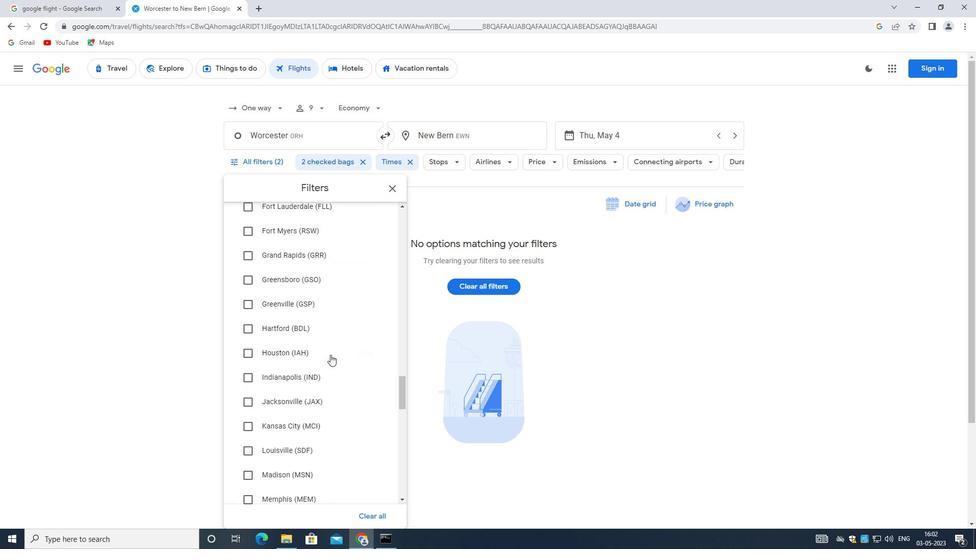 
Action: Mouse scrolled (329, 357) with delta (0, 0)
Screenshot: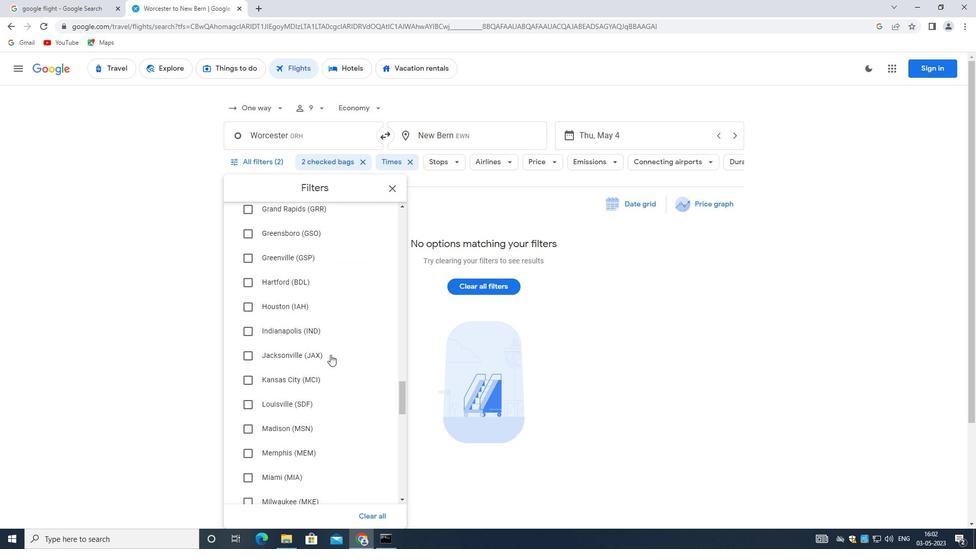 
Action: Mouse scrolled (329, 358) with delta (0, 0)
Screenshot: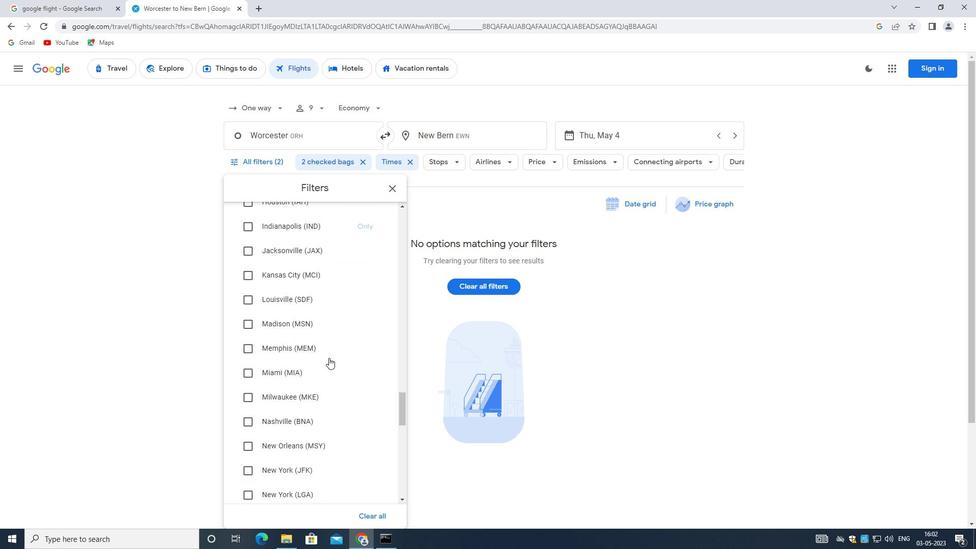 
Action: Mouse scrolled (329, 357) with delta (0, 0)
Screenshot: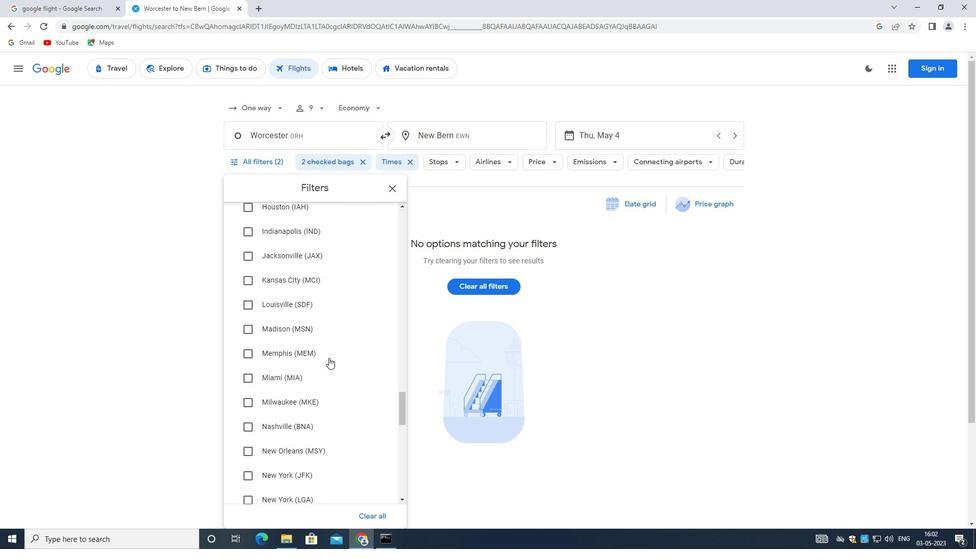 
Action: Mouse scrolled (329, 357) with delta (0, 0)
Screenshot: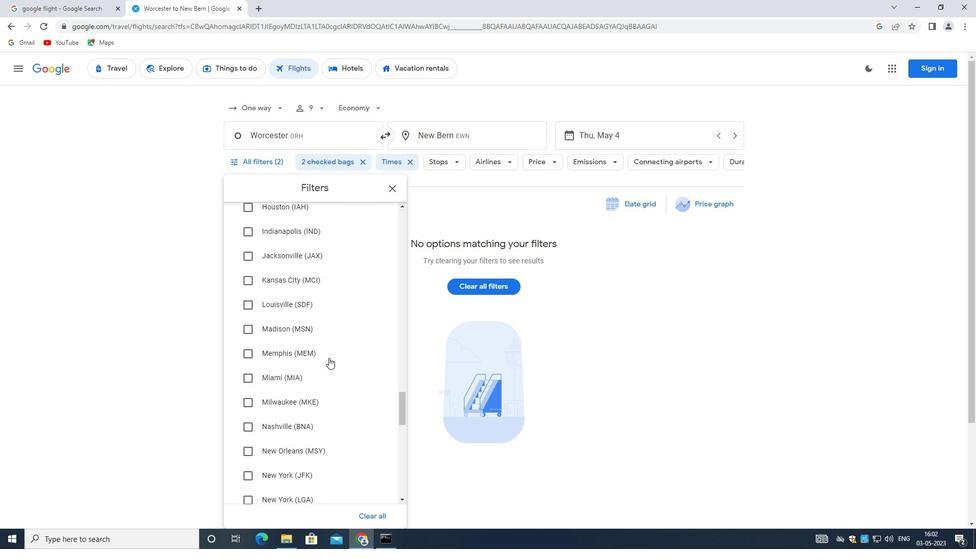 
Action: Mouse scrolled (329, 357) with delta (0, 0)
Screenshot: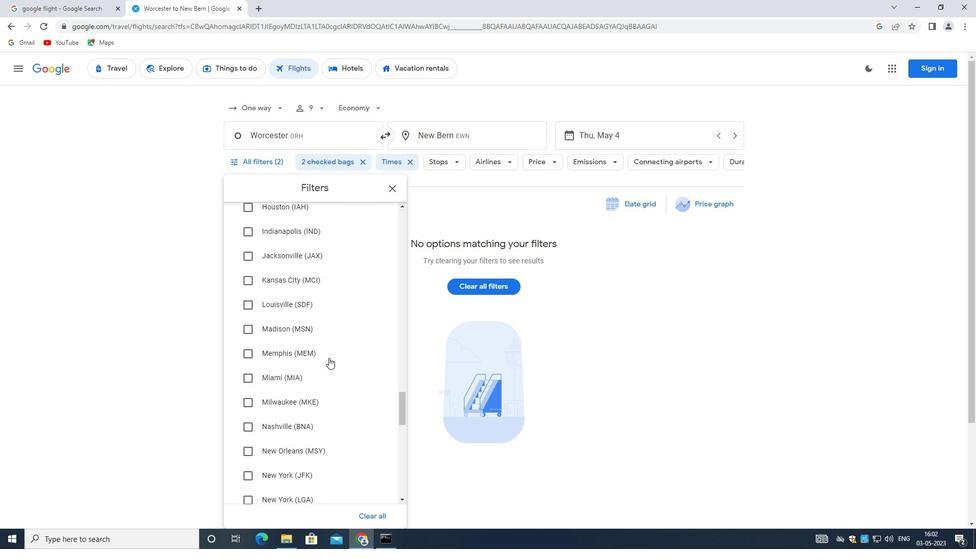 
Action: Mouse moved to (328, 358)
Screenshot: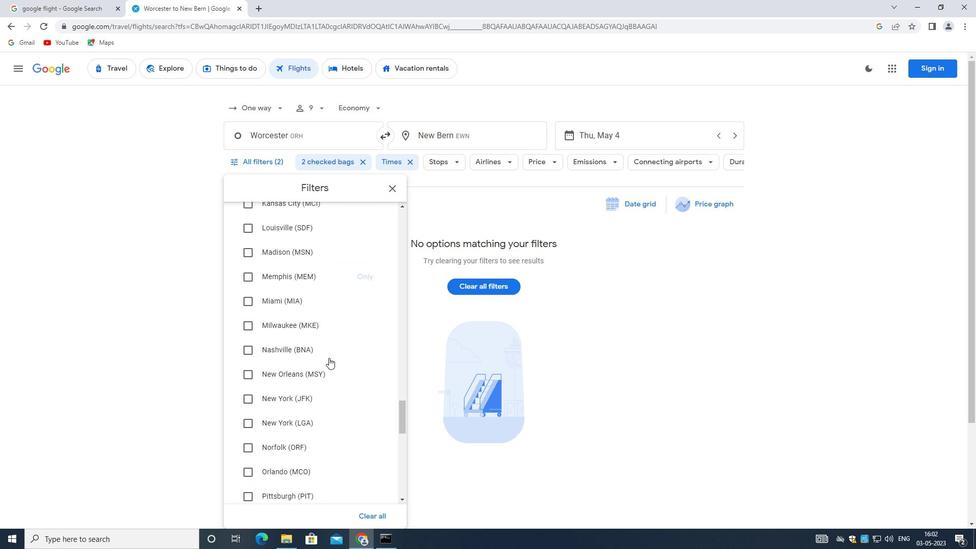 
Action: Mouse scrolled (328, 358) with delta (0, 0)
Screenshot: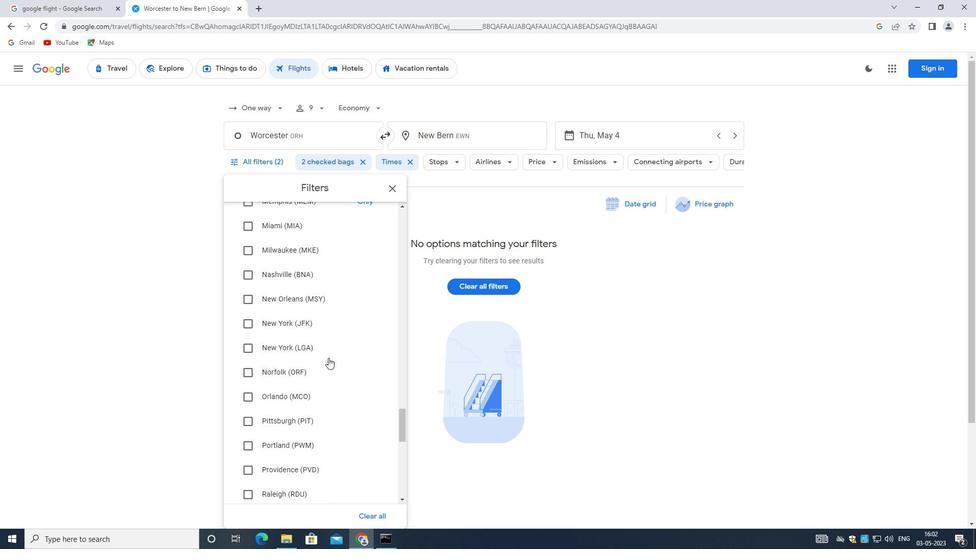 
Action: Mouse moved to (328, 361)
Screenshot: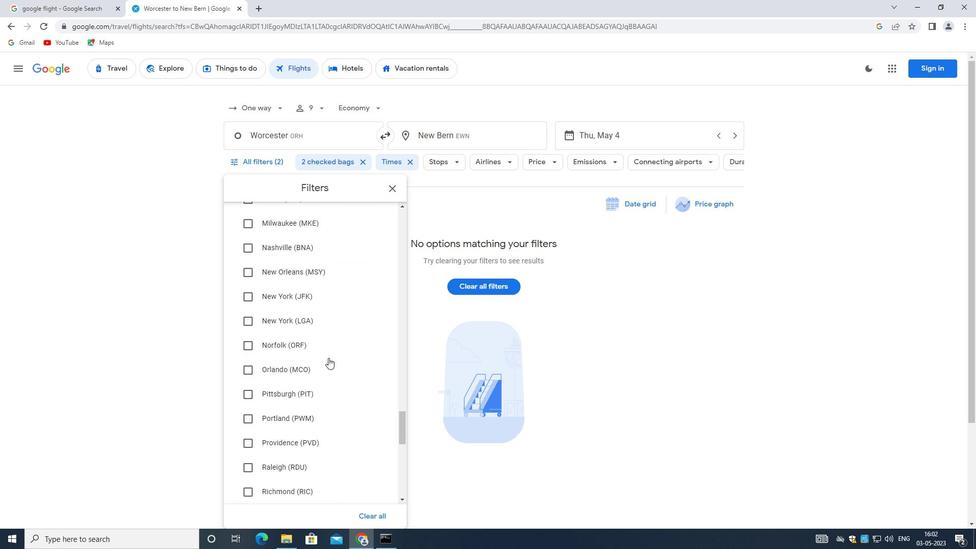 
Action: Mouse scrolled (328, 360) with delta (0, 0)
Screenshot: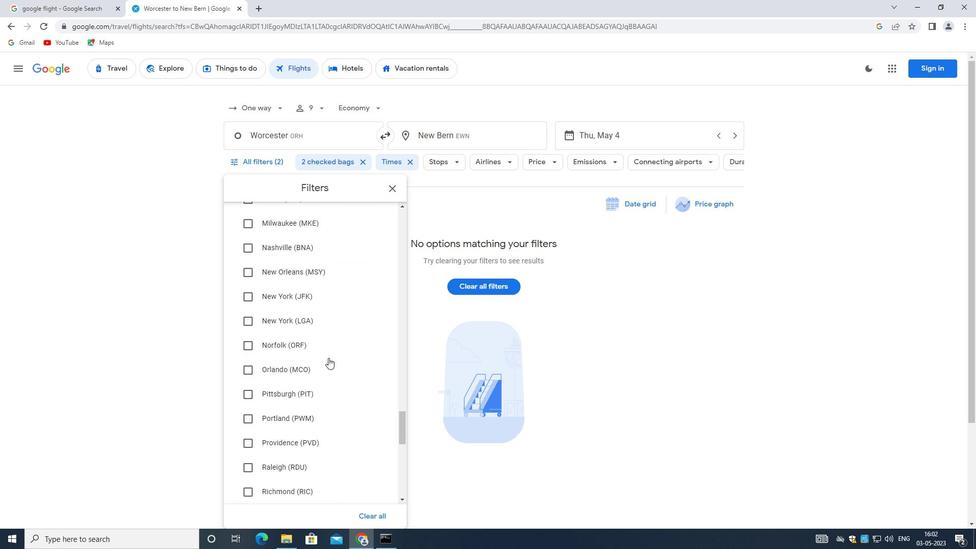 
Action: Mouse moved to (328, 362)
Screenshot: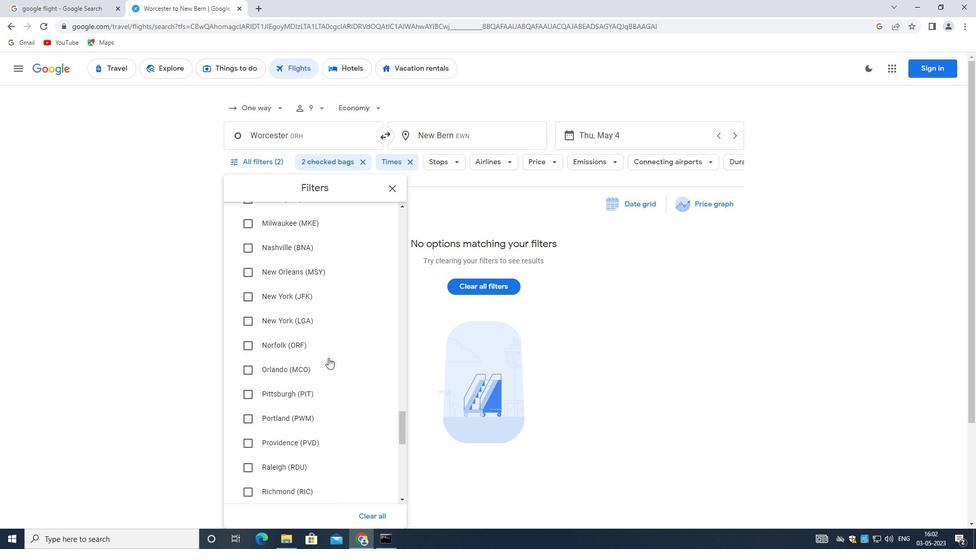 
Action: Mouse scrolled (328, 361) with delta (0, 0)
Screenshot: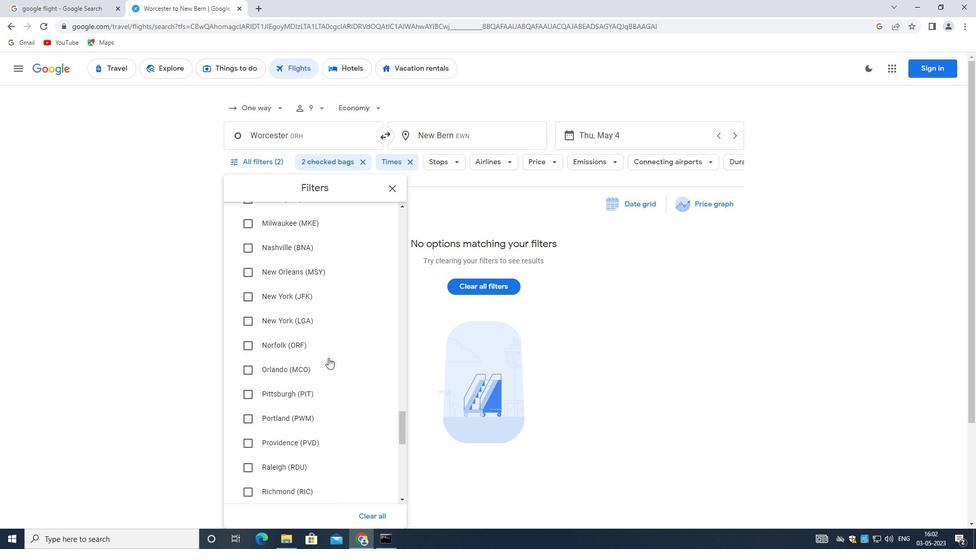 
Action: Mouse moved to (328, 362)
Screenshot: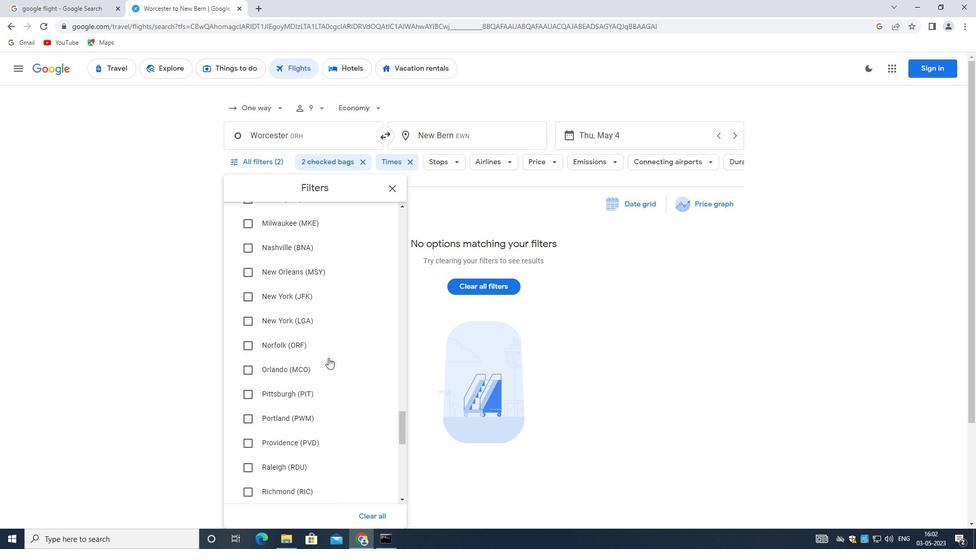 
Action: Mouse scrolled (328, 362) with delta (0, 0)
Screenshot: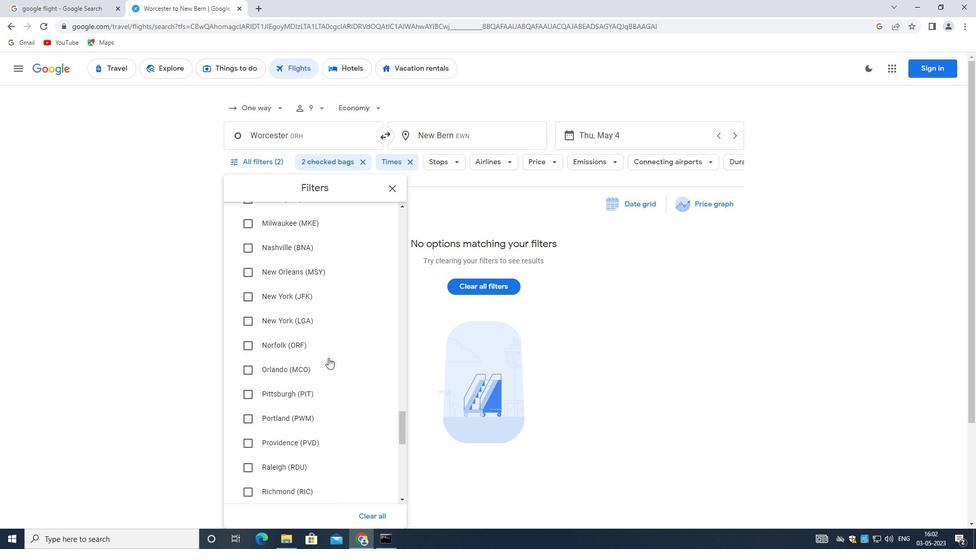 
Action: Mouse moved to (328, 363)
Screenshot: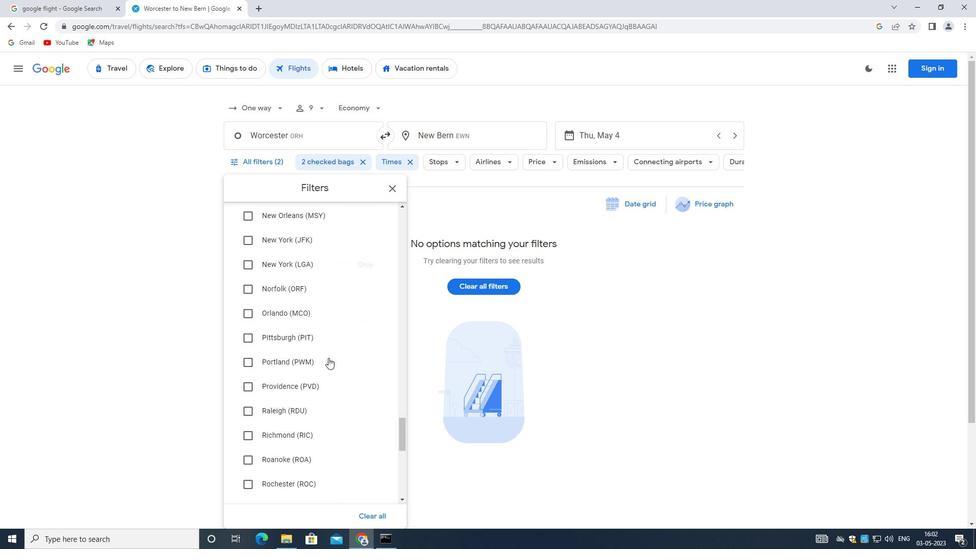 
Action: Mouse scrolled (328, 362) with delta (0, 0)
Screenshot: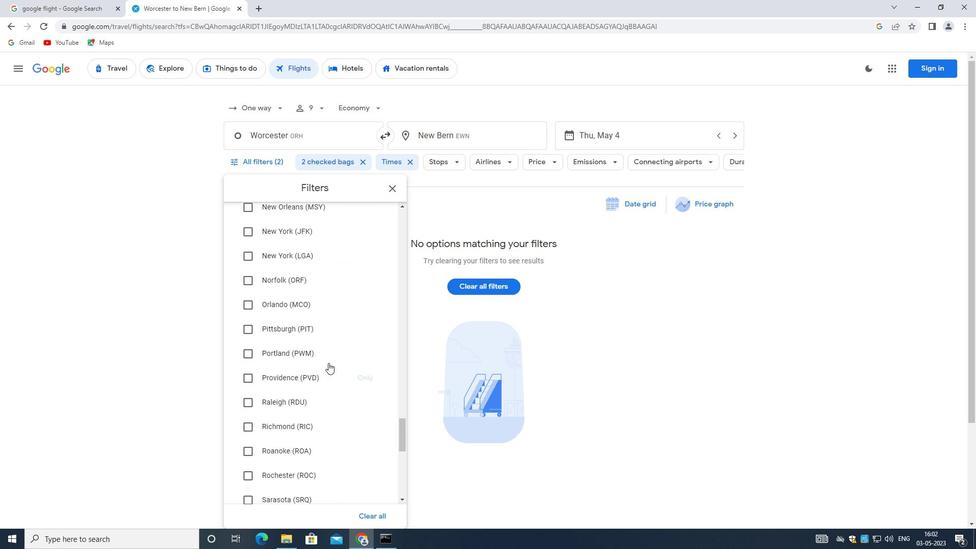 
Action: Mouse scrolled (328, 362) with delta (0, 0)
Screenshot: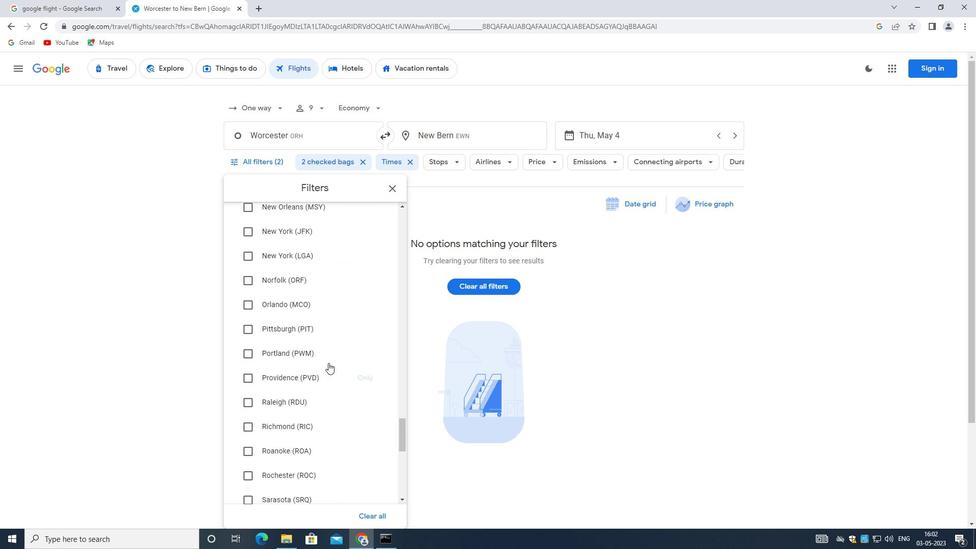 
Action: Mouse scrolled (328, 362) with delta (0, 0)
Screenshot: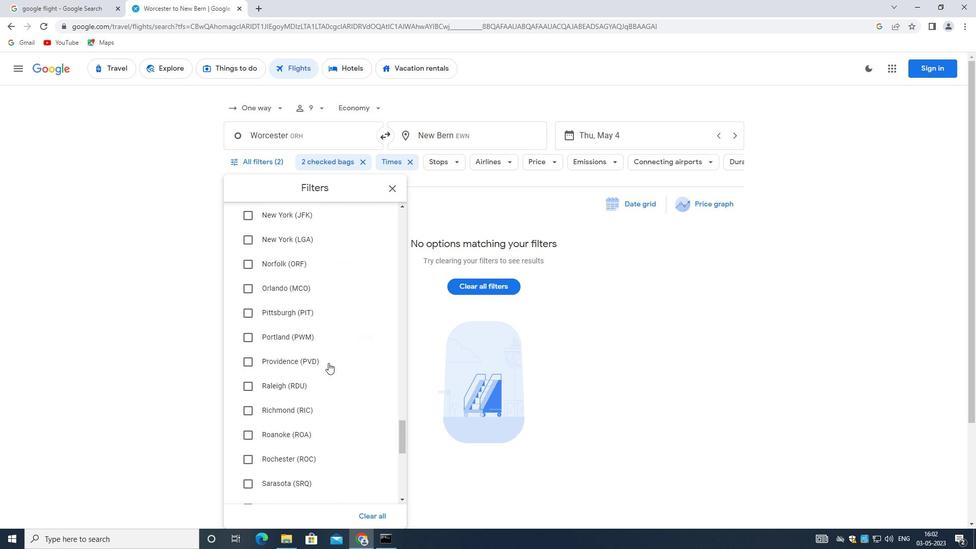 
Action: Mouse scrolled (328, 362) with delta (0, 0)
Screenshot: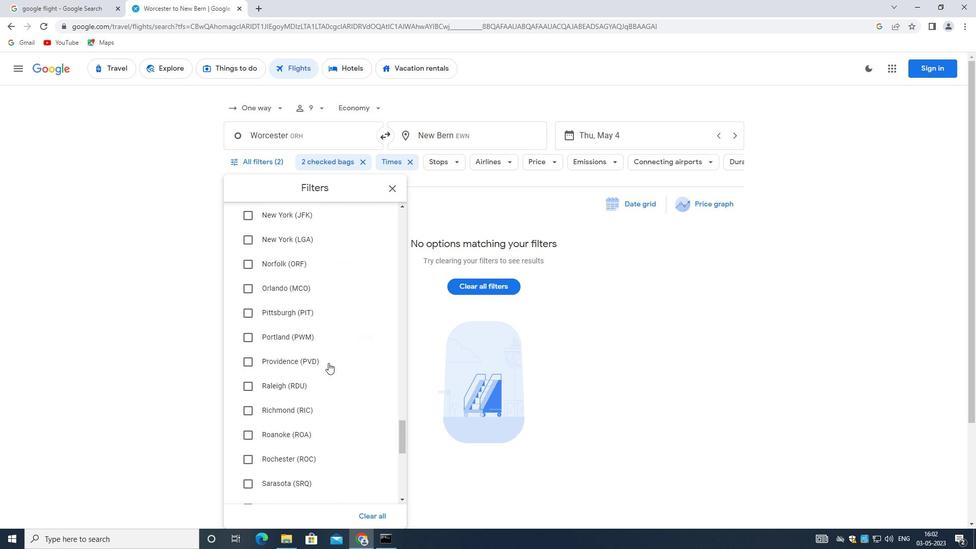 
Action: Mouse scrolled (328, 362) with delta (0, 0)
Screenshot: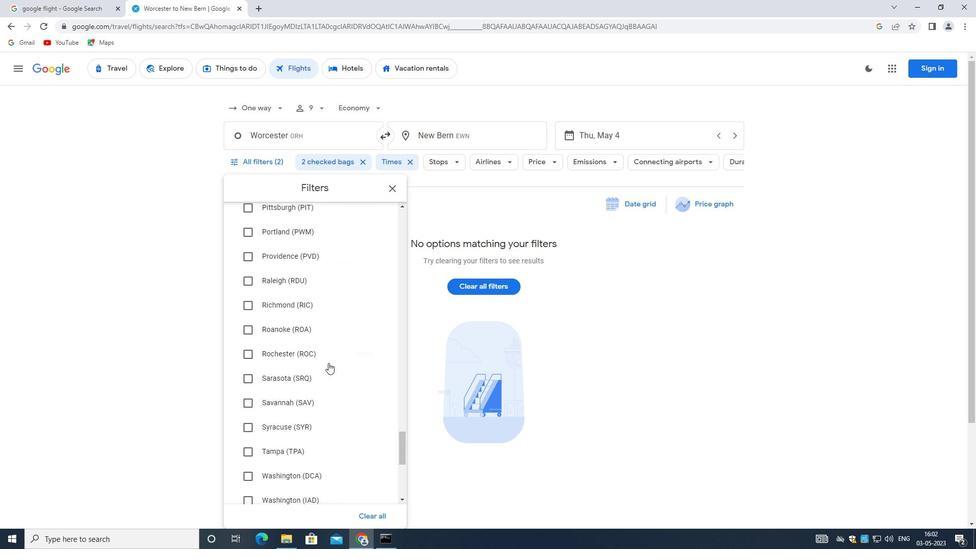 
Action: Mouse scrolled (328, 362) with delta (0, 0)
Screenshot: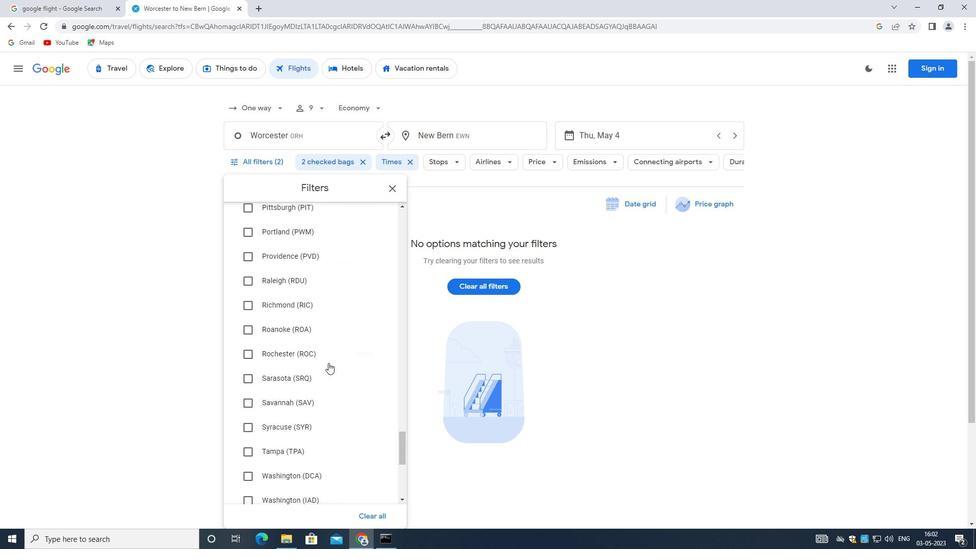 
Action: Mouse scrolled (328, 362) with delta (0, 0)
Screenshot: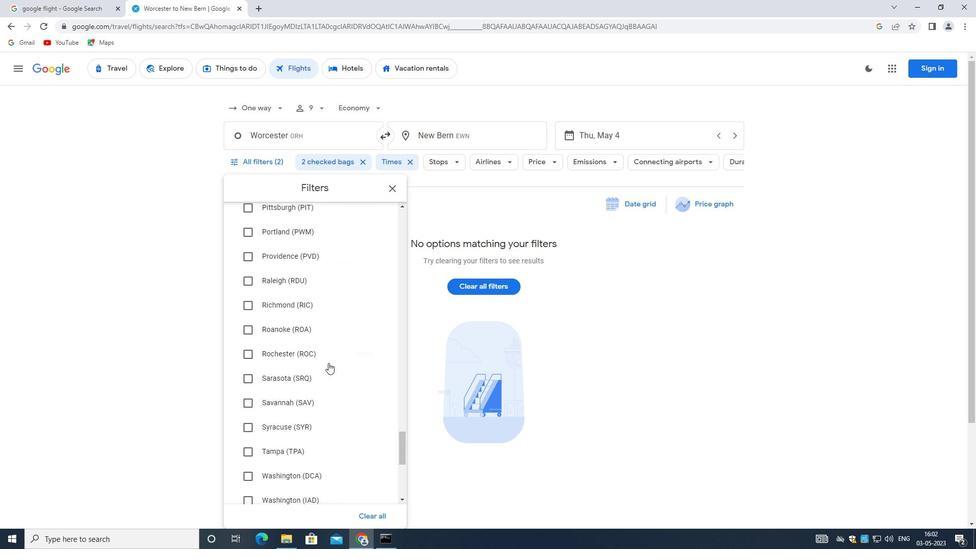 
Action: Mouse scrolled (328, 362) with delta (0, 0)
Screenshot: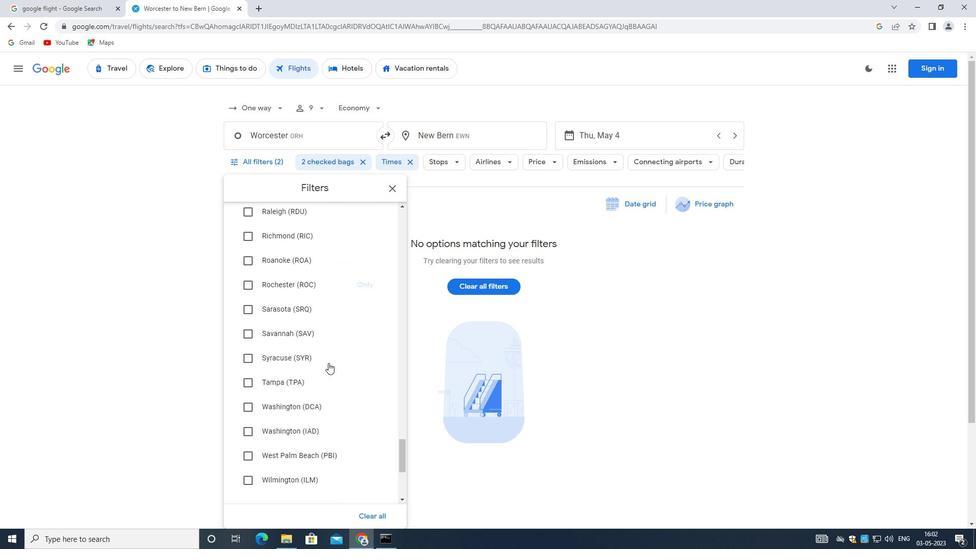 
Action: Mouse scrolled (328, 362) with delta (0, 0)
Screenshot: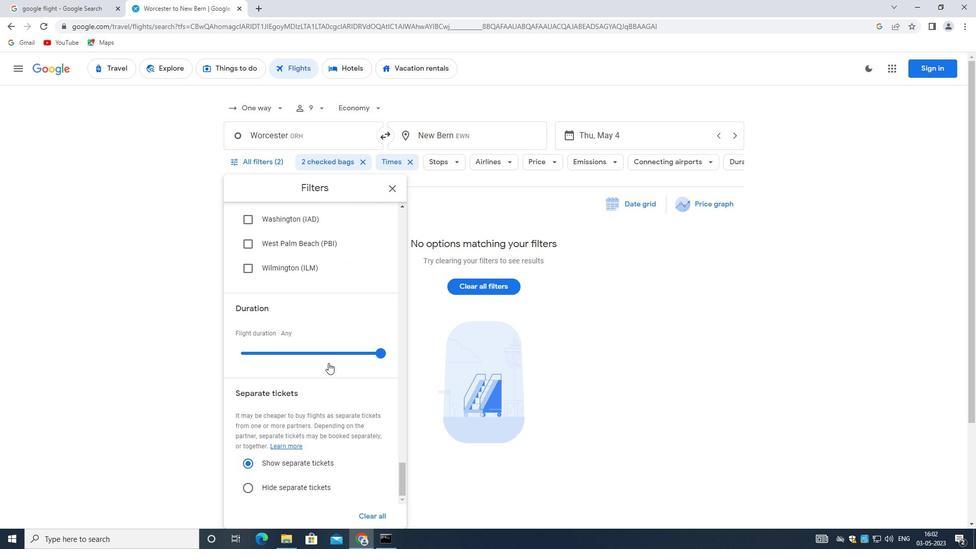
Action: Mouse scrolled (328, 362) with delta (0, 0)
Screenshot: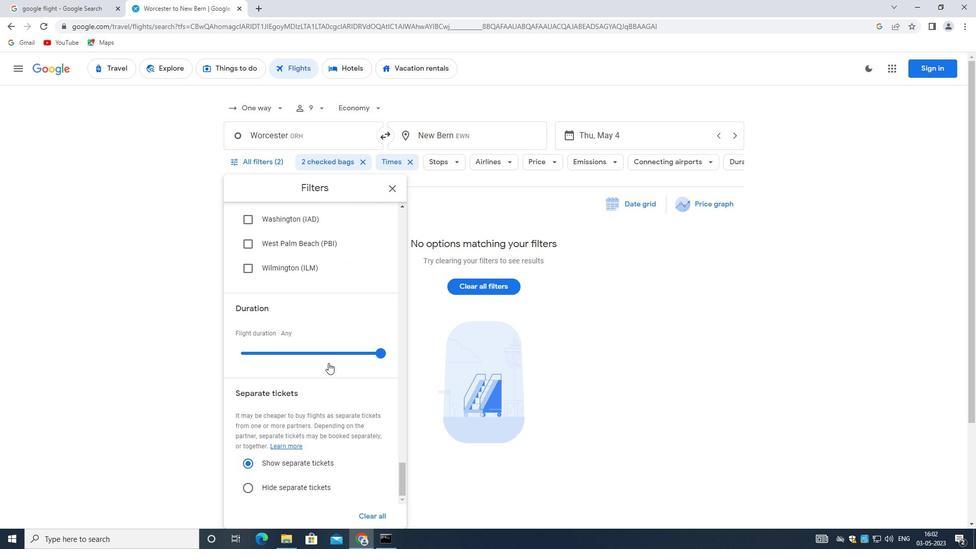 
